 Task: Find connections with filter location Siddhapur with filter topic #Jobhunterswith filter profile language German with filter current company Aricent with filter school Savitribai Phule Pune University with filter industry Theater Companies with filter service category Life Insurance with filter keywords title Cashier
Action: Mouse moved to (593, 75)
Screenshot: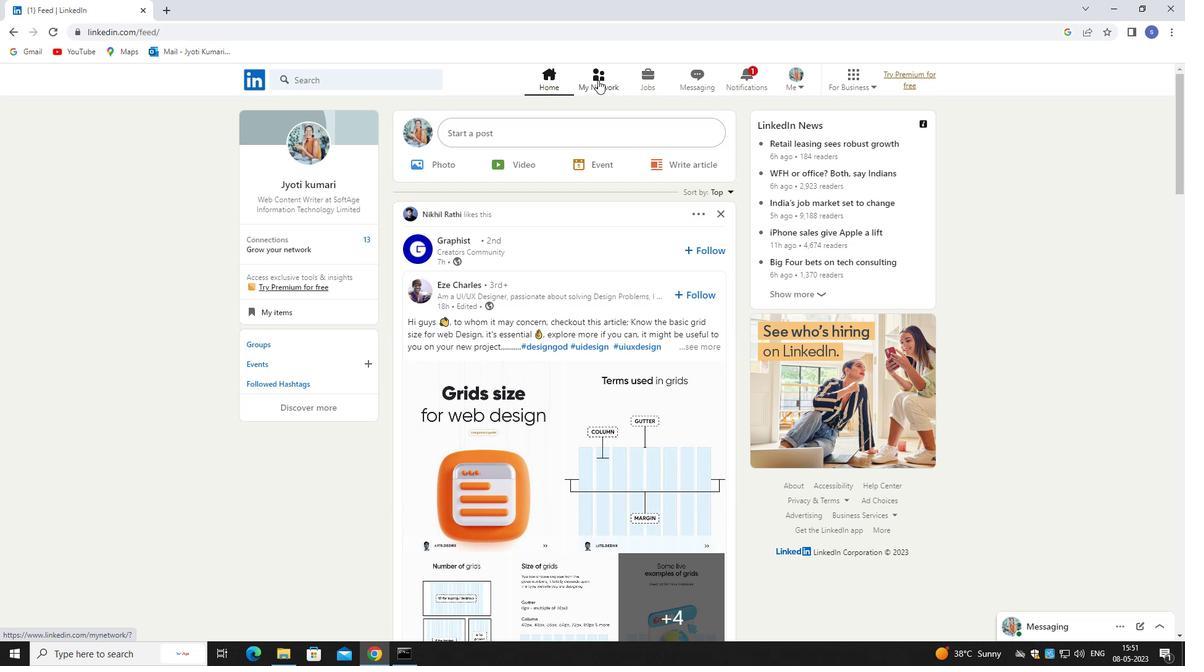 
Action: Mouse pressed left at (593, 75)
Screenshot: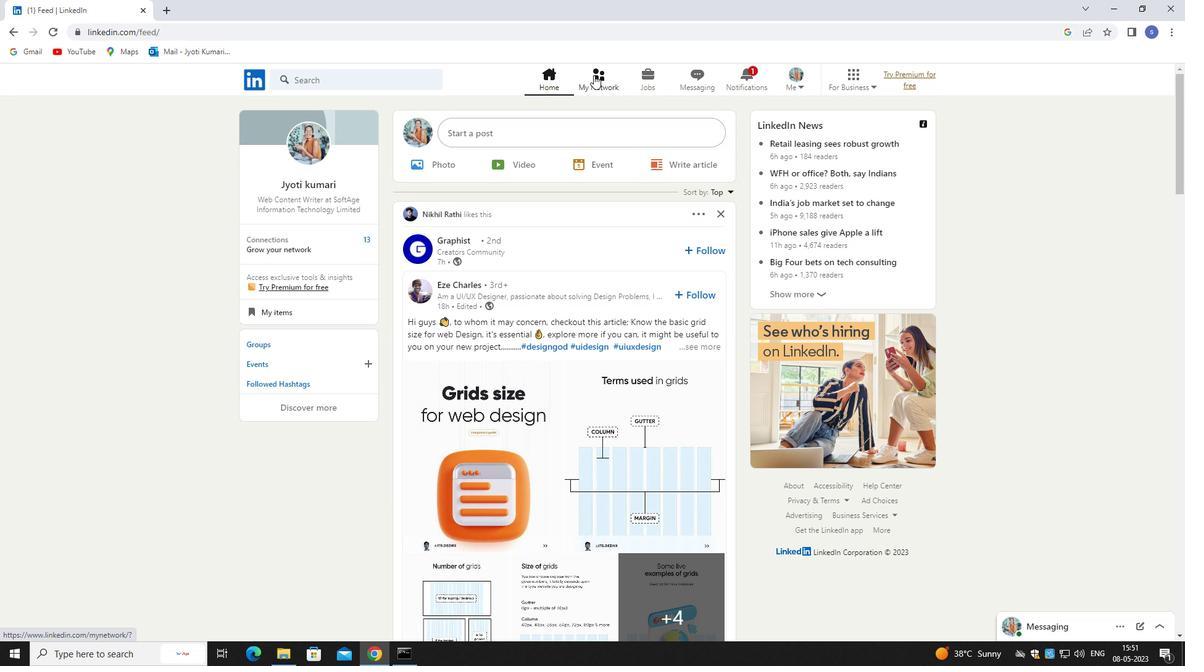 
Action: Mouse pressed left at (593, 75)
Screenshot: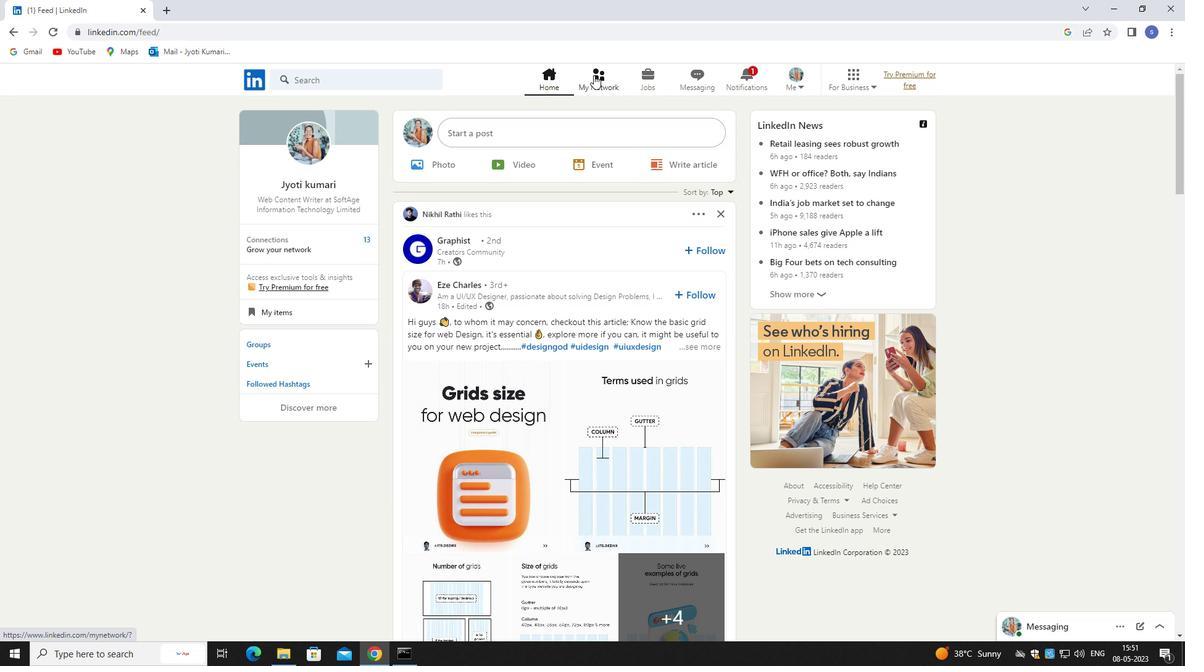 
Action: Mouse moved to (382, 145)
Screenshot: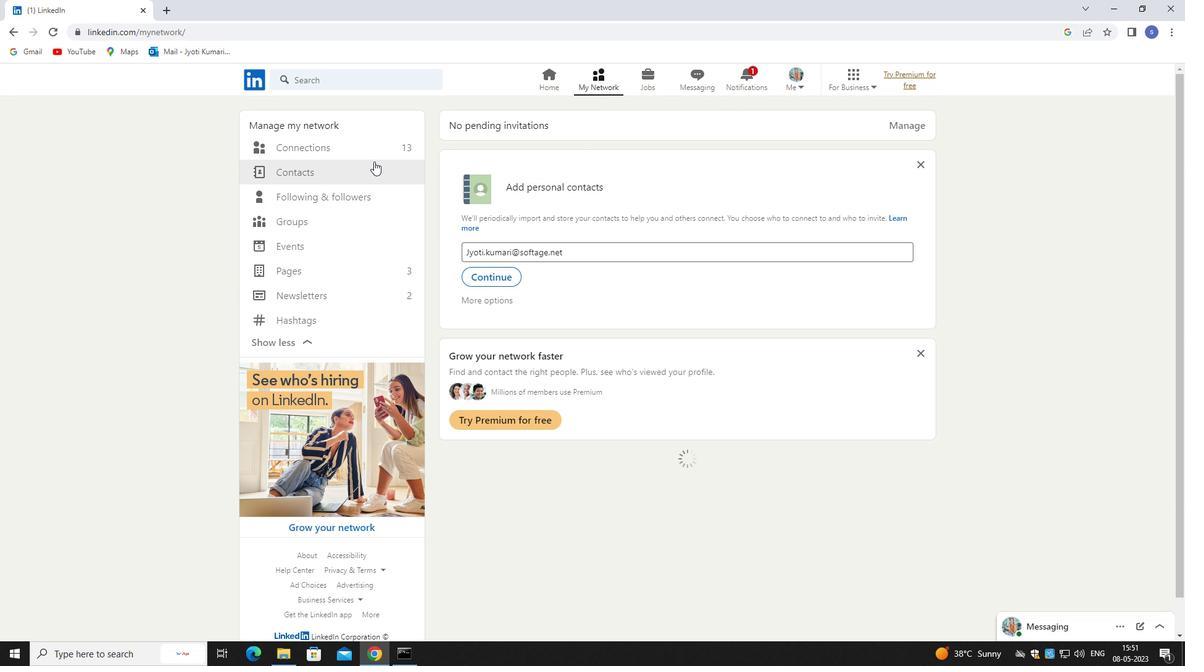 
Action: Mouse pressed left at (382, 145)
Screenshot: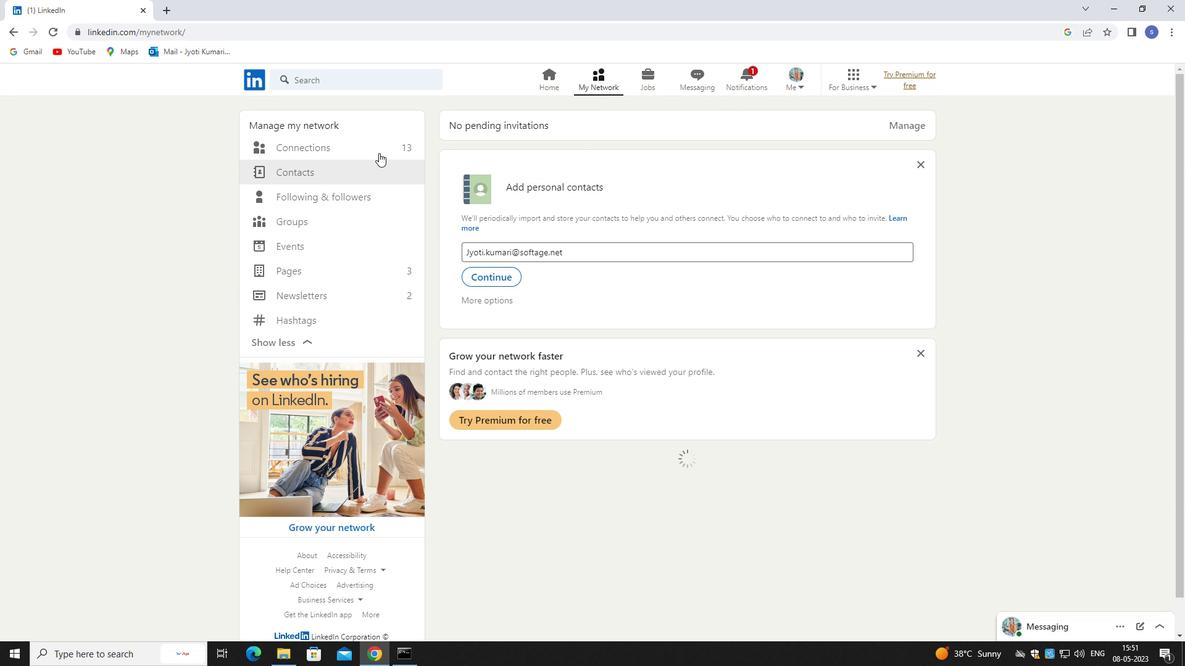 
Action: Mouse pressed left at (382, 145)
Screenshot: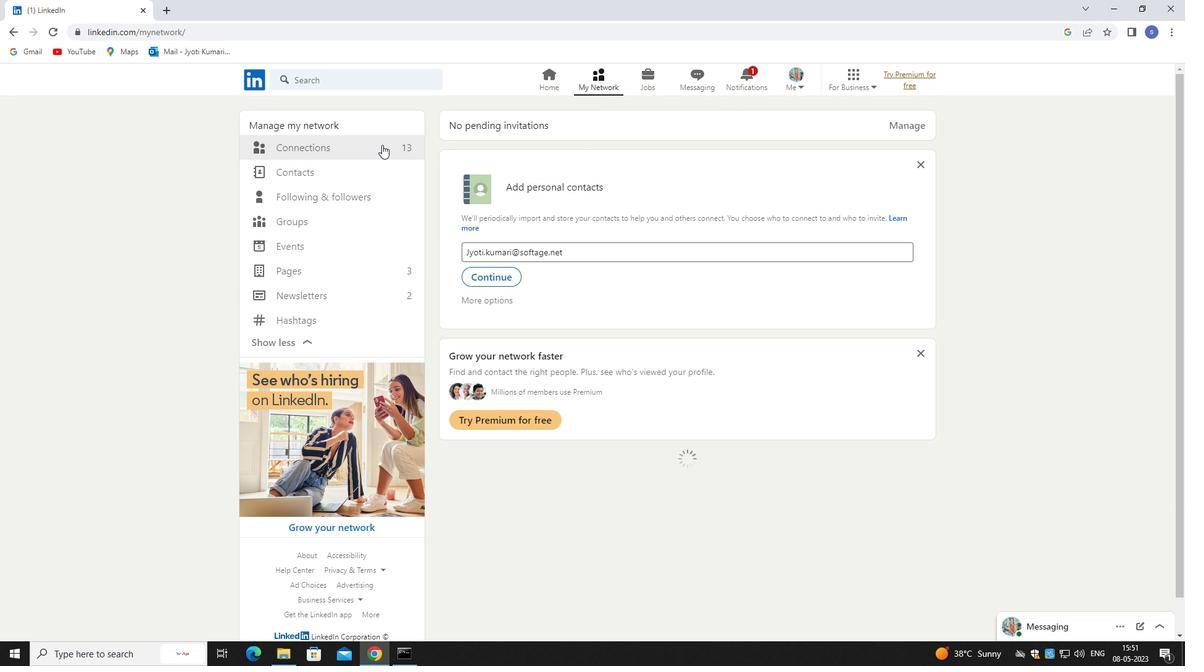 
Action: Mouse moved to (663, 147)
Screenshot: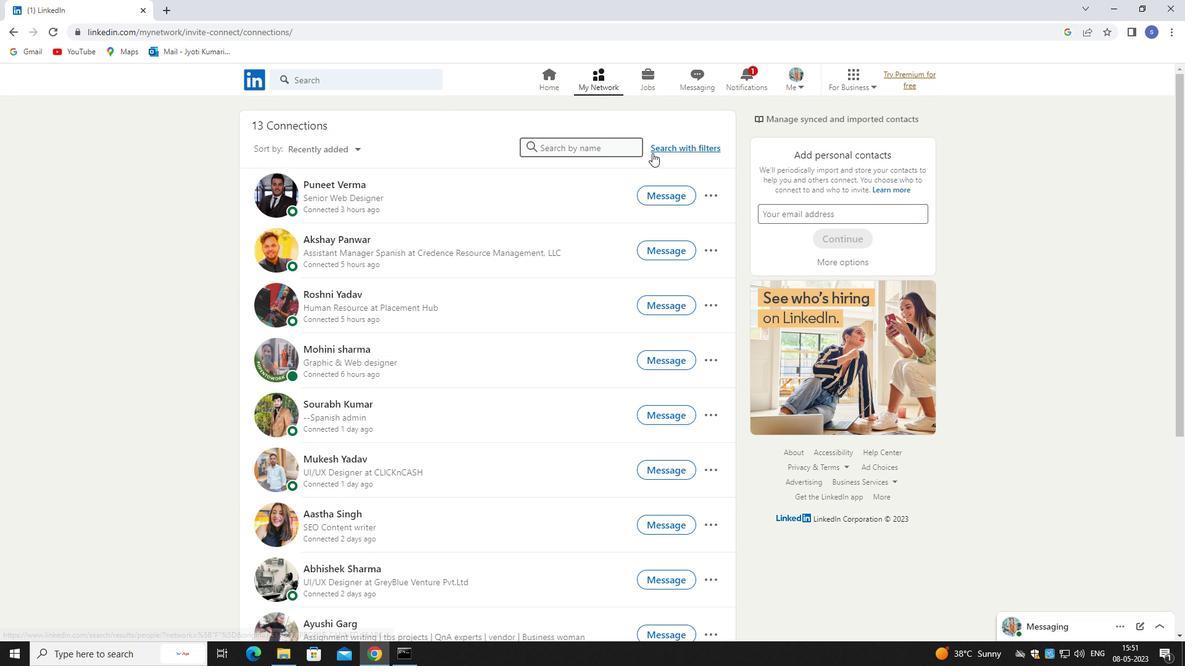 
Action: Mouse pressed left at (663, 147)
Screenshot: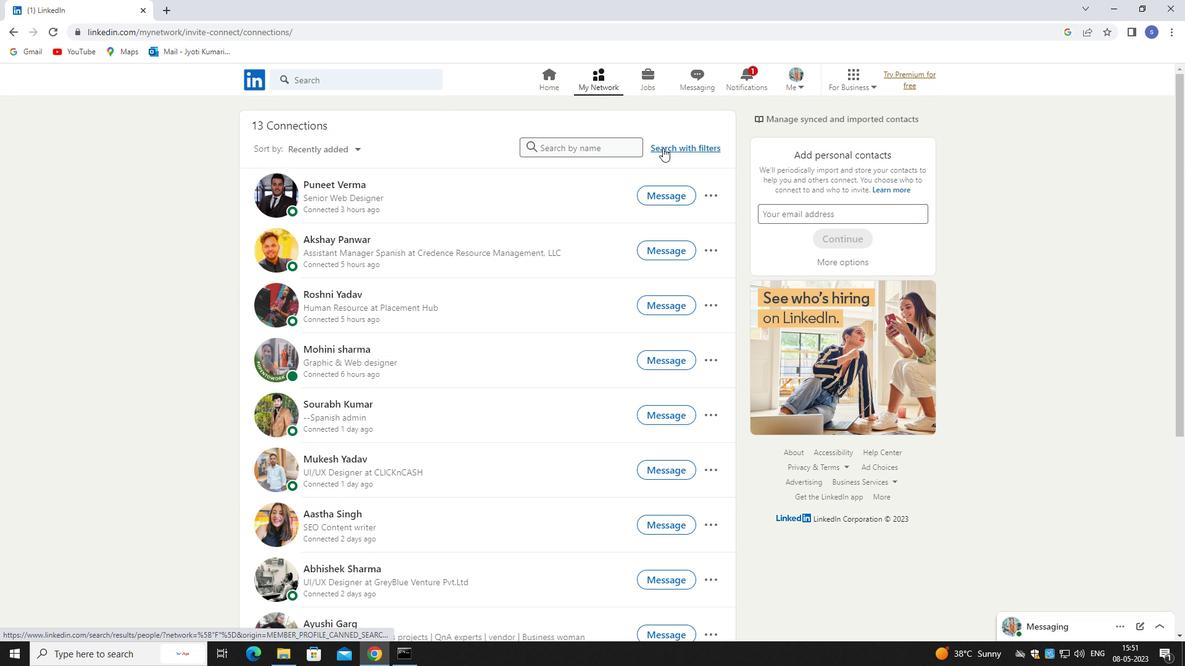
Action: Mouse moved to (664, 147)
Screenshot: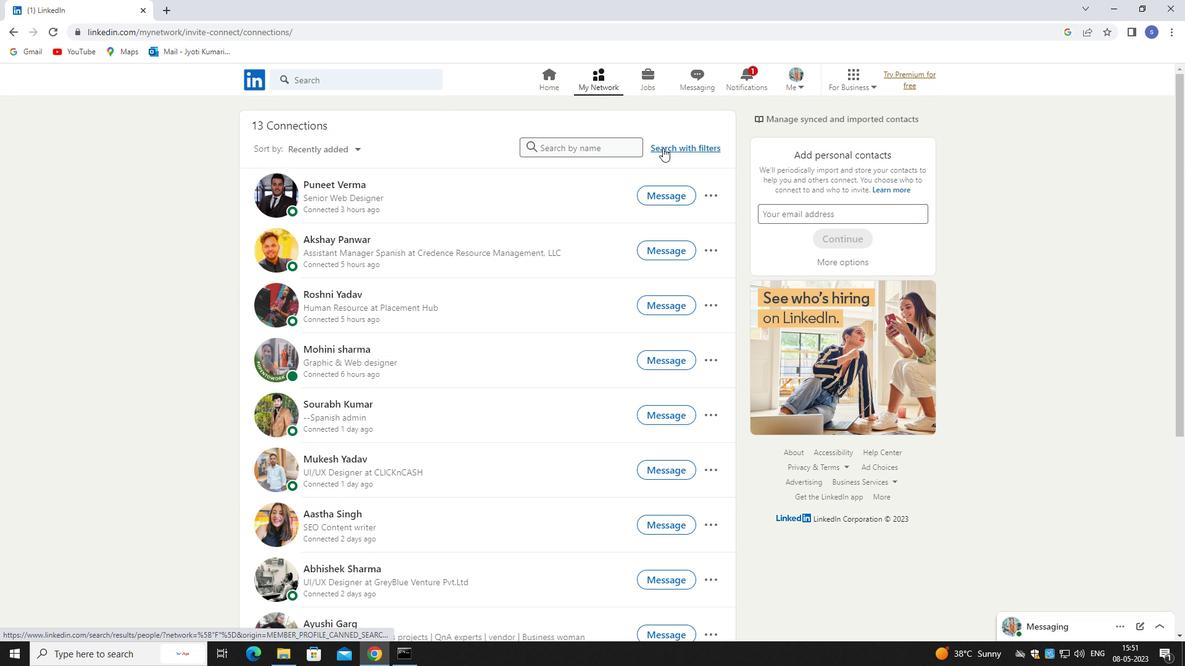
Action: Mouse pressed left at (664, 147)
Screenshot: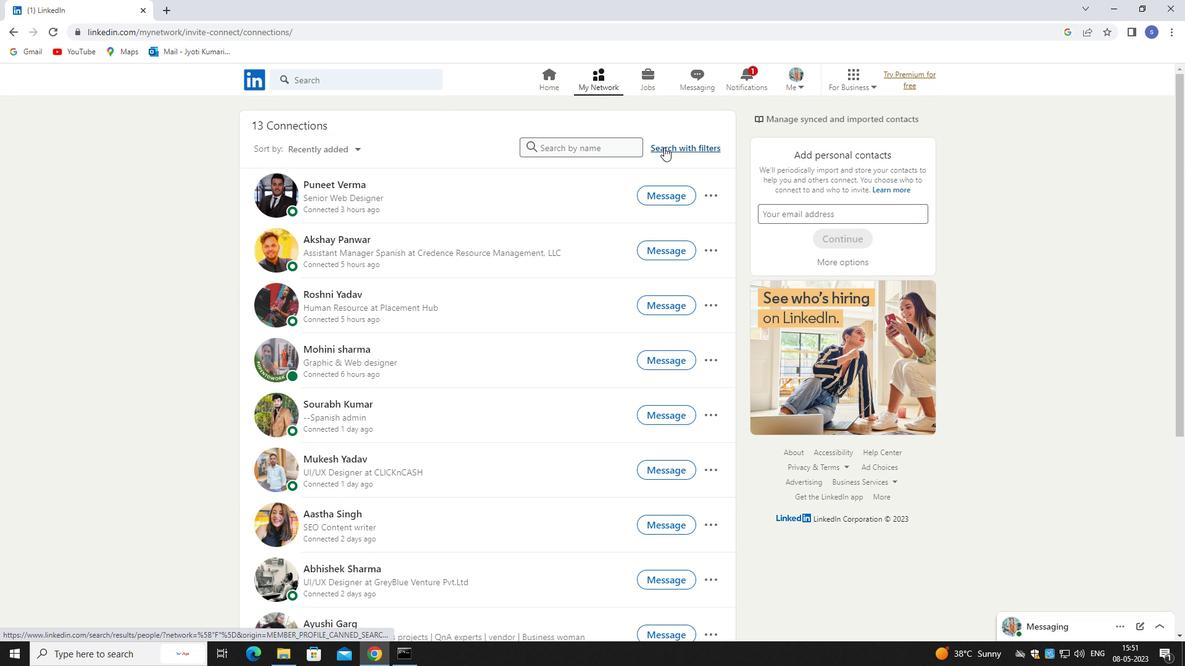 
Action: Mouse moved to (637, 121)
Screenshot: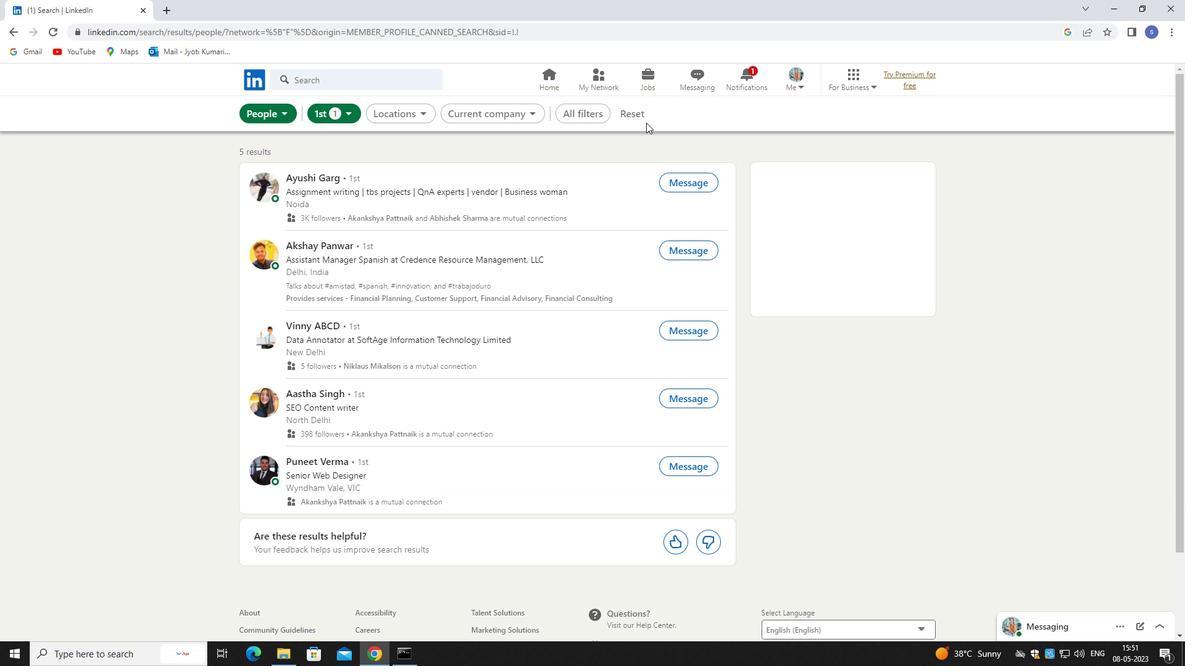 
Action: Mouse pressed left at (637, 121)
Screenshot: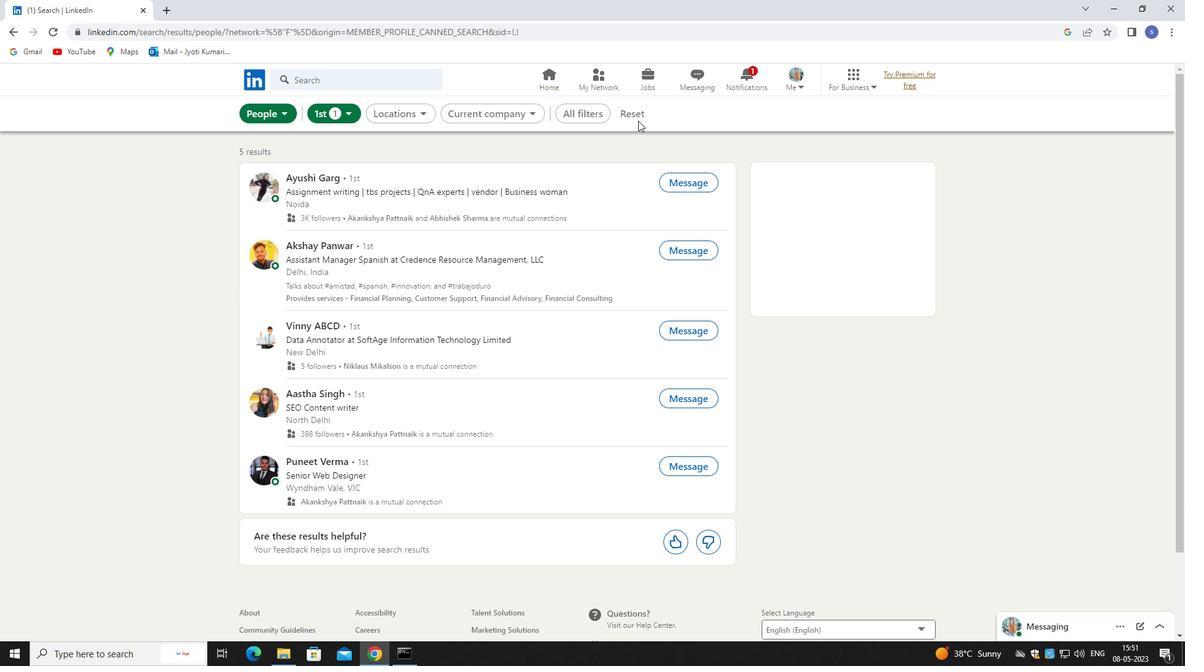 
Action: Mouse moved to (632, 114)
Screenshot: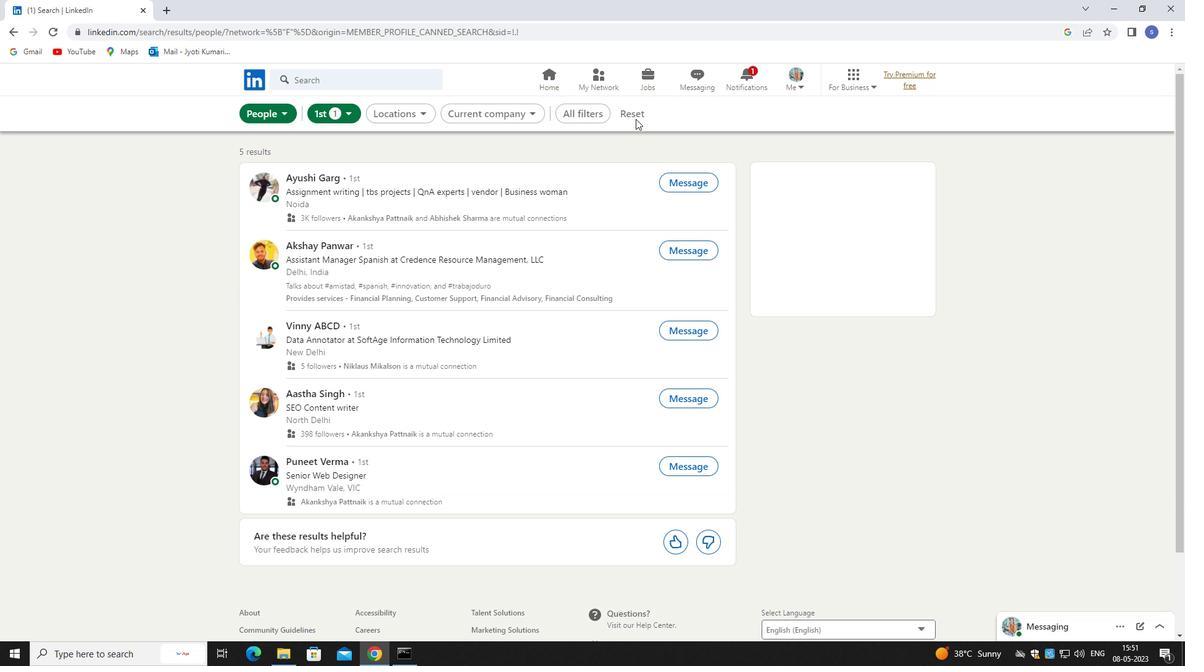 
Action: Mouse pressed left at (632, 114)
Screenshot: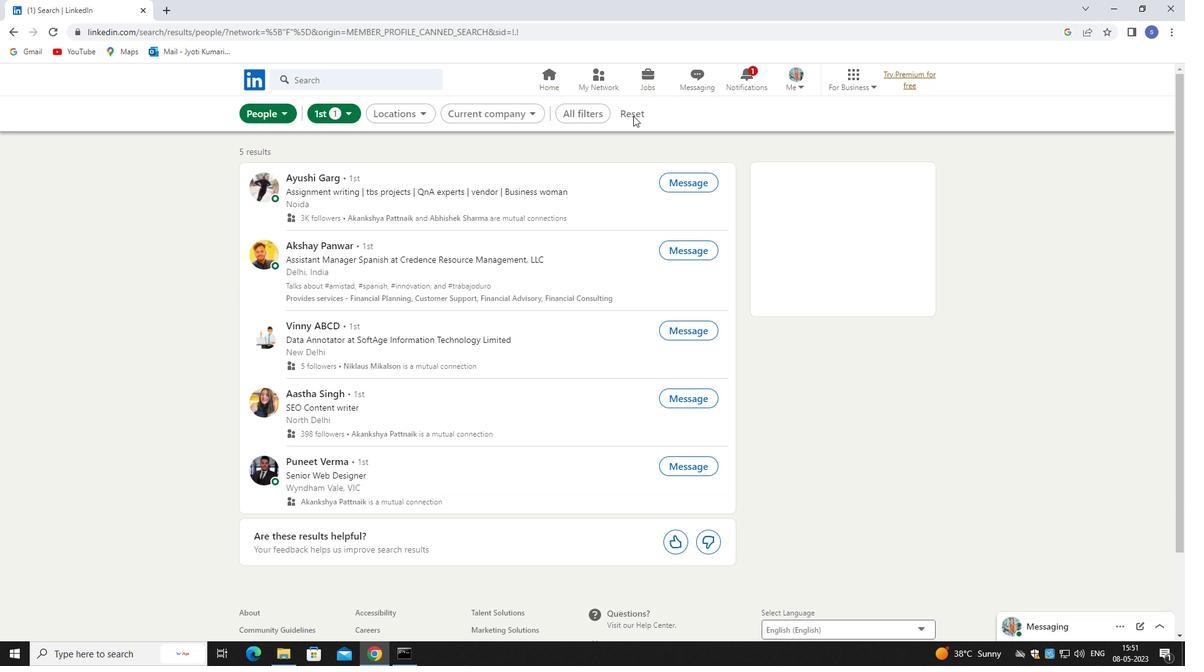 
Action: Mouse moved to (625, 109)
Screenshot: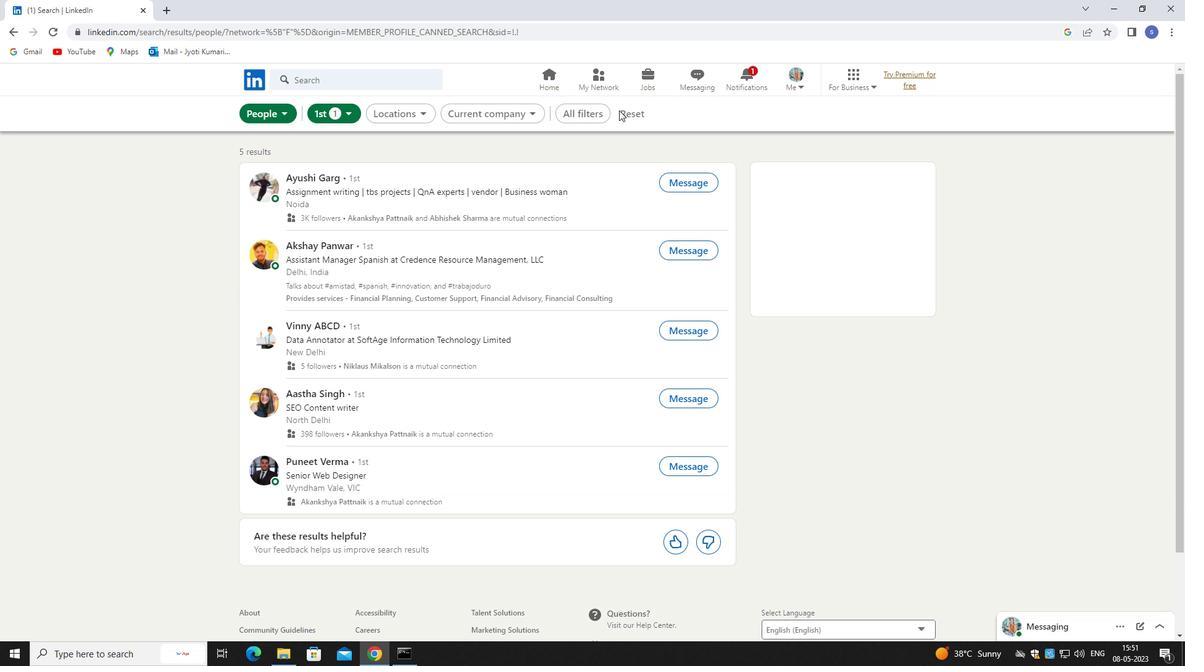 
Action: Mouse pressed left at (625, 109)
Screenshot: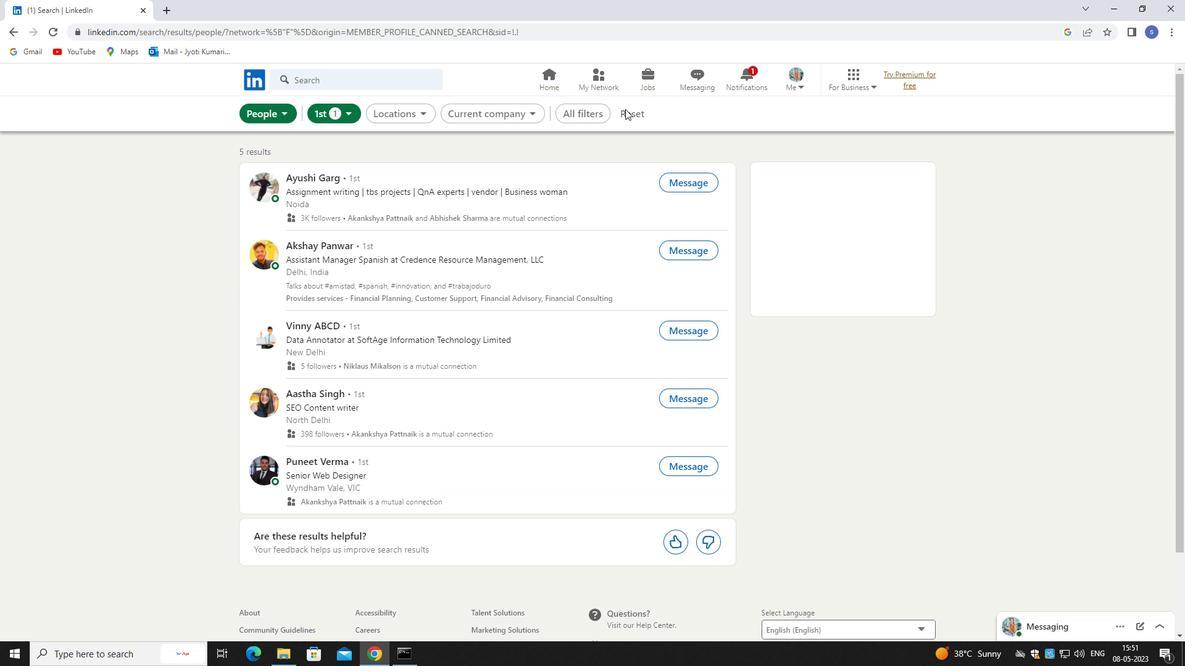 
Action: Mouse pressed left at (625, 109)
Screenshot: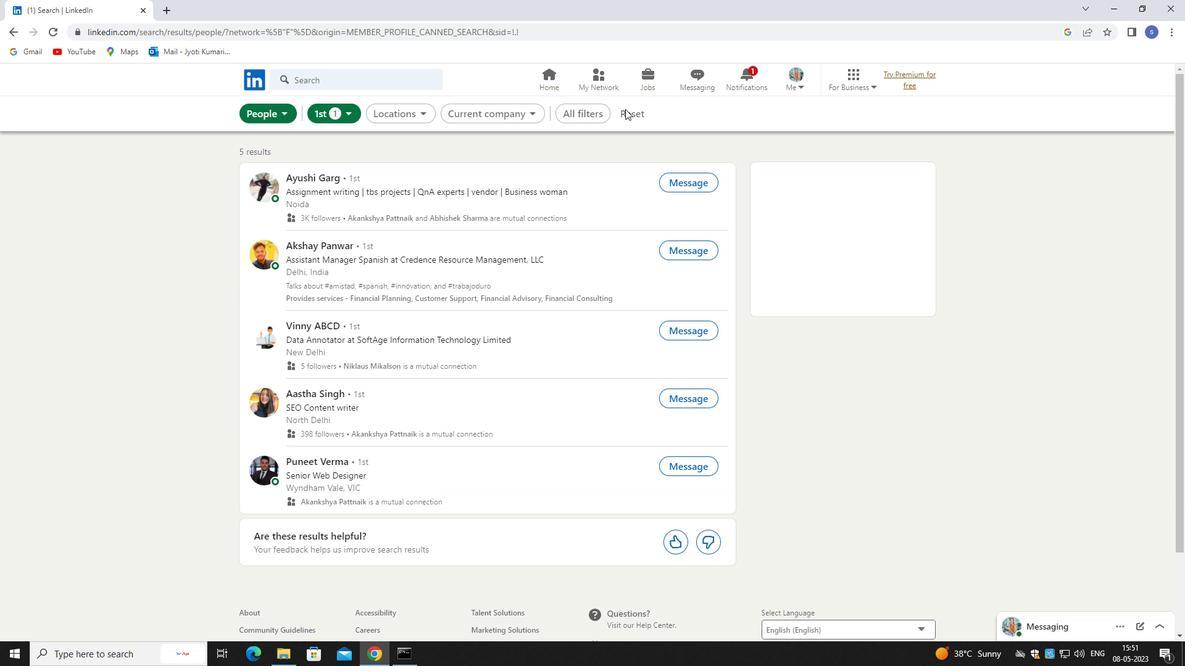 
Action: Mouse pressed left at (625, 109)
Screenshot: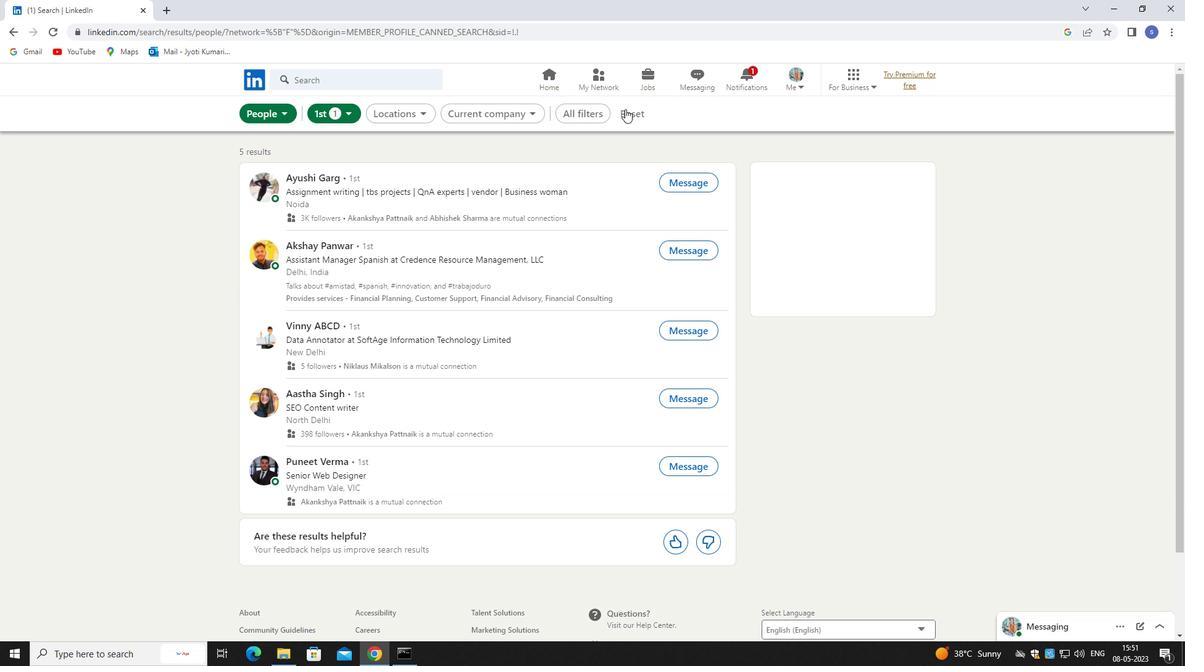 
Action: Mouse pressed left at (625, 109)
Screenshot: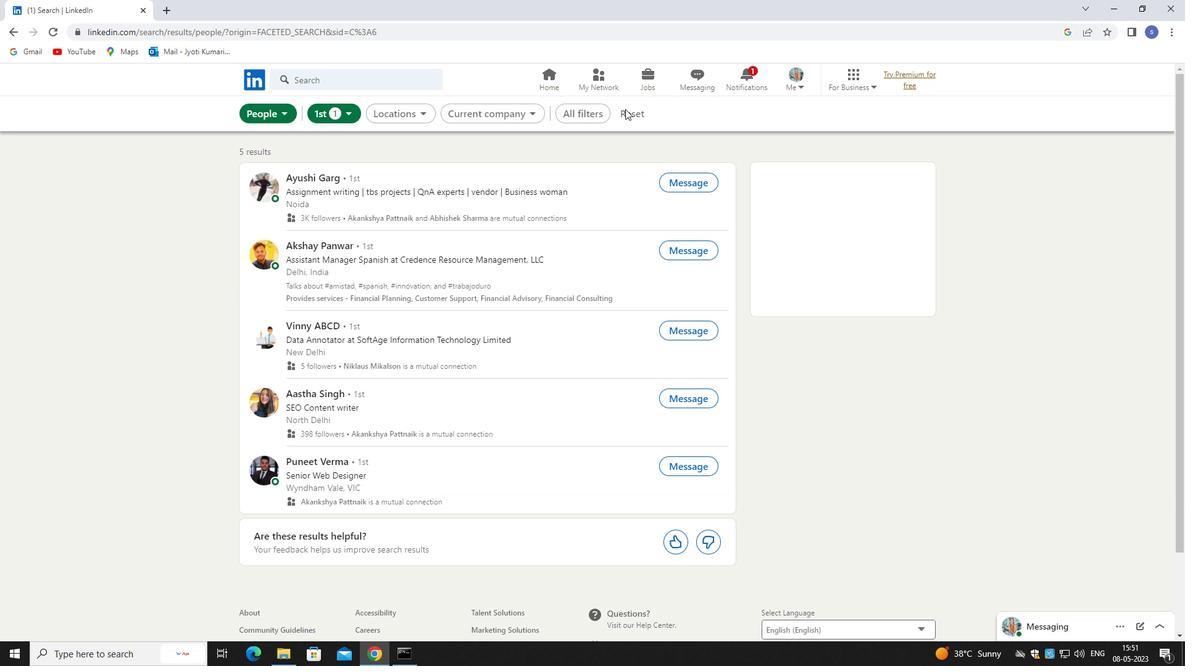 
Action: Mouse moved to (669, 108)
Screenshot: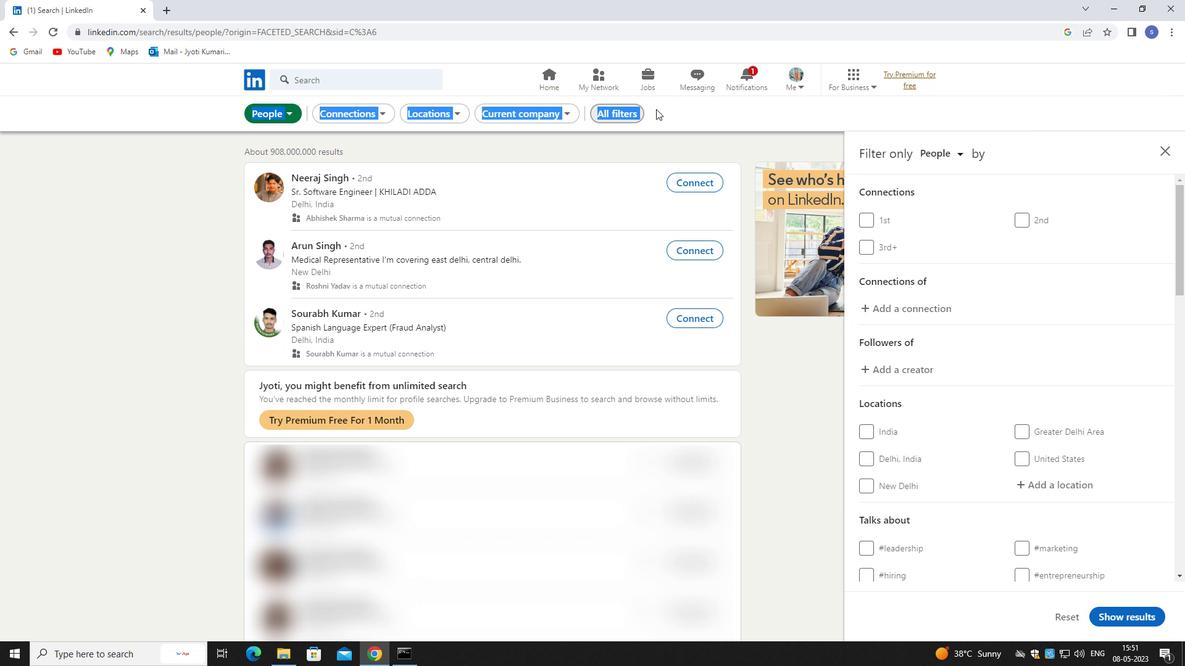 
Action: Mouse pressed left at (669, 108)
Screenshot: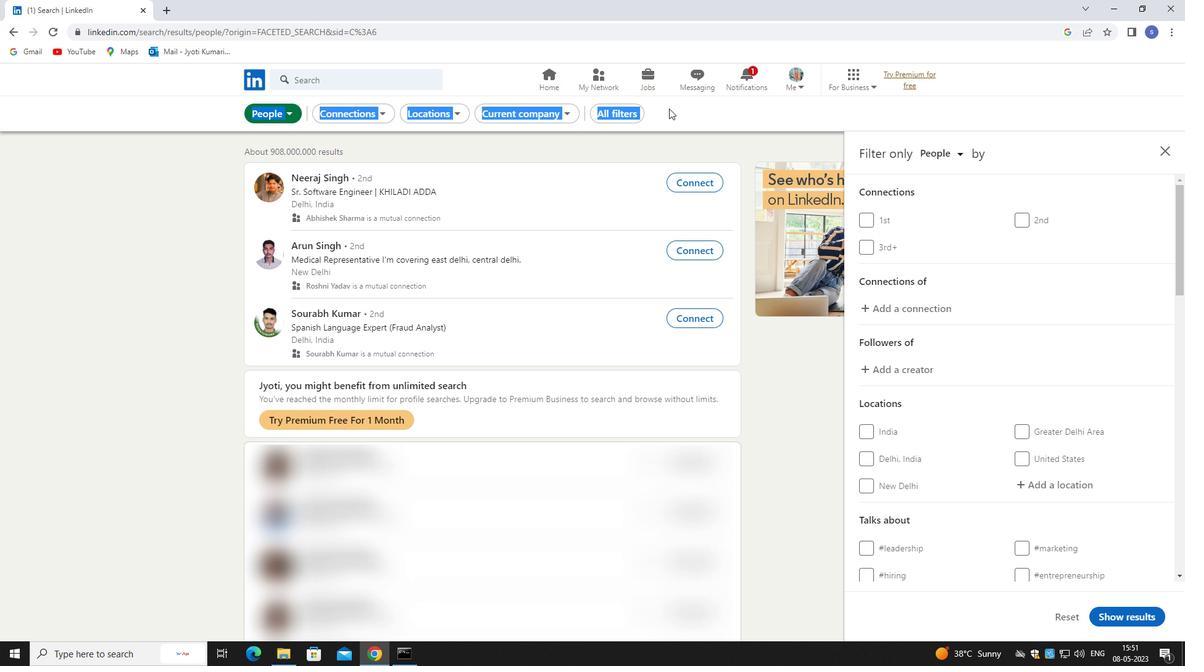 
Action: Mouse moved to (635, 109)
Screenshot: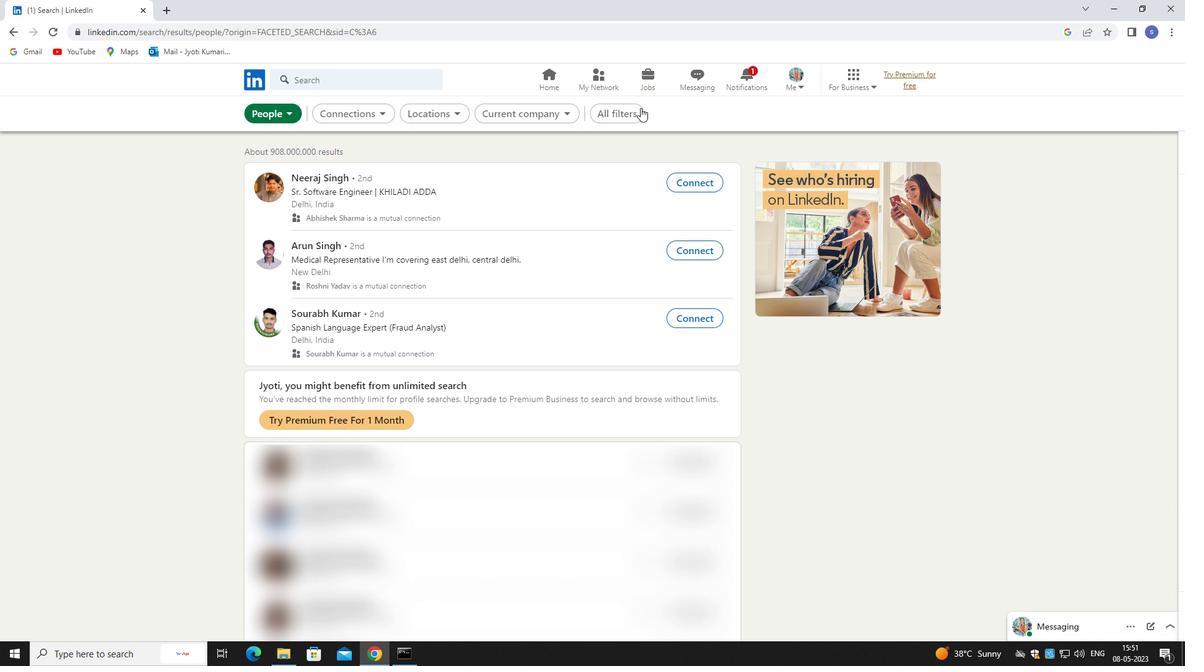 
Action: Mouse pressed left at (635, 109)
Screenshot: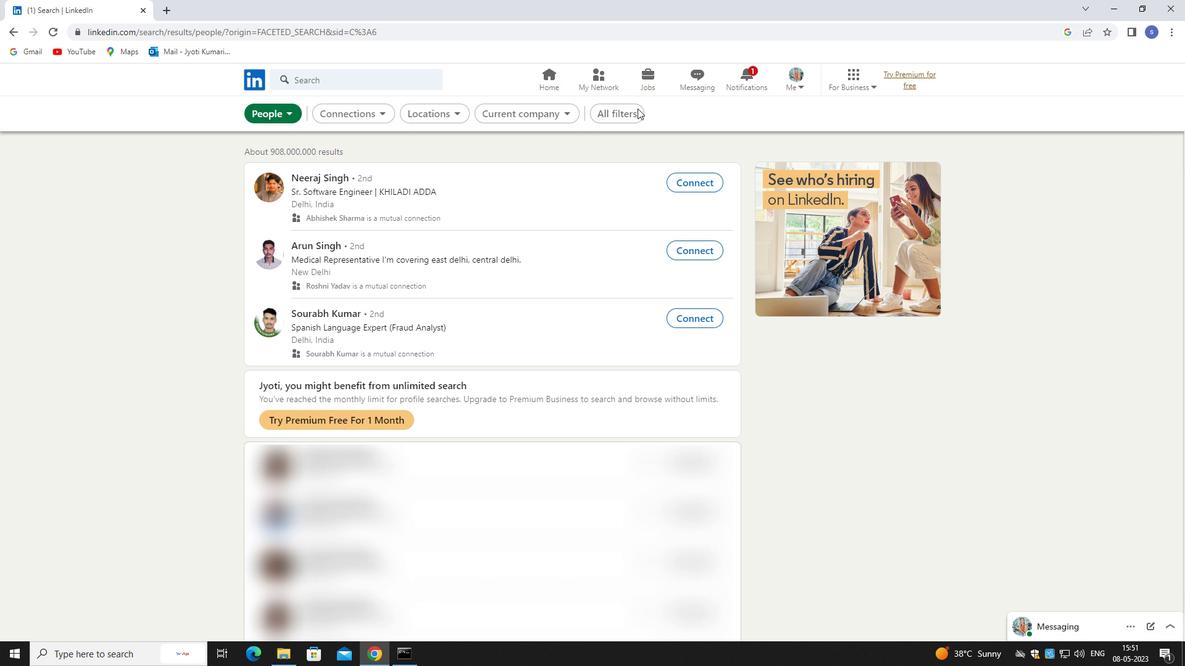
Action: Mouse moved to (1071, 489)
Screenshot: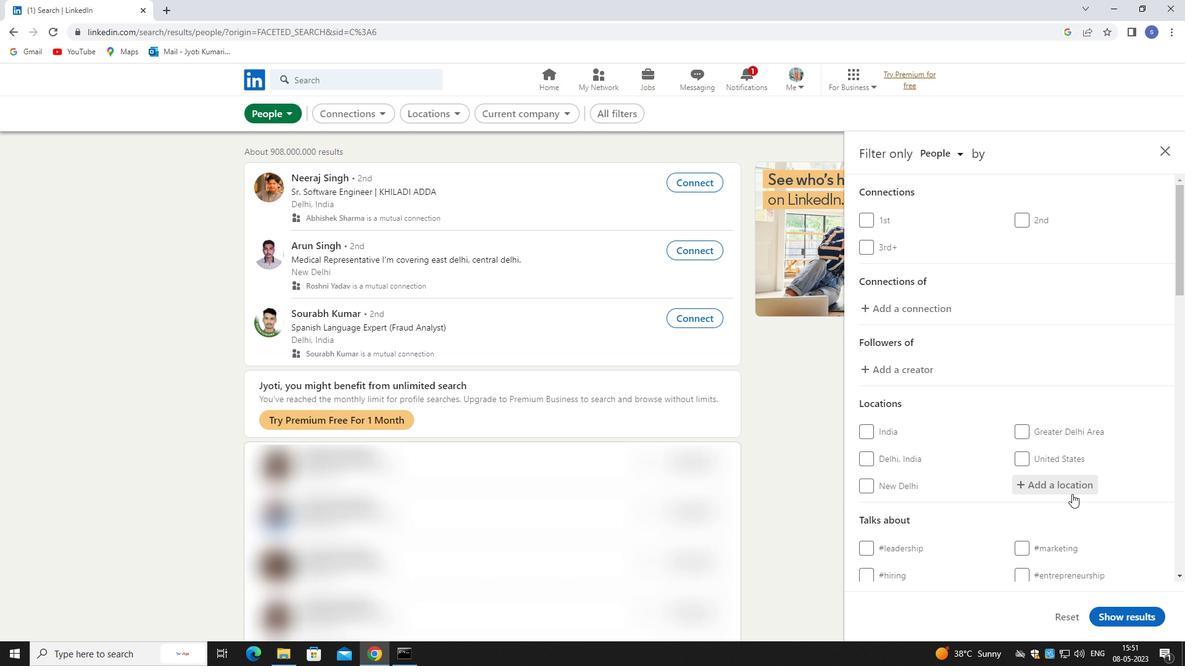 
Action: Mouse pressed left at (1071, 489)
Screenshot: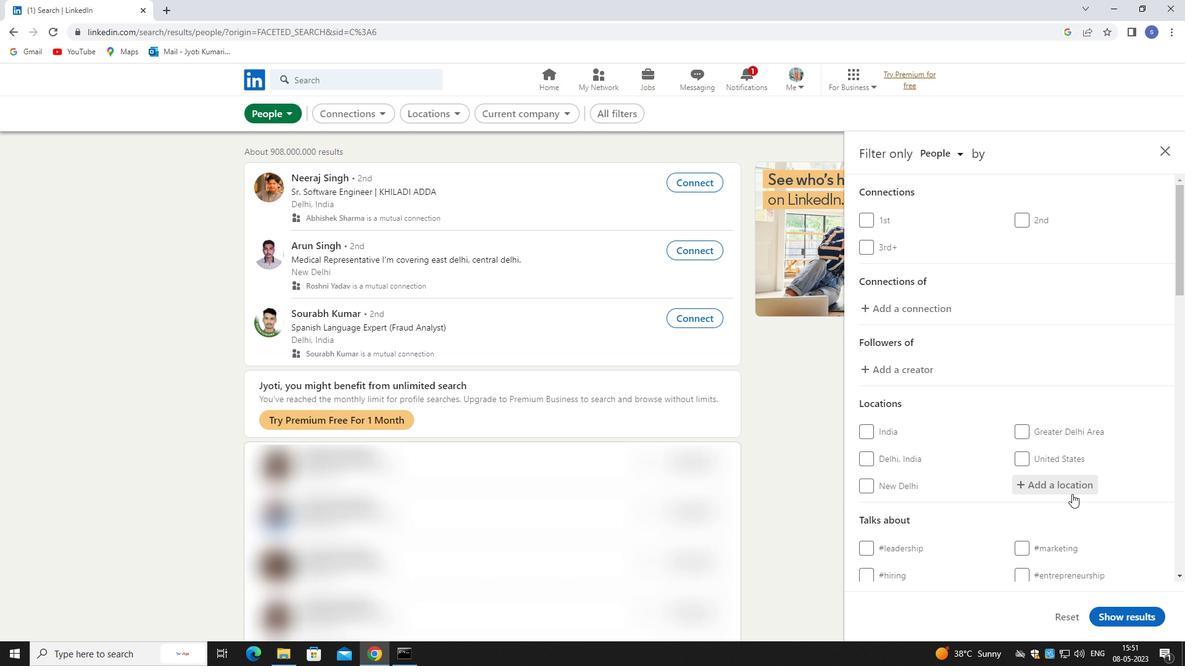 
Action: Mouse moved to (1071, 489)
Screenshot: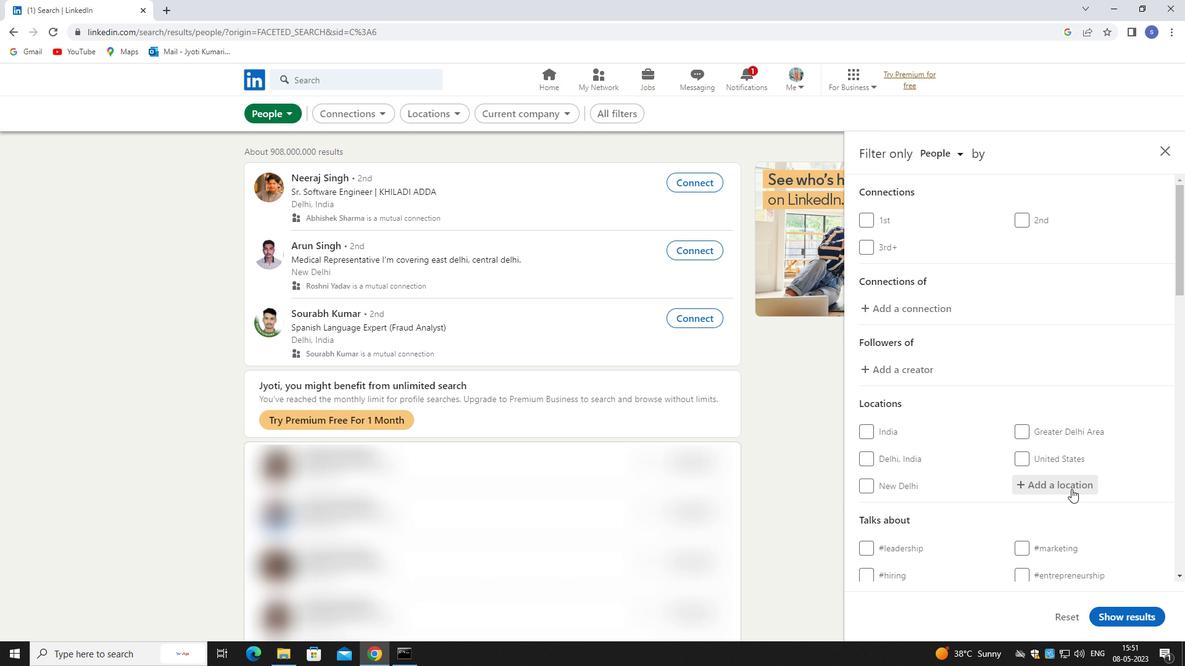 
Action: Key pressed siddhapu
Screenshot: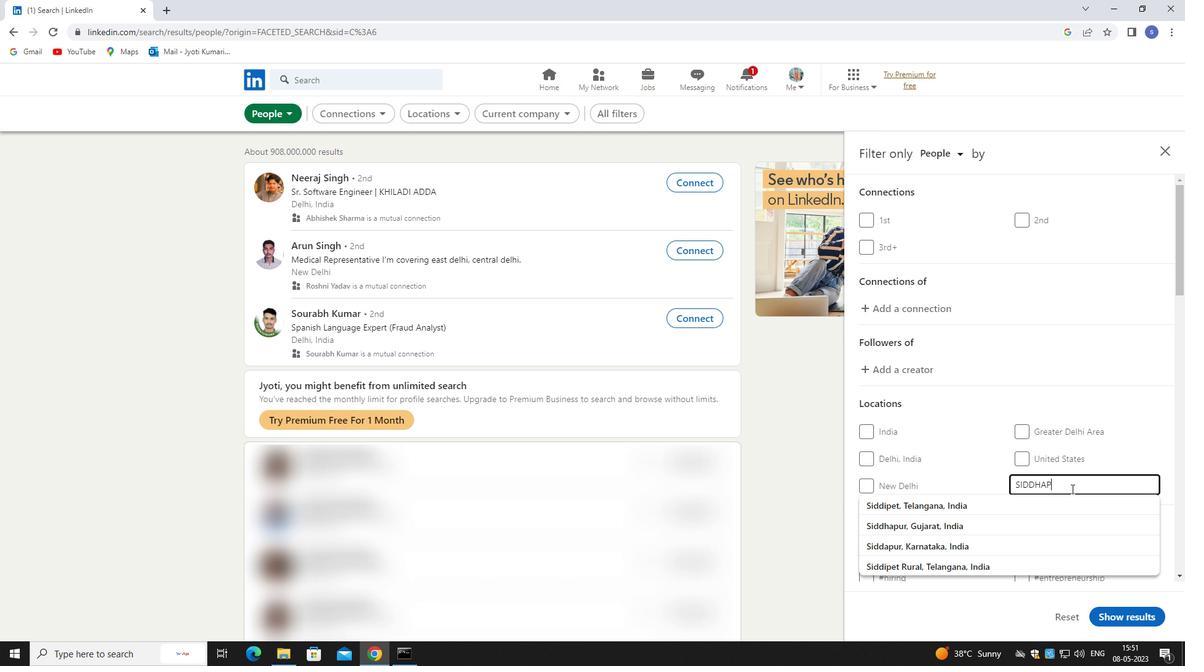 
Action: Mouse moved to (1071, 499)
Screenshot: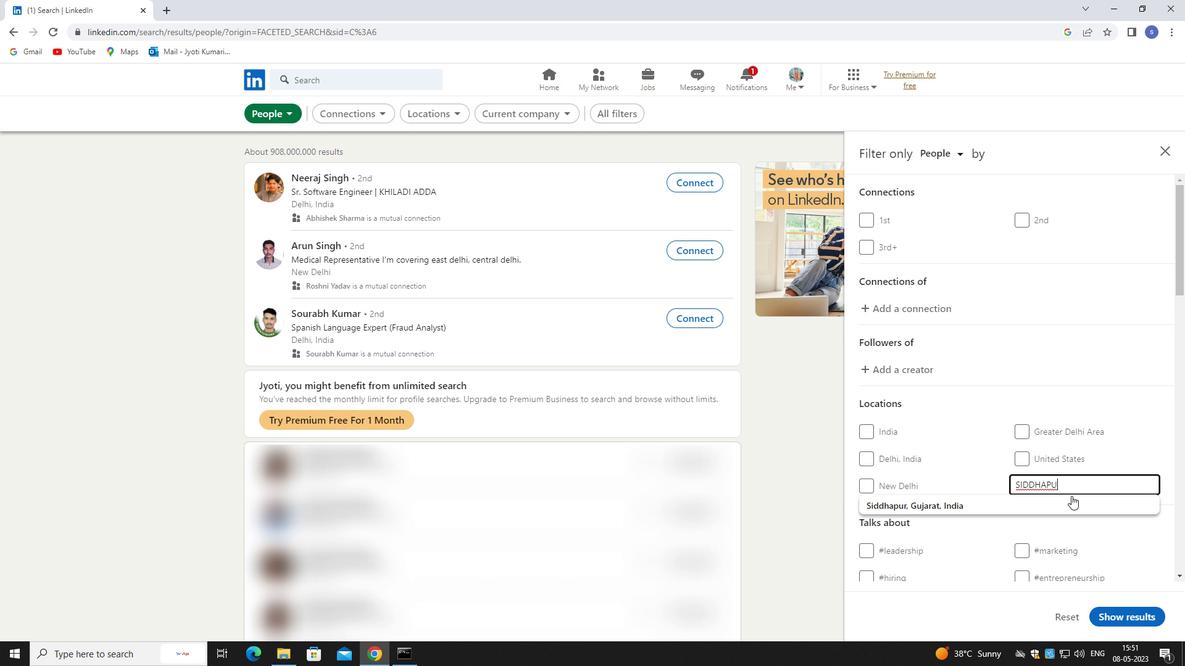 
Action: Mouse pressed left at (1071, 499)
Screenshot: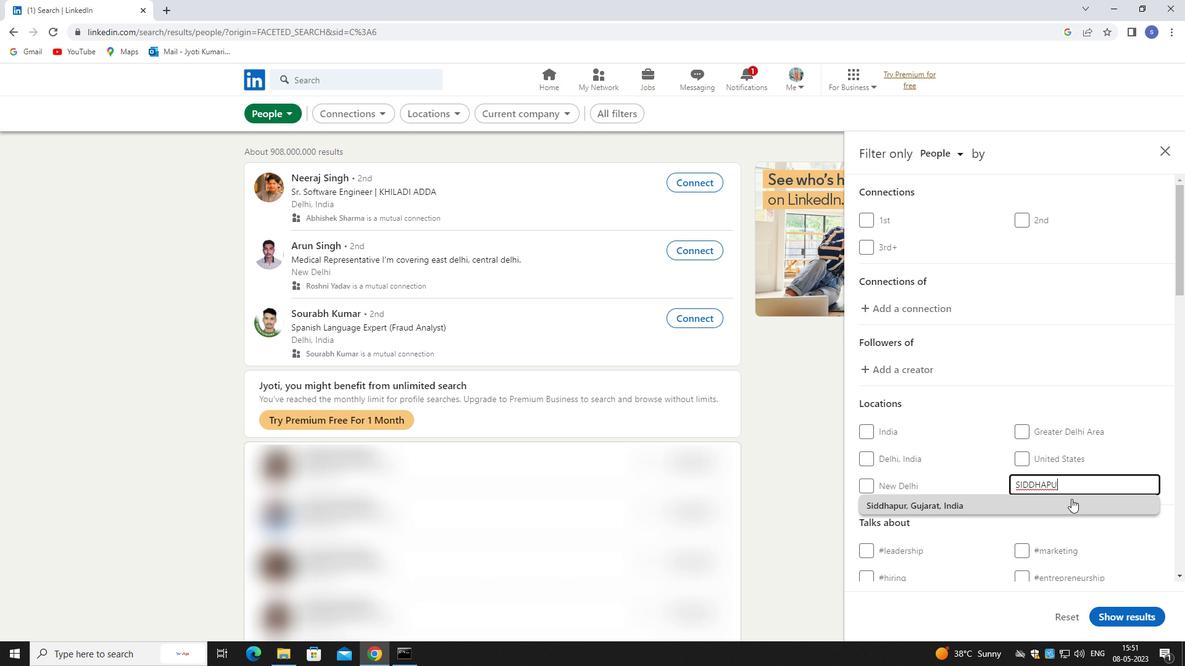 
Action: Mouse moved to (1071, 519)
Screenshot: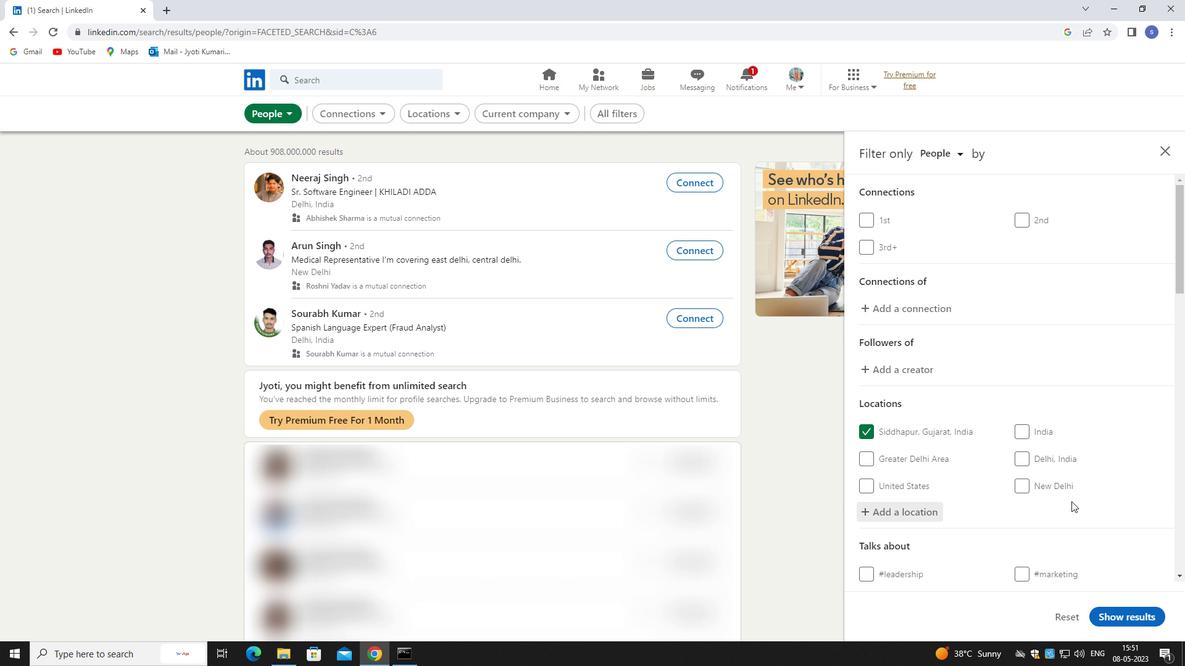 
Action: Mouse scrolled (1071, 518) with delta (0, 0)
Screenshot: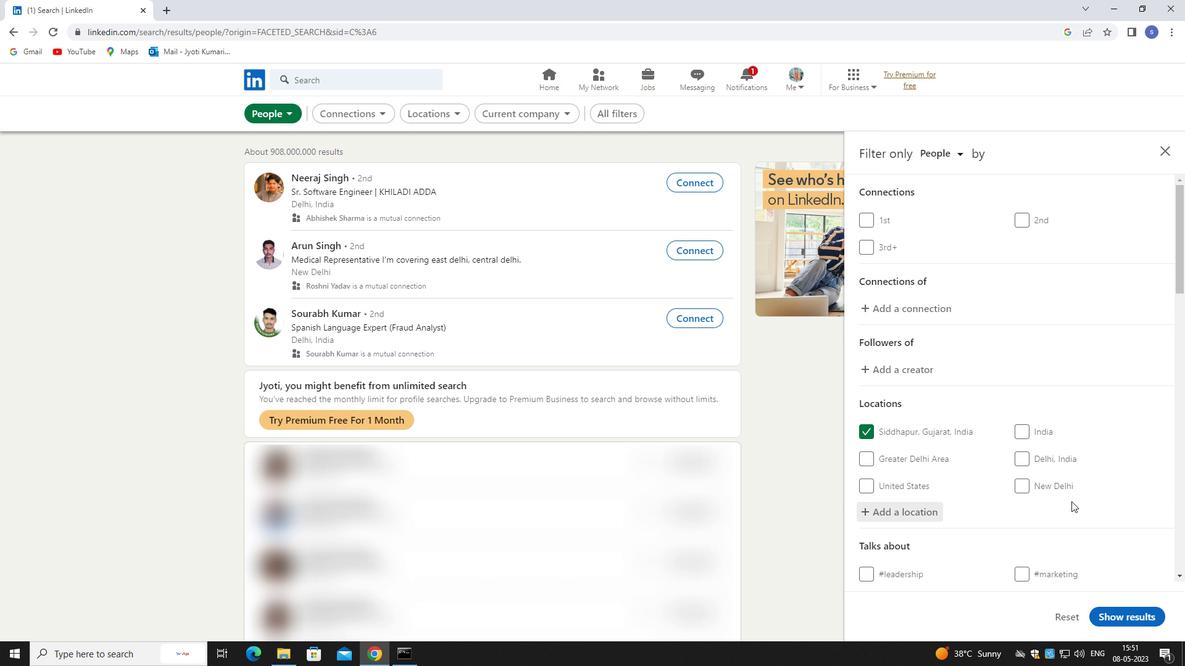 
Action: Mouse moved to (1071, 520)
Screenshot: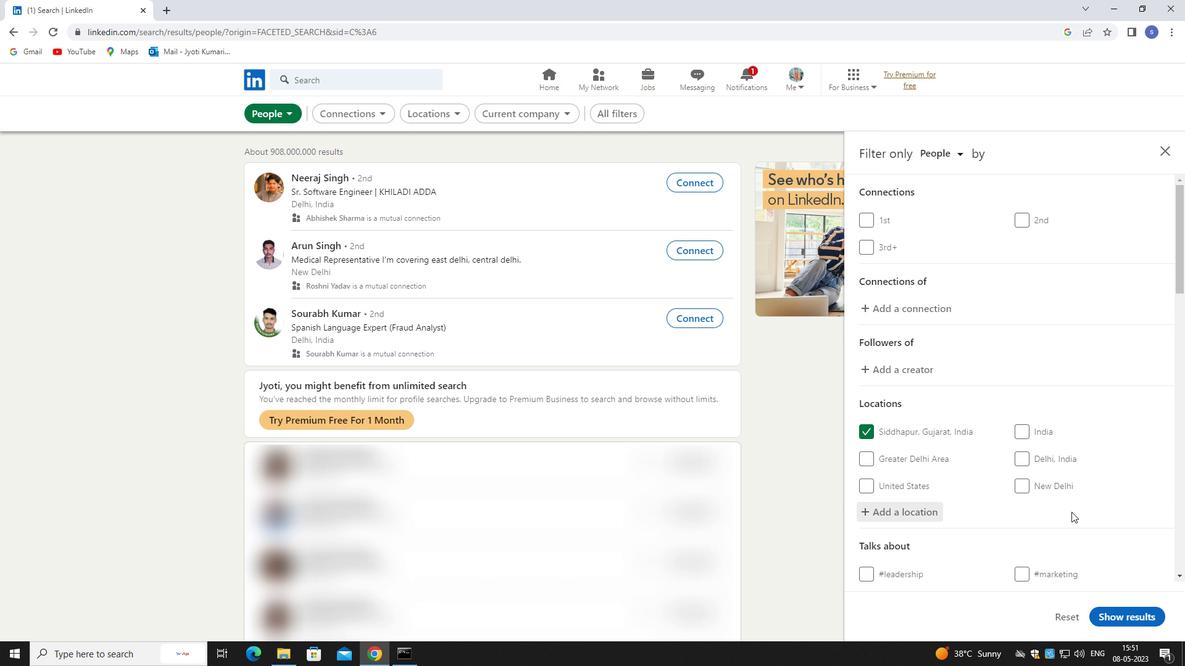 
Action: Key pressed <Key.caps_lock>
Screenshot: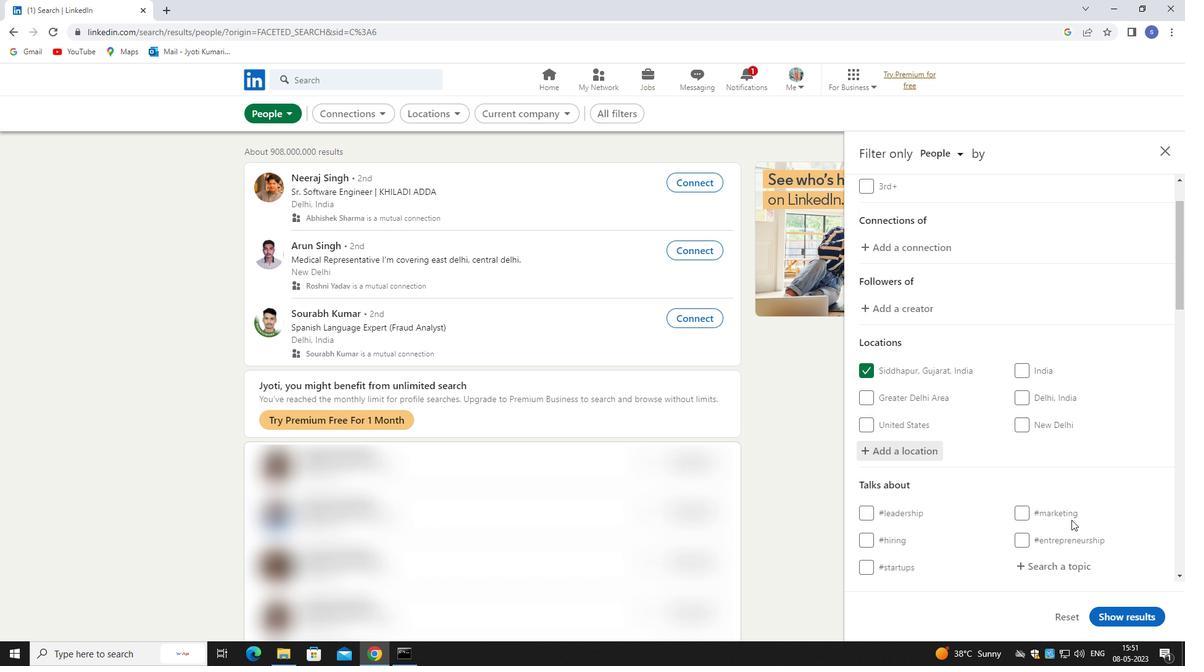 
Action: Mouse moved to (1071, 522)
Screenshot: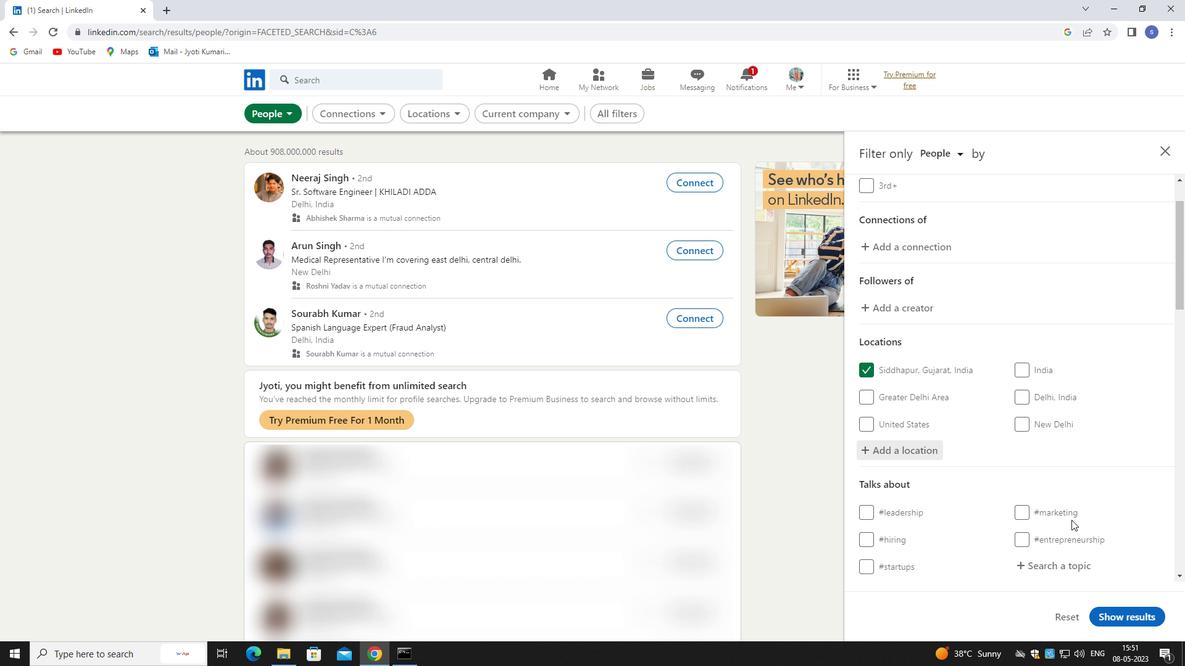 
Action: Mouse scrolled (1071, 522) with delta (0, 0)
Screenshot: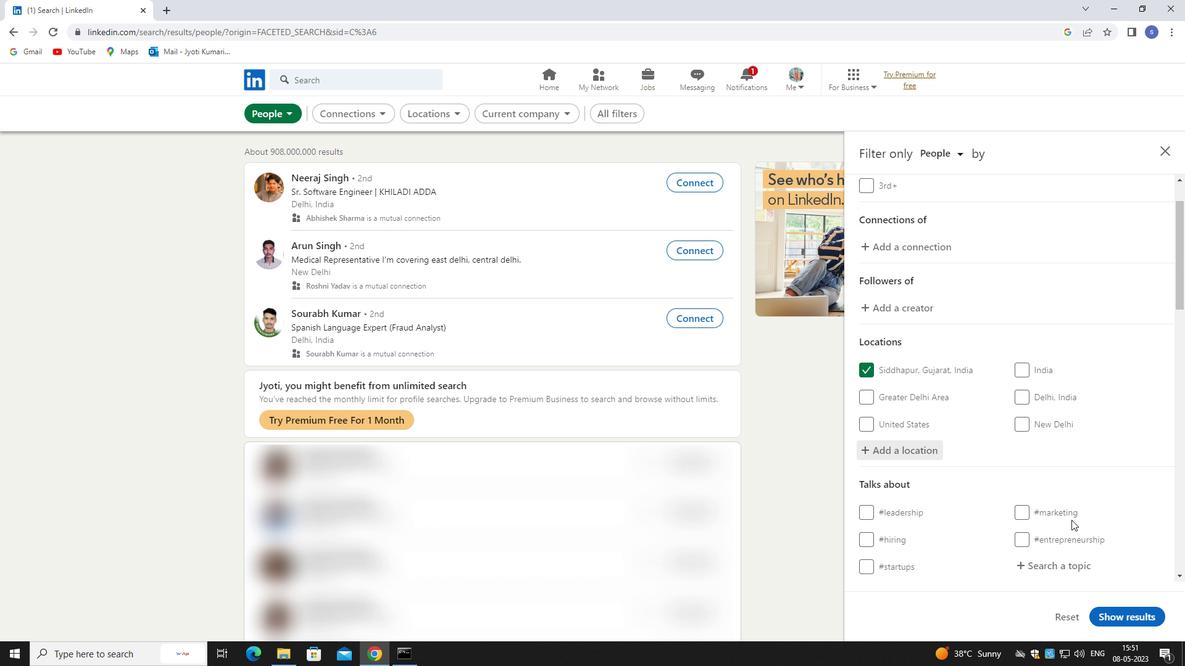 
Action: Mouse scrolled (1071, 522) with delta (0, 0)
Screenshot: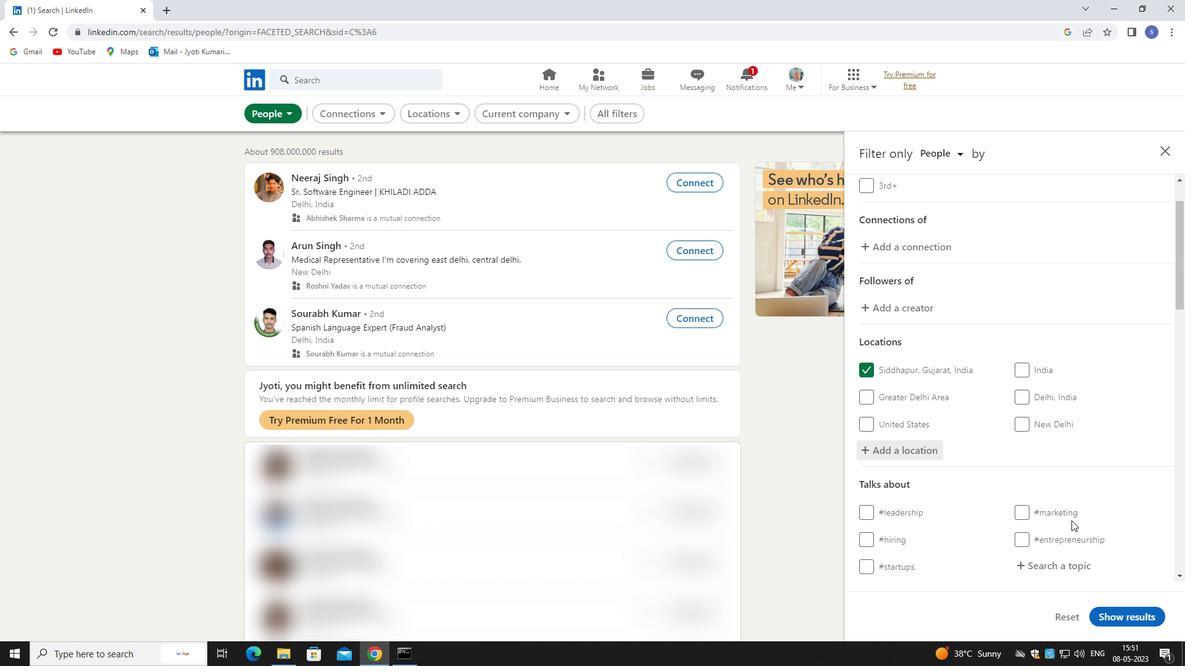 
Action: Mouse moved to (1053, 442)
Screenshot: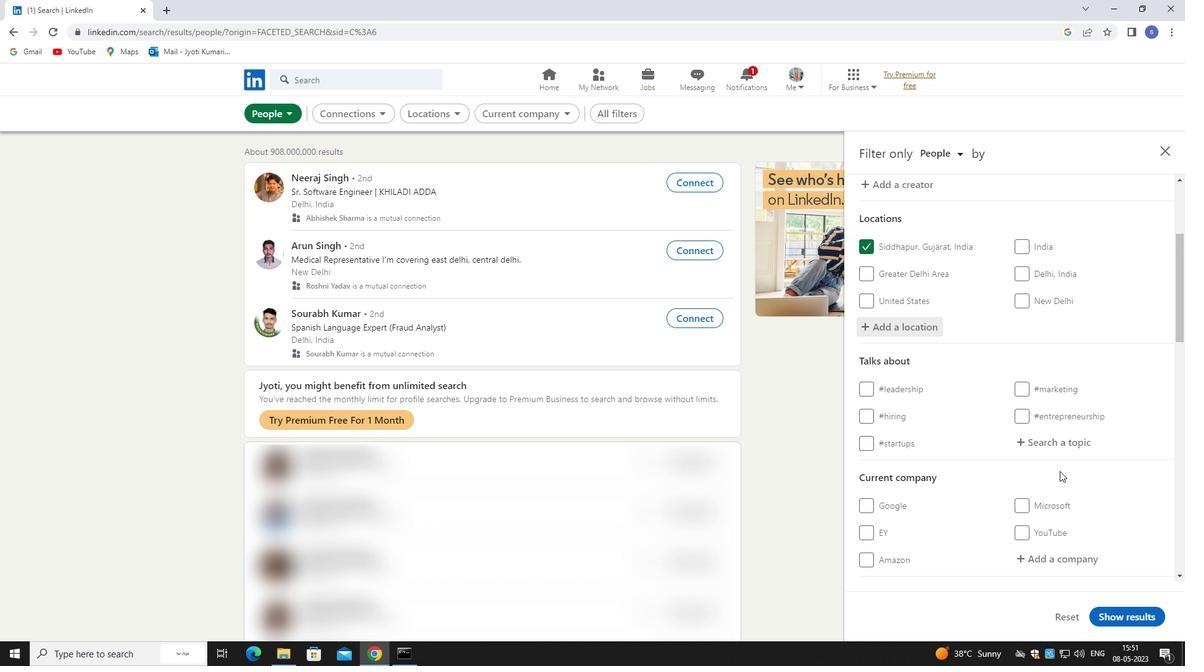 
Action: Mouse pressed left at (1053, 442)
Screenshot: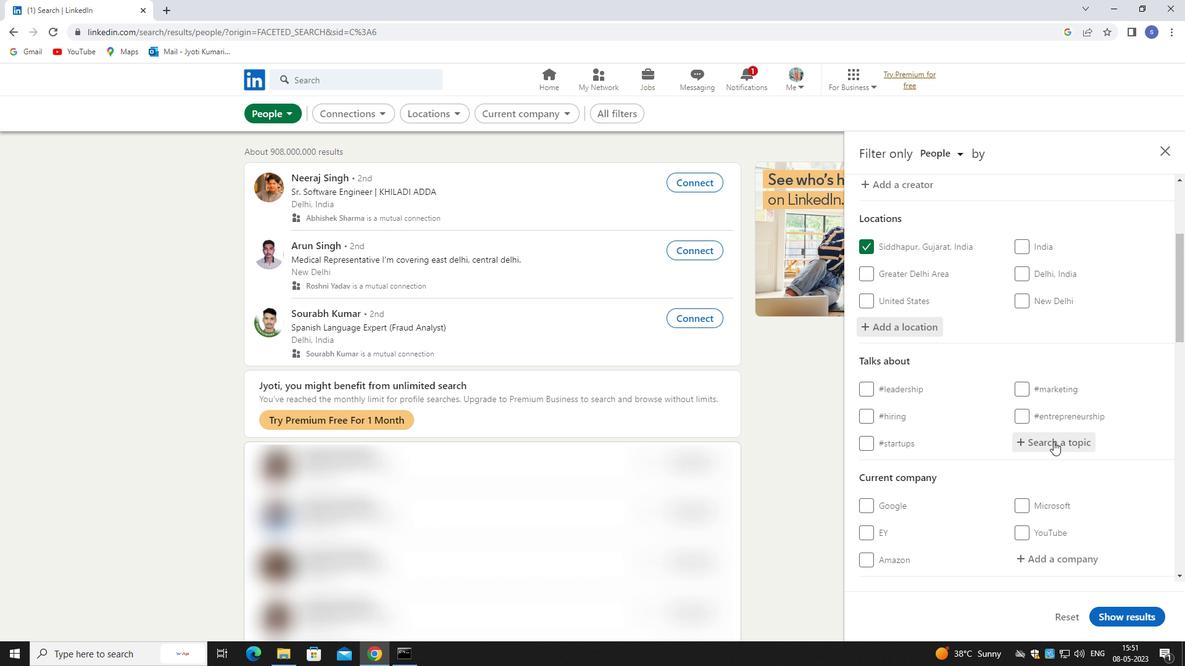 
Action: Mouse moved to (1050, 437)
Screenshot: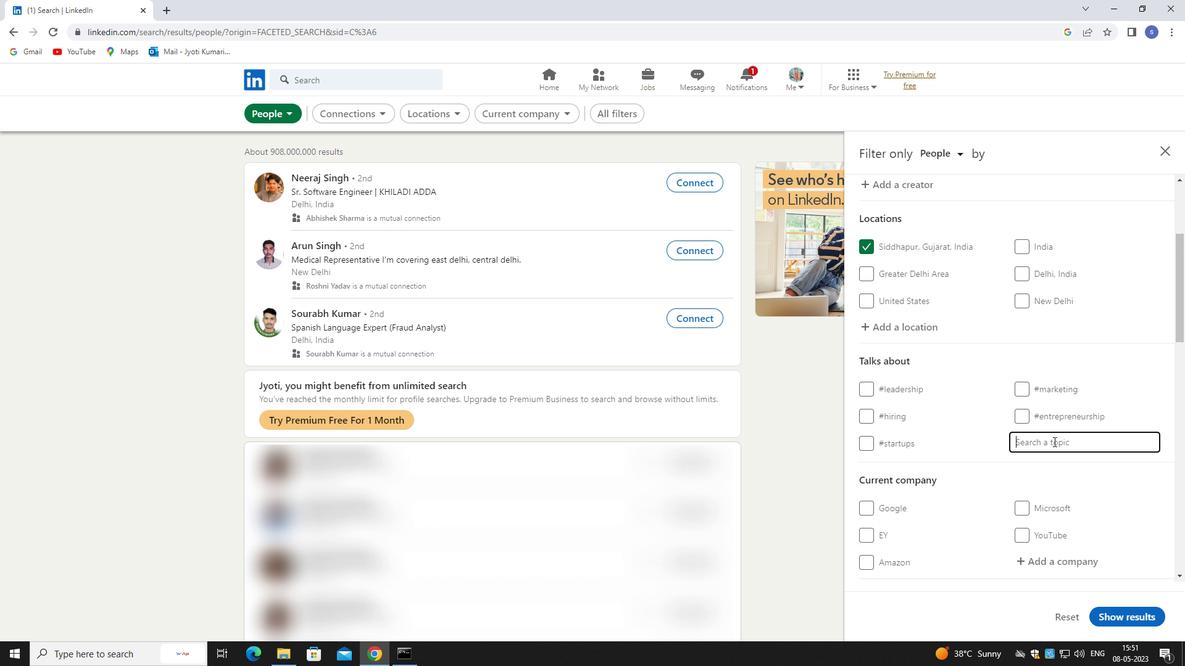 
Action: Key pressed jobhun
Screenshot: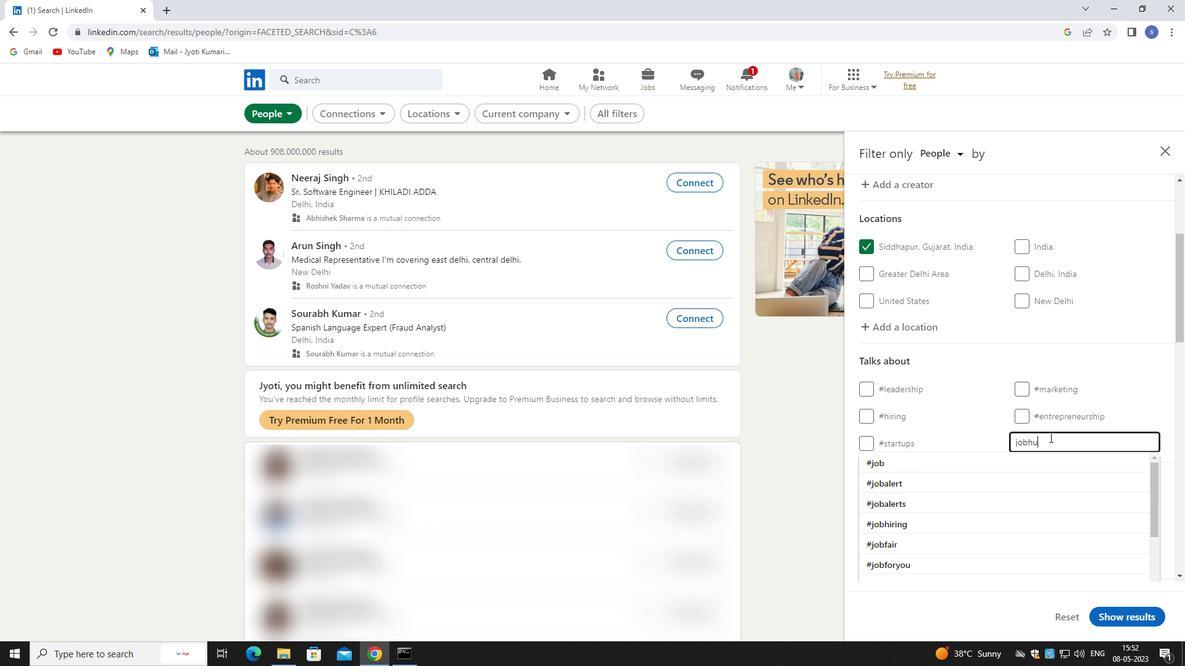 
Action: Mouse moved to (1029, 496)
Screenshot: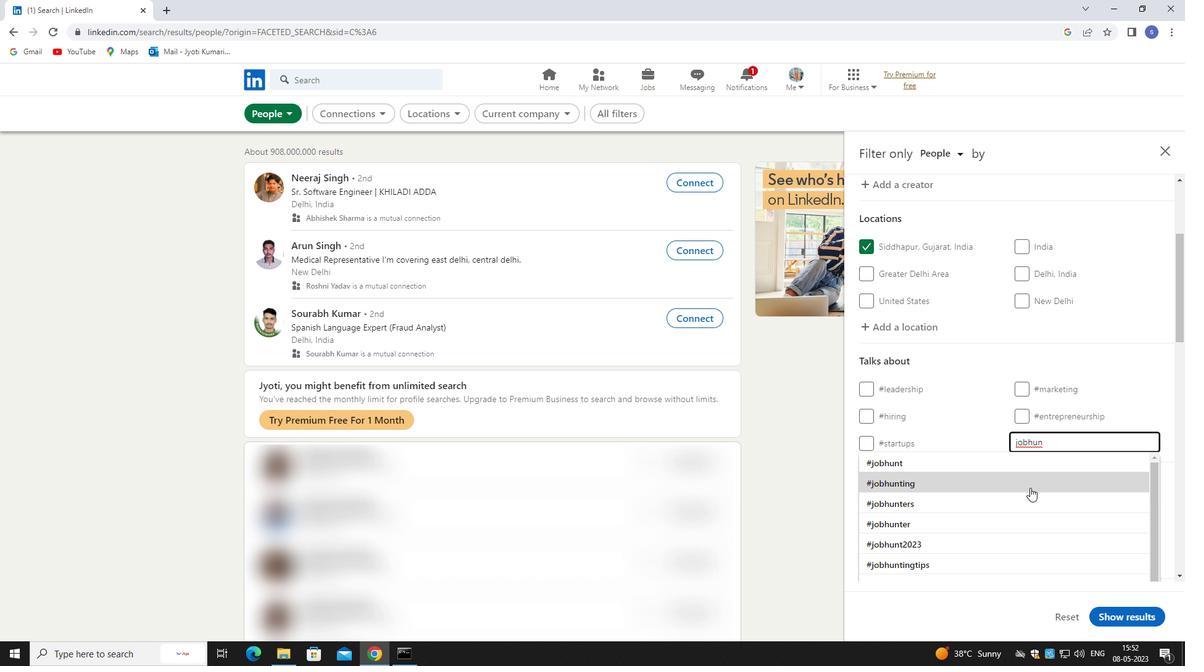 
Action: Mouse pressed left at (1029, 496)
Screenshot: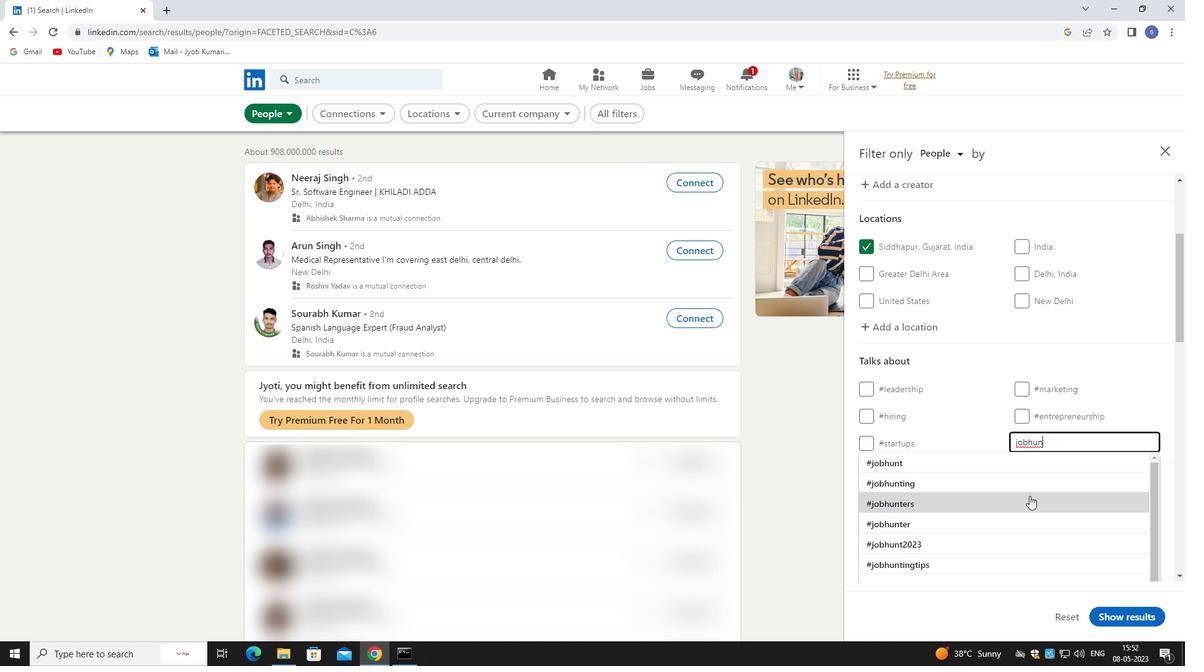 
Action: Mouse moved to (1024, 498)
Screenshot: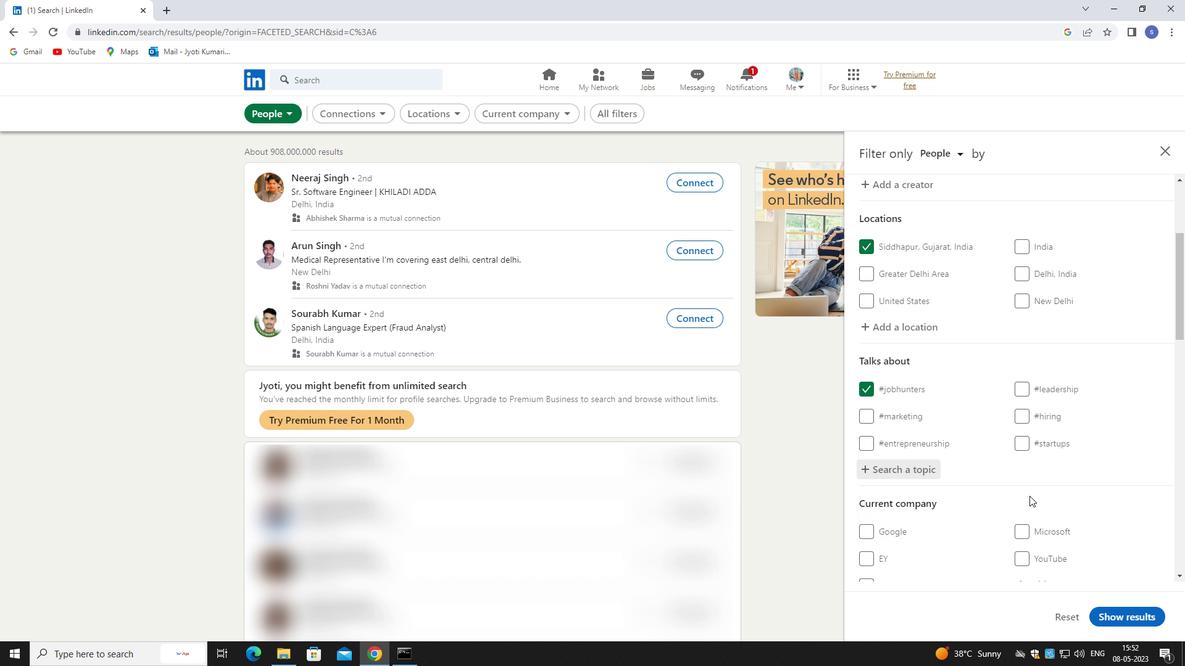 
Action: Mouse scrolled (1024, 498) with delta (0, 0)
Screenshot: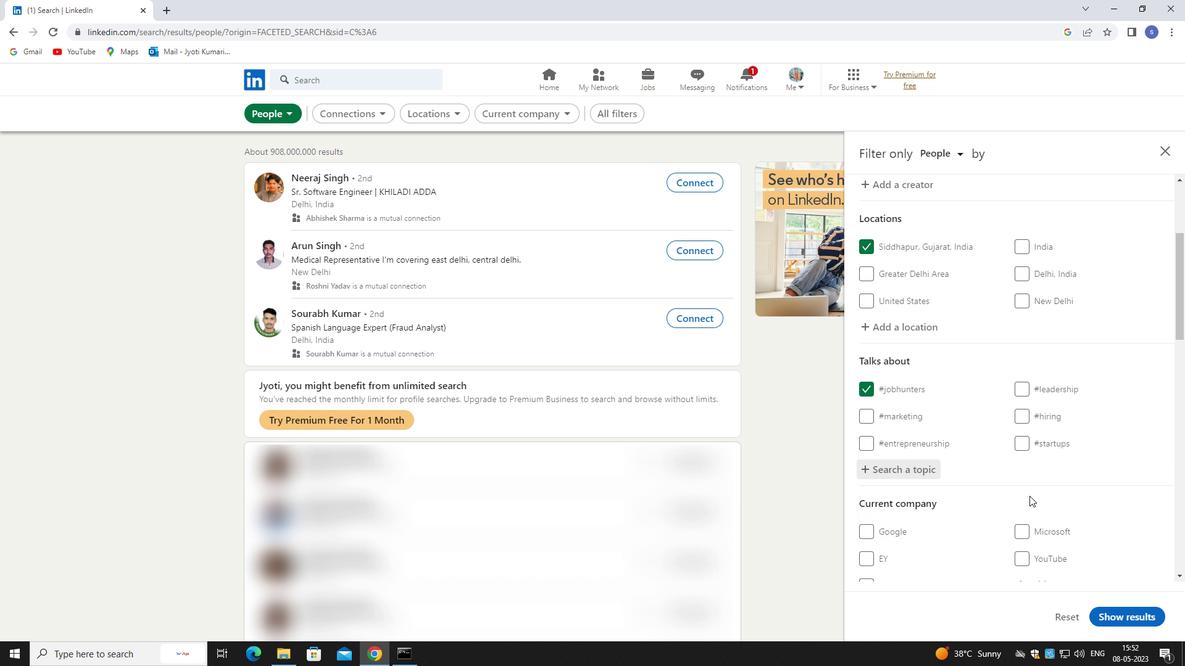 
Action: Mouse moved to (1023, 503)
Screenshot: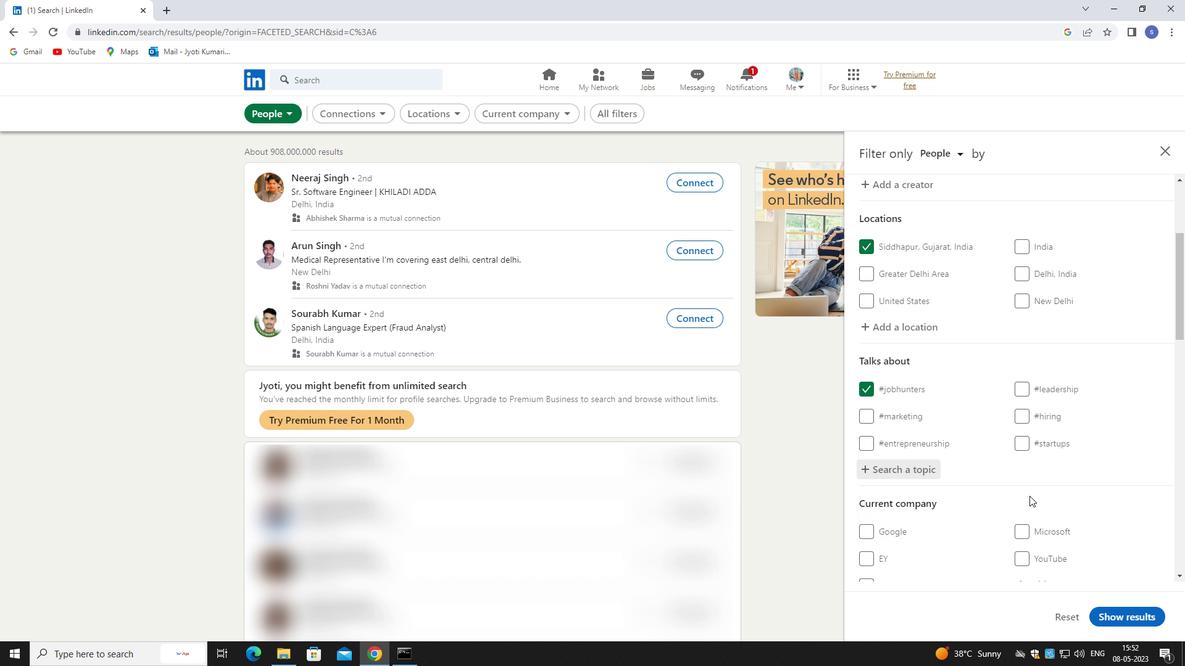
Action: Mouse scrolled (1023, 502) with delta (0, 0)
Screenshot: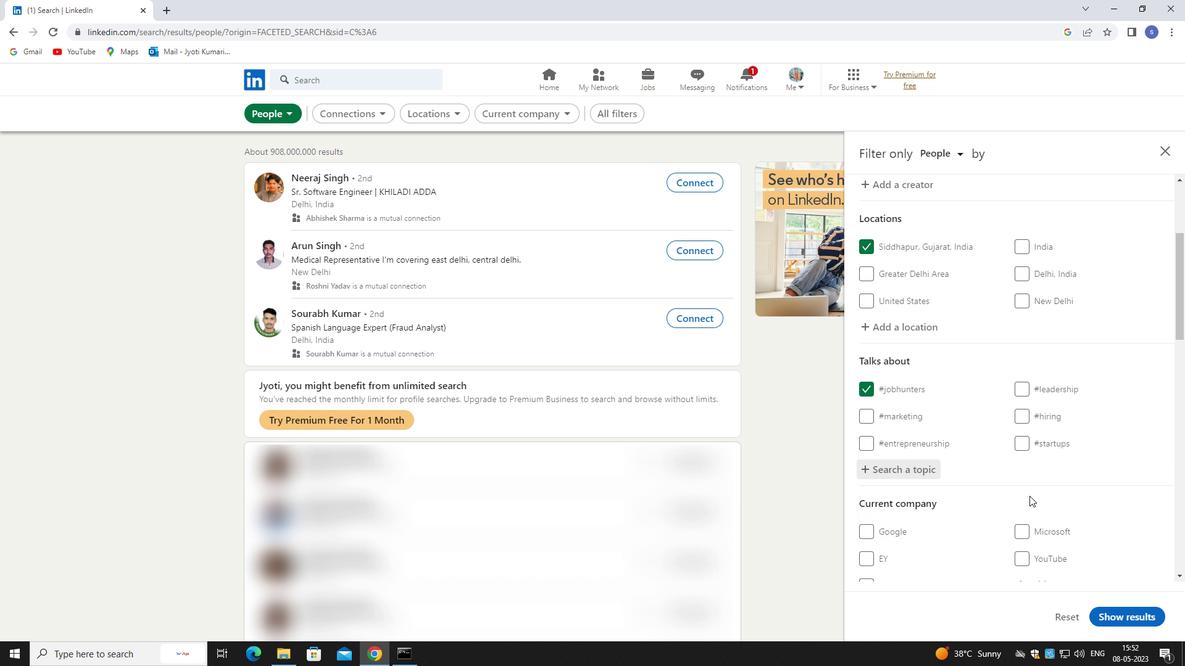 
Action: Mouse moved to (1022, 505)
Screenshot: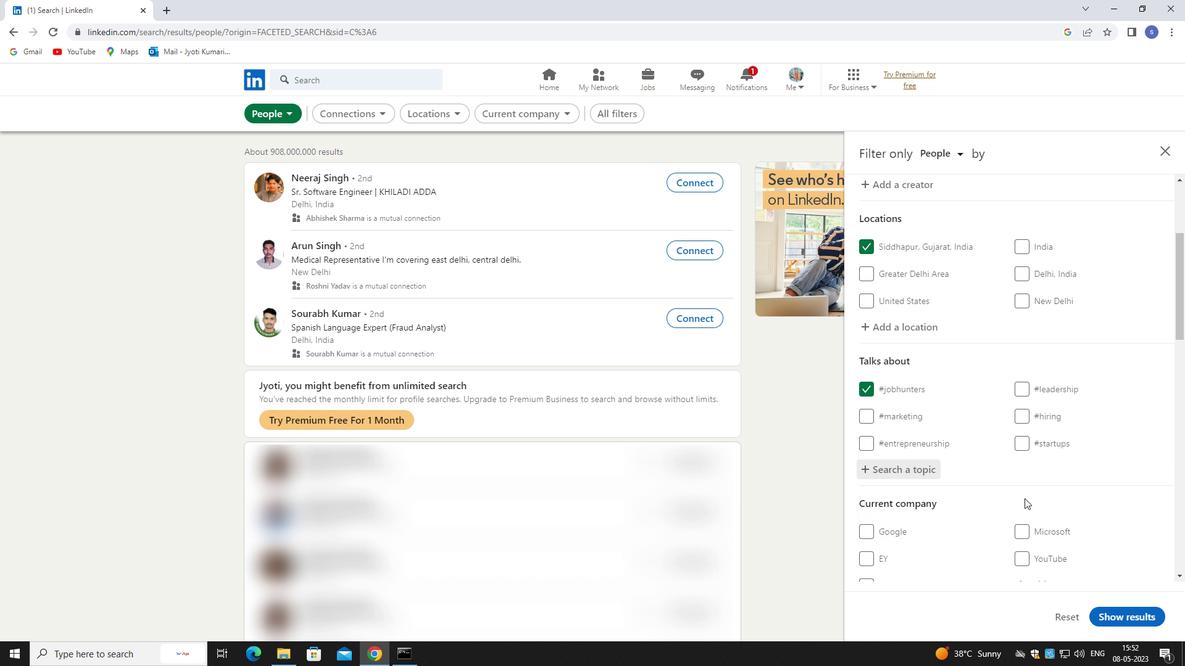 
Action: Mouse scrolled (1022, 505) with delta (0, 0)
Screenshot: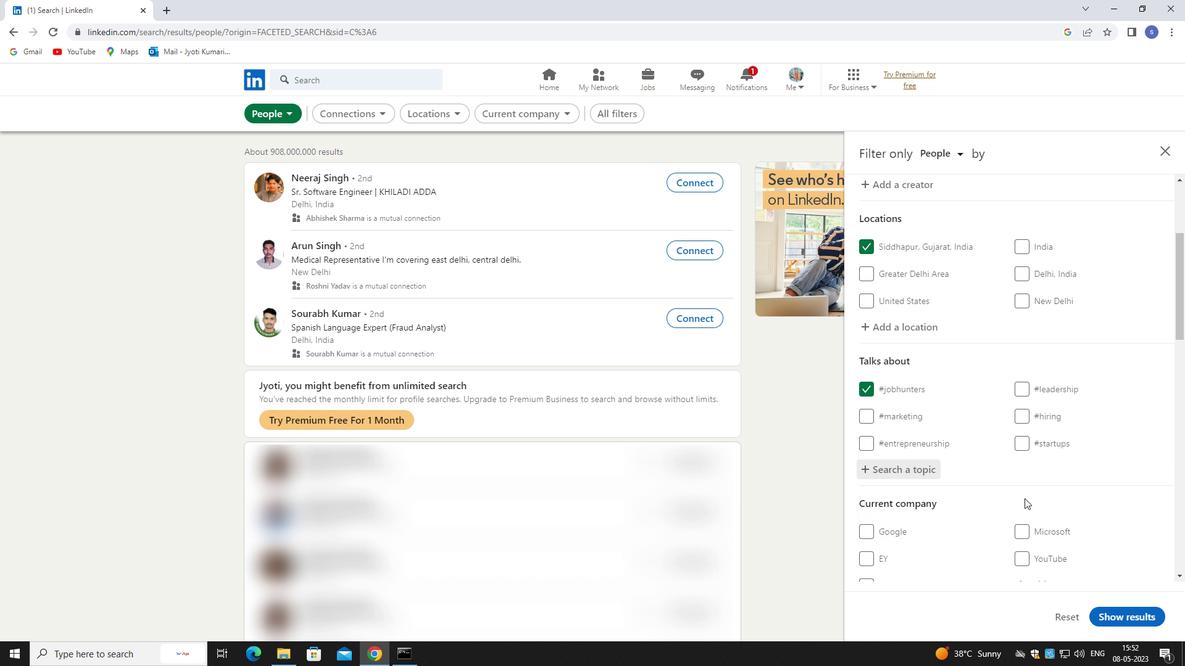 
Action: Mouse moved to (1068, 400)
Screenshot: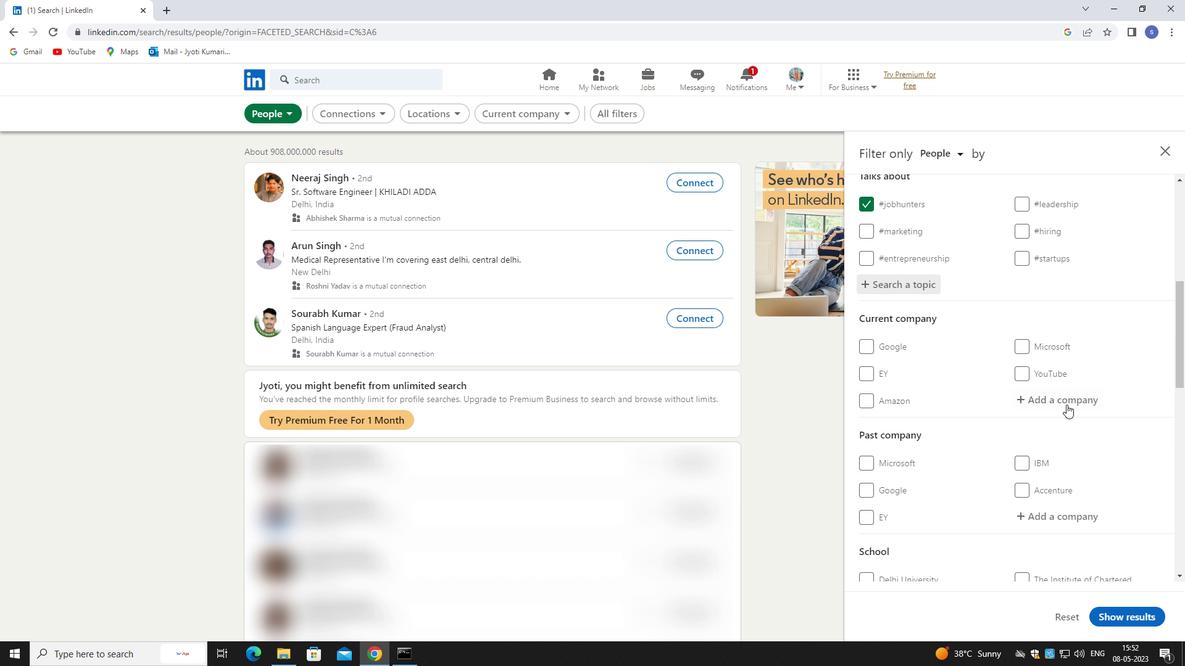 
Action: Mouse pressed left at (1068, 400)
Screenshot: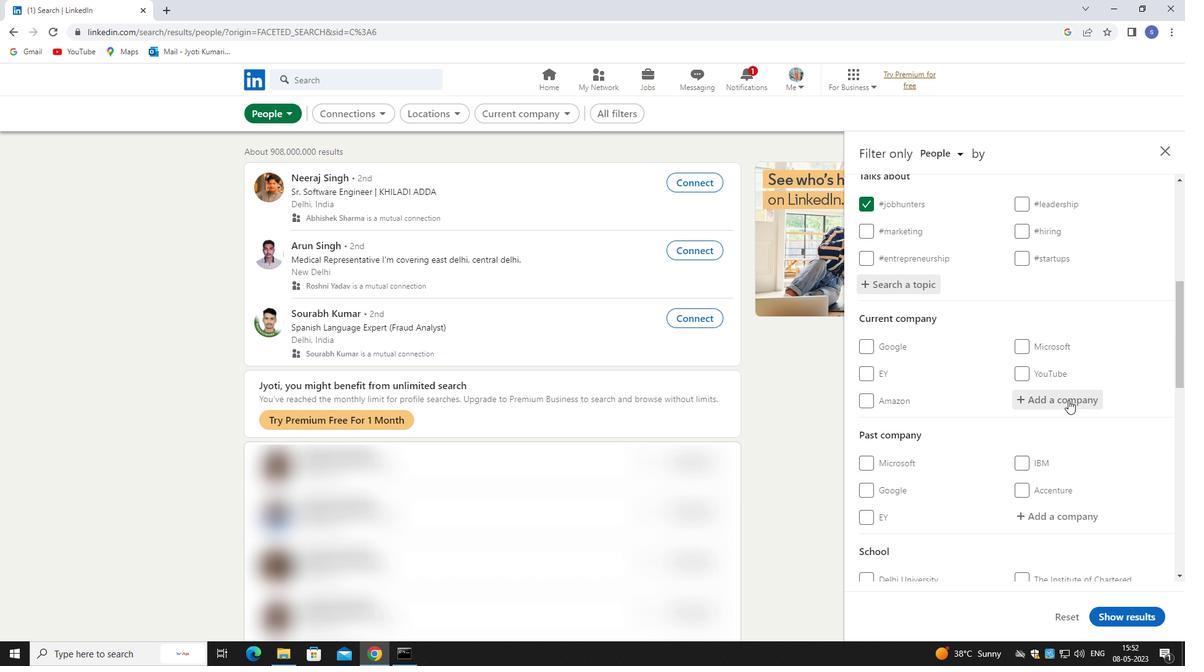
Action: Mouse moved to (1068, 400)
Screenshot: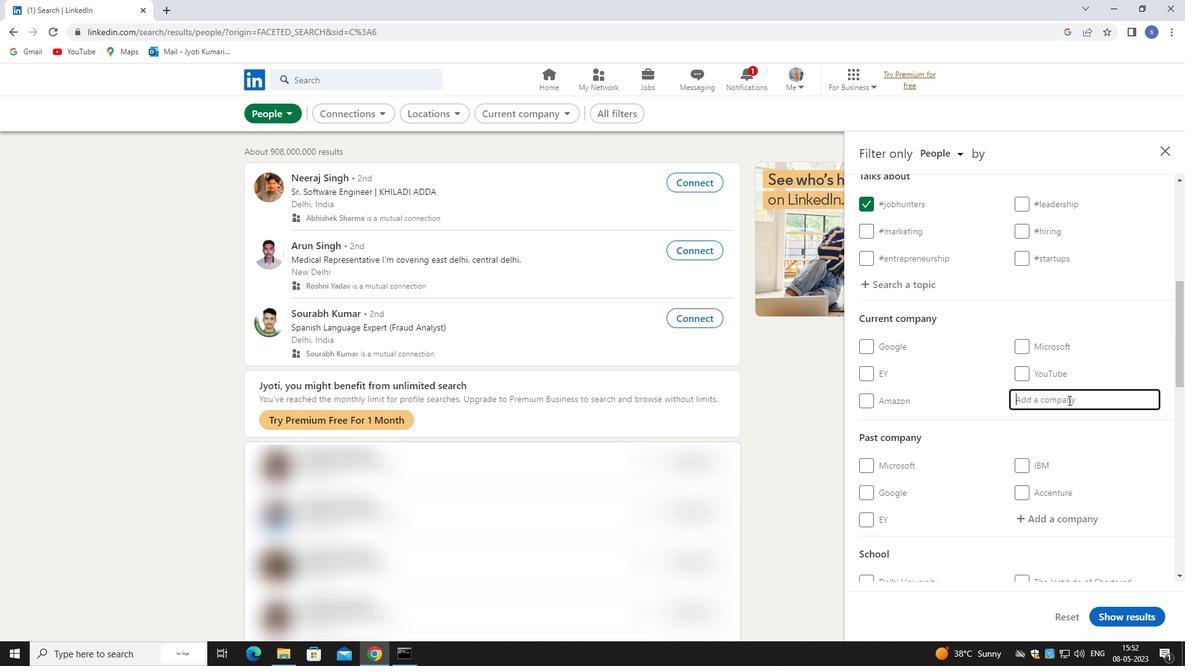 
Action: Key pressed <Key.shift><Key.shift>ARICENT
Screenshot: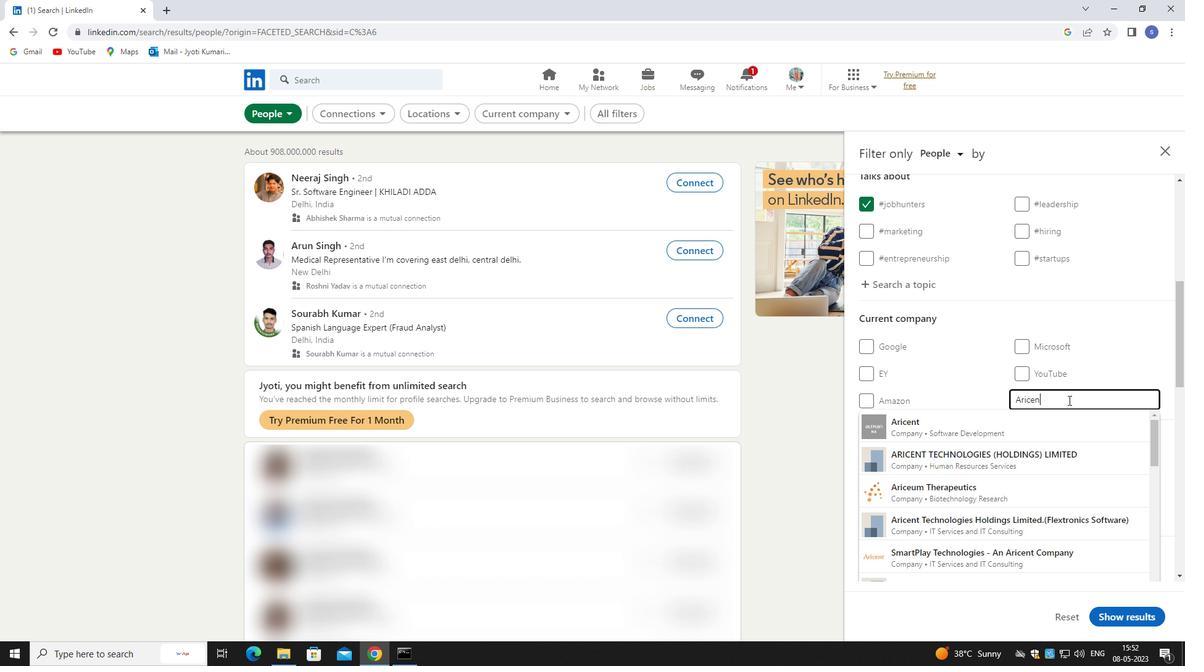 
Action: Mouse moved to (1068, 435)
Screenshot: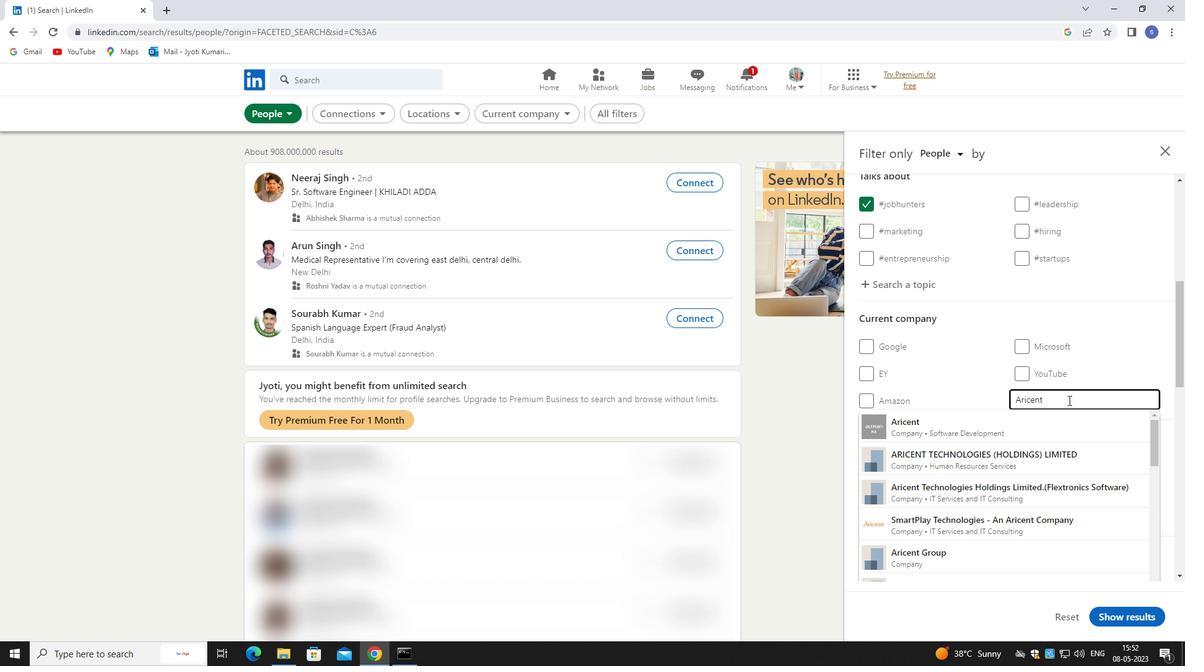 
Action: Mouse pressed left at (1068, 435)
Screenshot: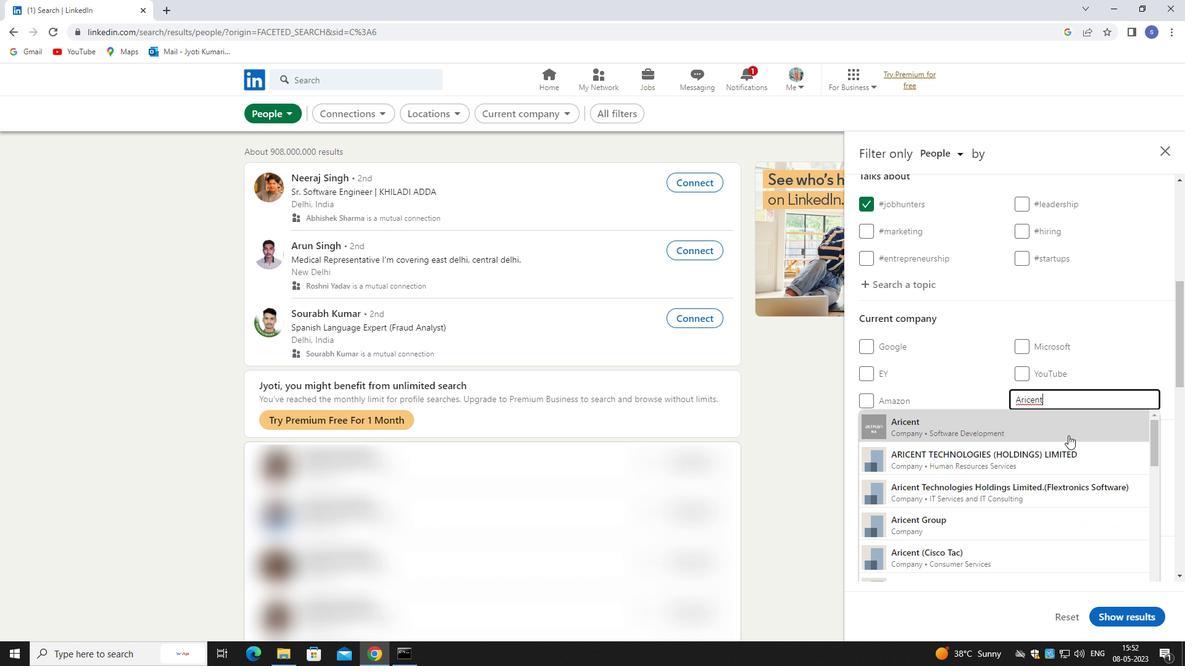 
Action: Mouse scrolled (1068, 435) with delta (0, 0)
Screenshot: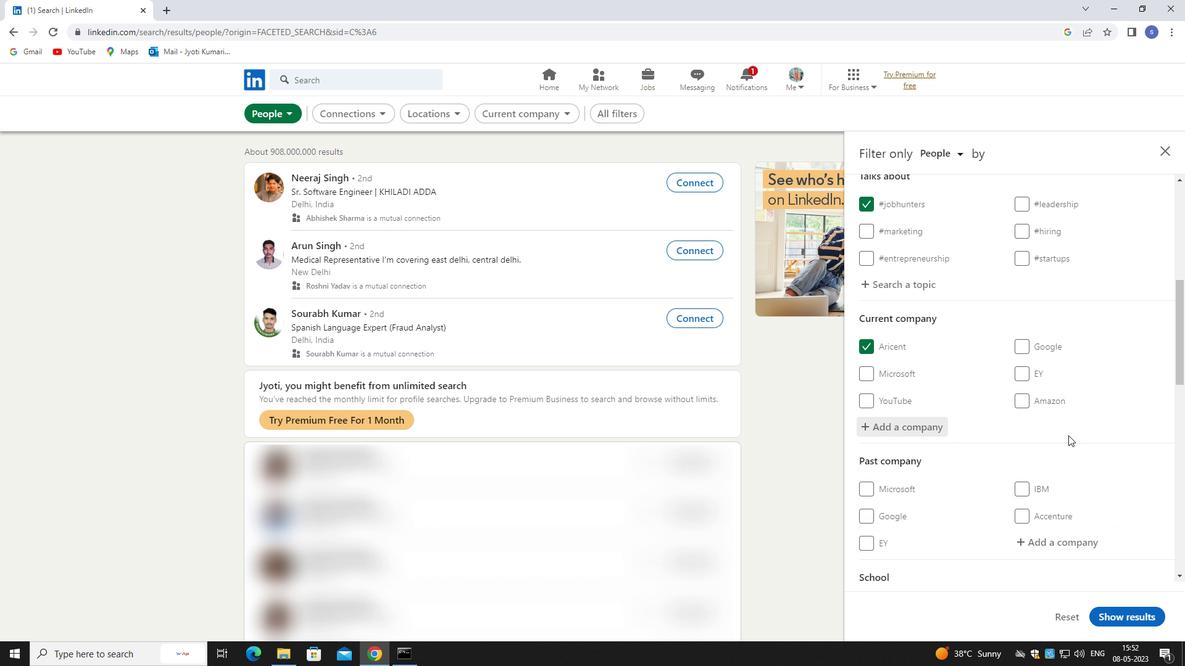 
Action: Mouse scrolled (1068, 435) with delta (0, 0)
Screenshot: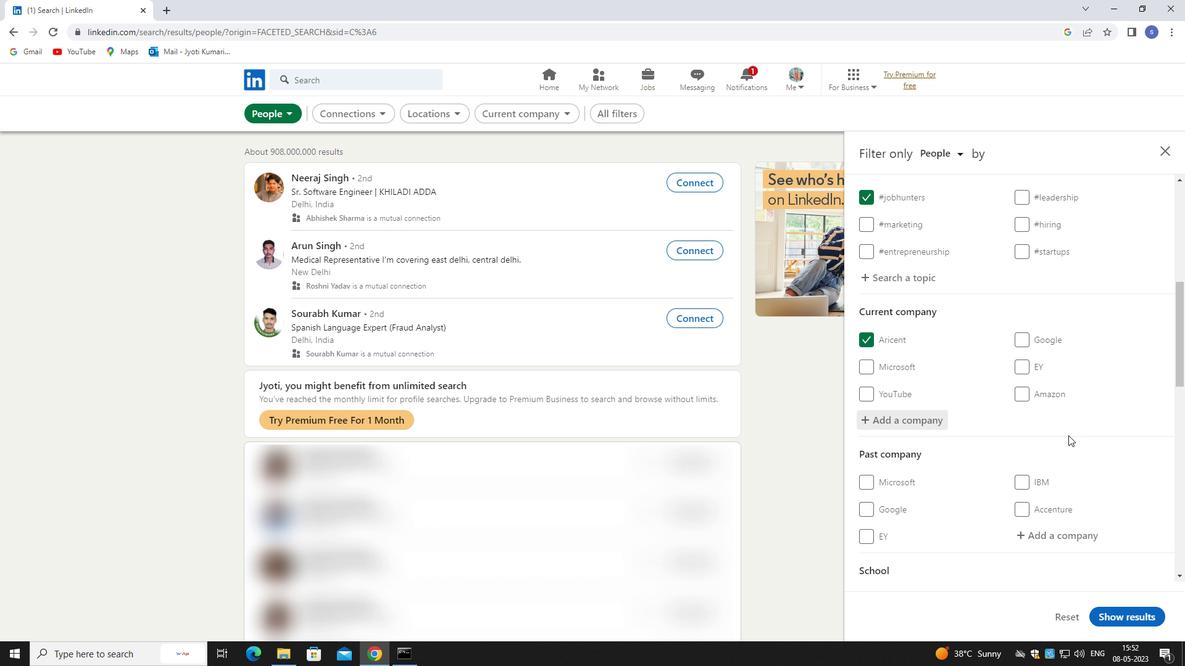 
Action: Mouse scrolled (1068, 435) with delta (0, 0)
Screenshot: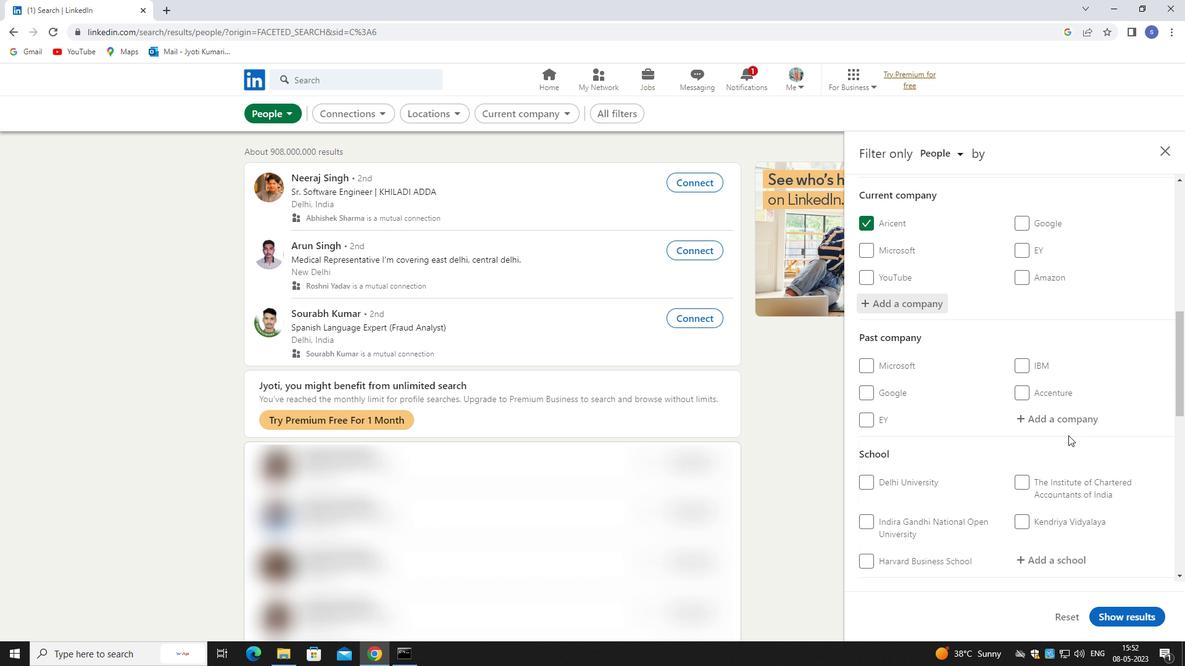 
Action: Mouse moved to (1070, 494)
Screenshot: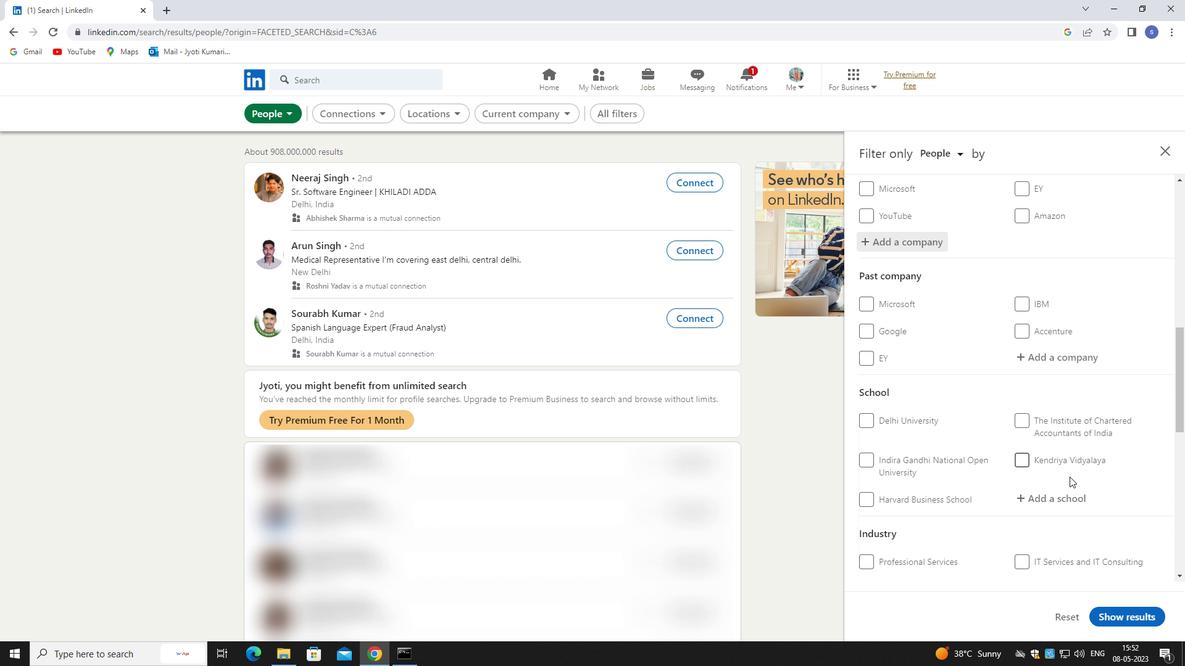 
Action: Mouse pressed left at (1070, 494)
Screenshot: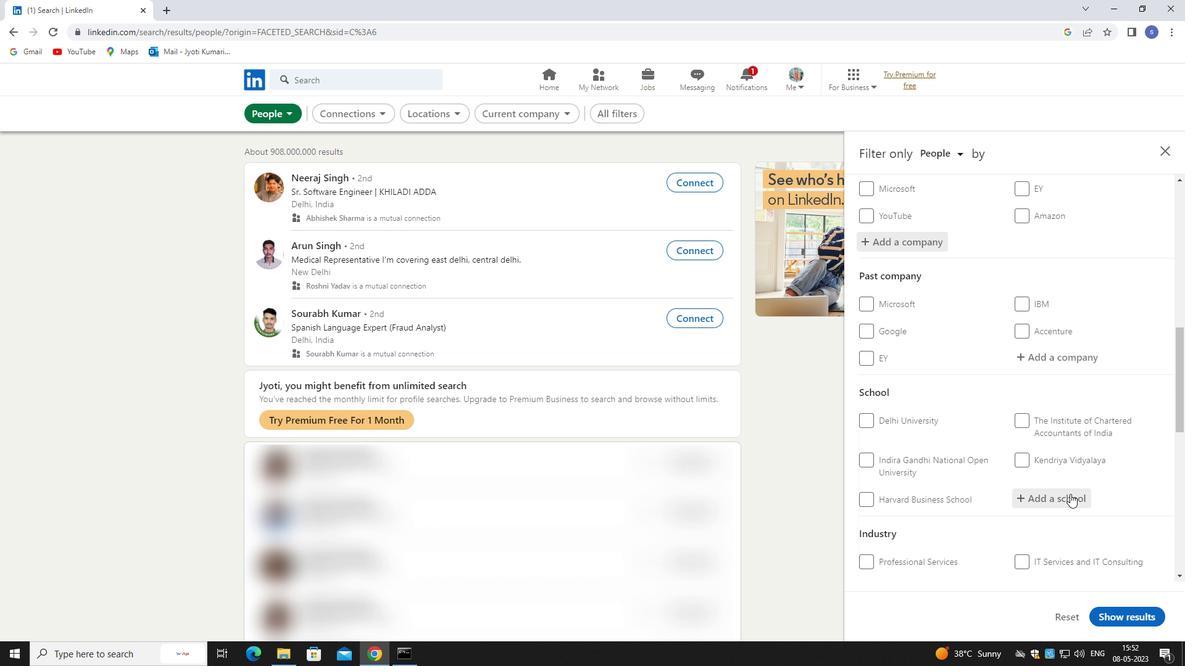 
Action: Key pressed SAVITRI
Screenshot: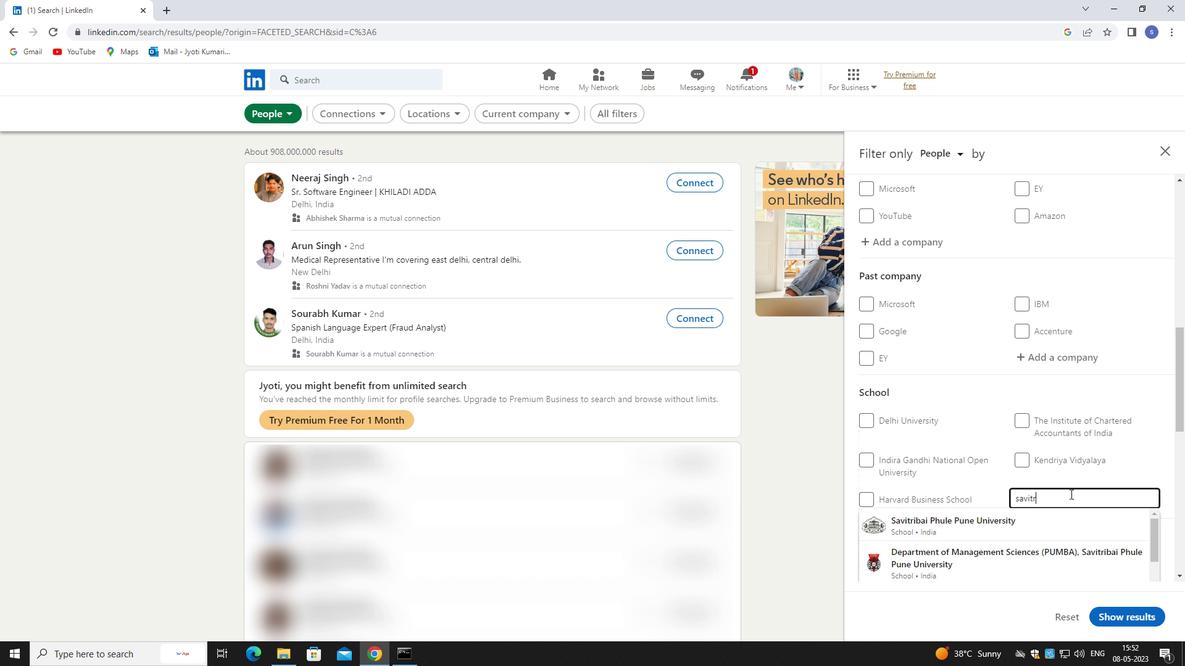 
Action: Mouse moved to (1067, 524)
Screenshot: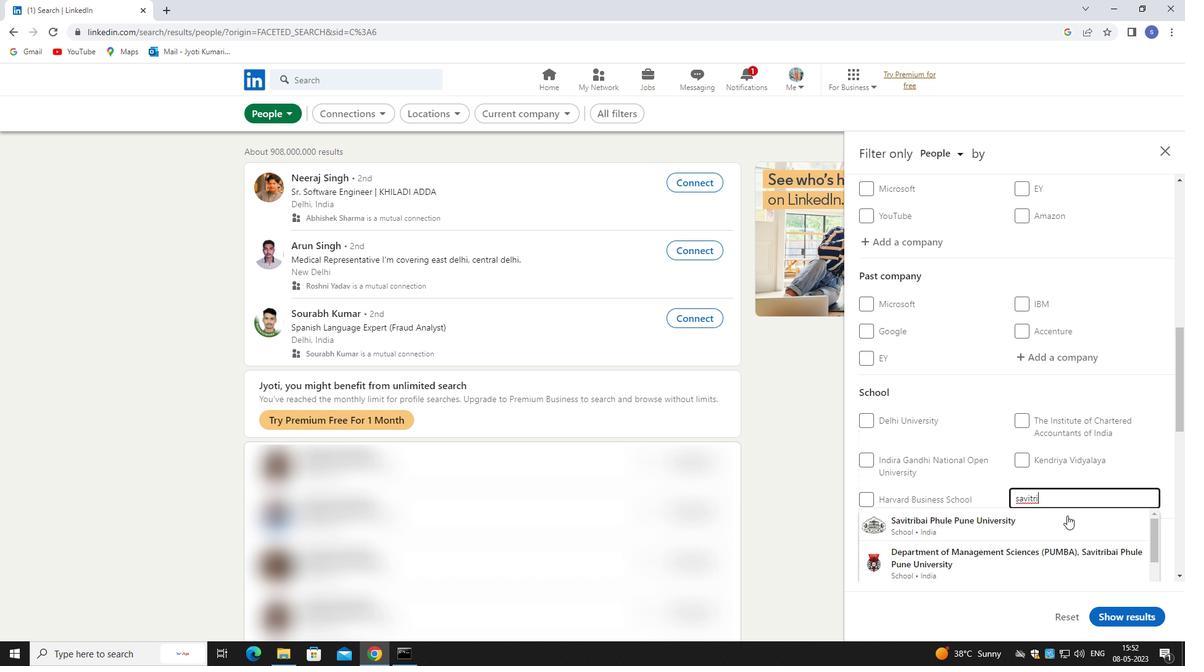 
Action: Mouse pressed left at (1067, 524)
Screenshot: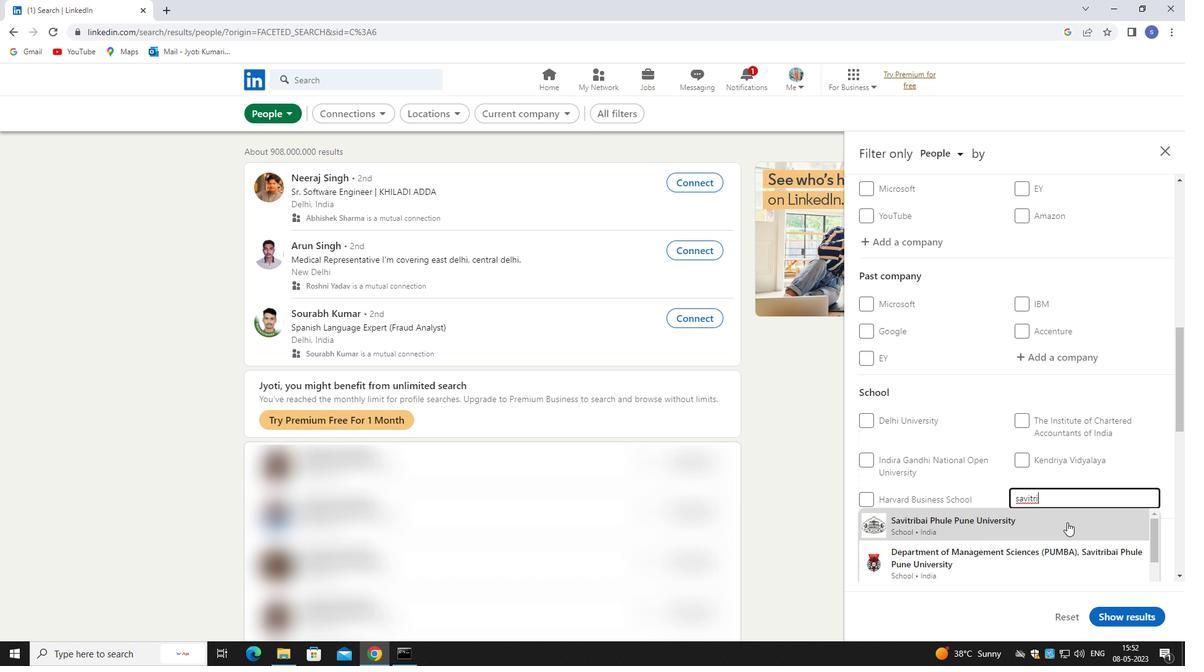 
Action: Mouse moved to (1067, 524)
Screenshot: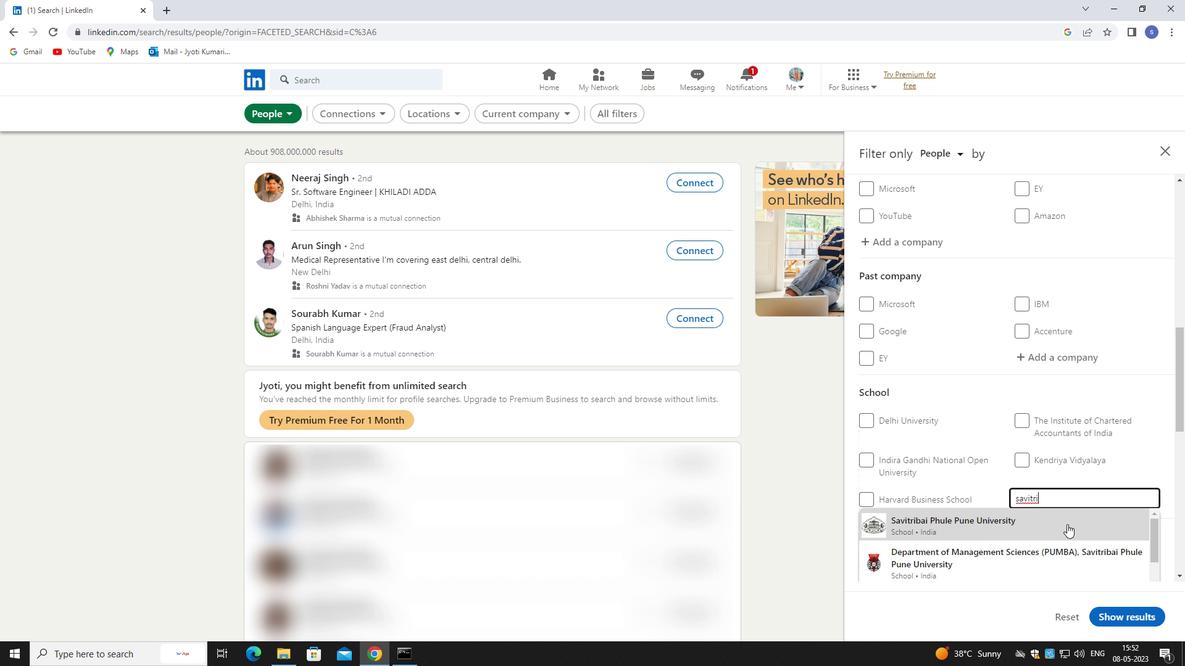 
Action: Mouse scrolled (1067, 524) with delta (0, 0)
Screenshot: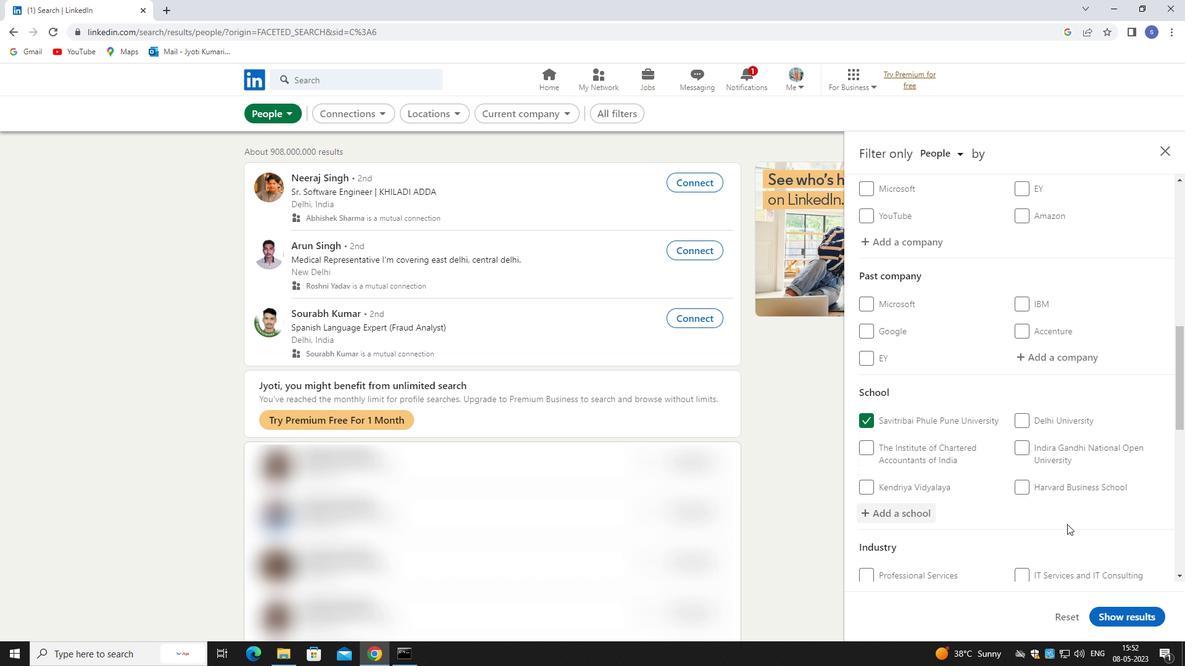 
Action: Mouse scrolled (1067, 524) with delta (0, 0)
Screenshot: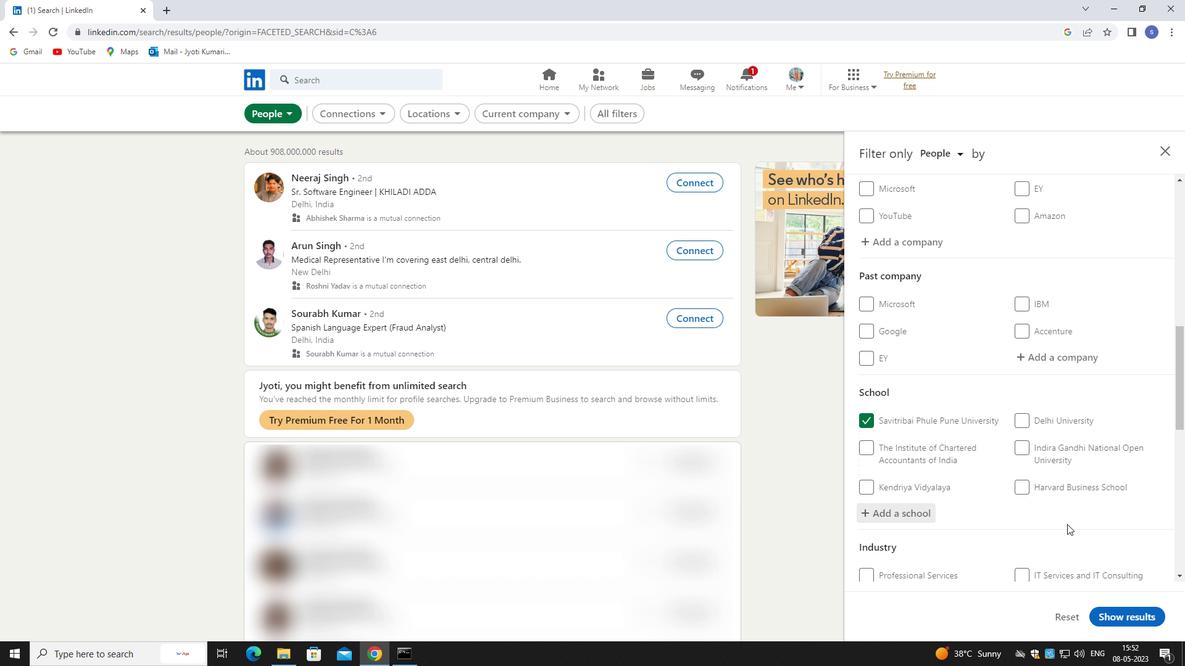 
Action: Mouse scrolled (1067, 524) with delta (0, 0)
Screenshot: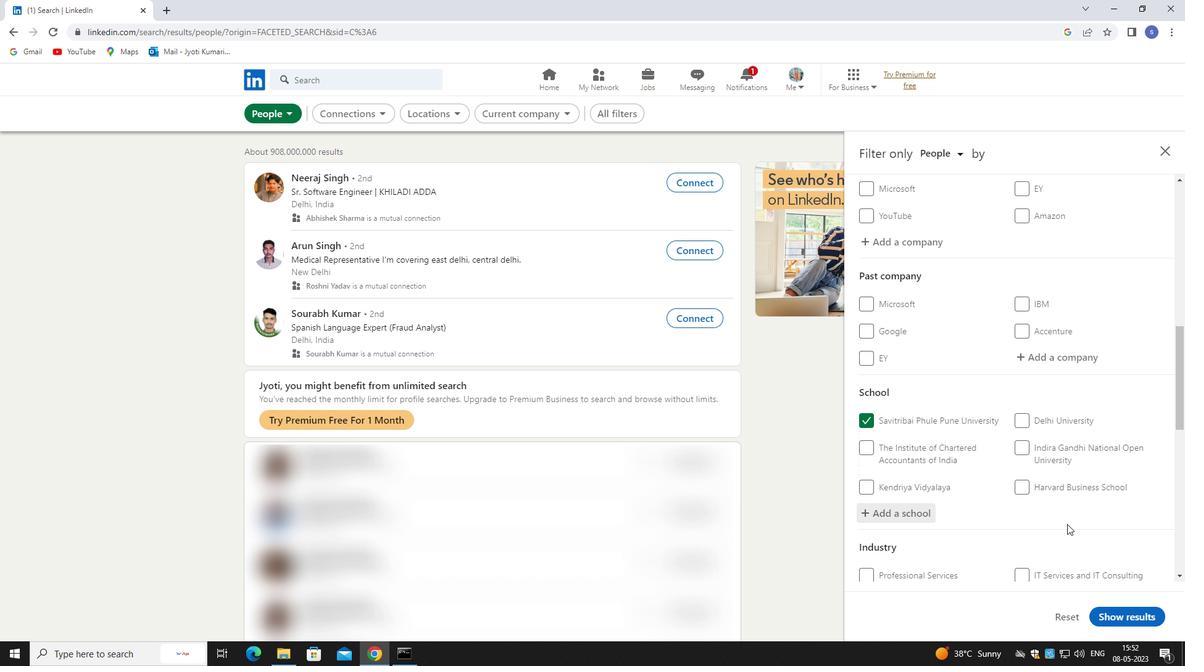 
Action: Mouse moved to (1095, 461)
Screenshot: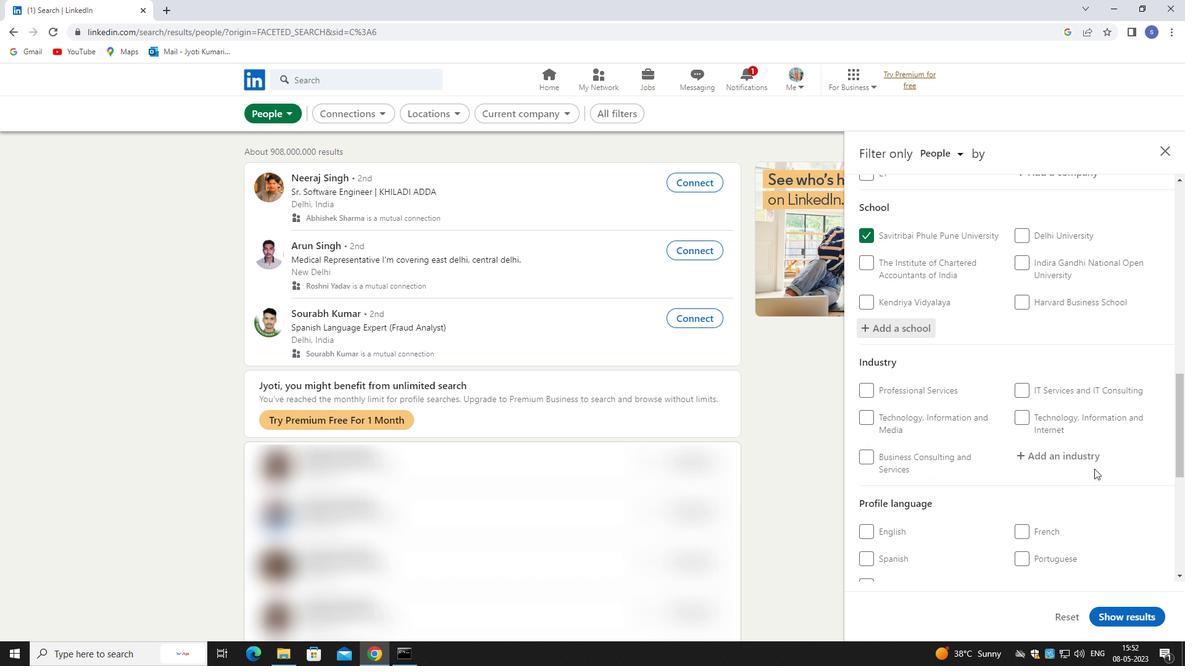 
Action: Mouse pressed left at (1095, 461)
Screenshot: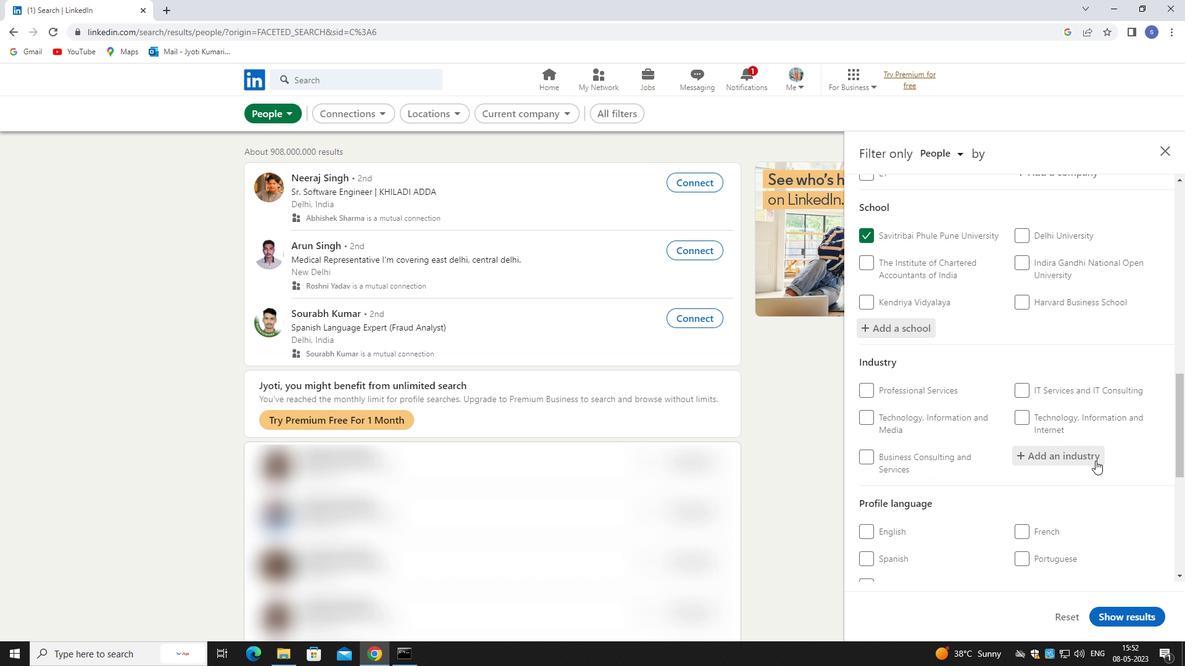 
Action: Key pressed THEATE
Screenshot: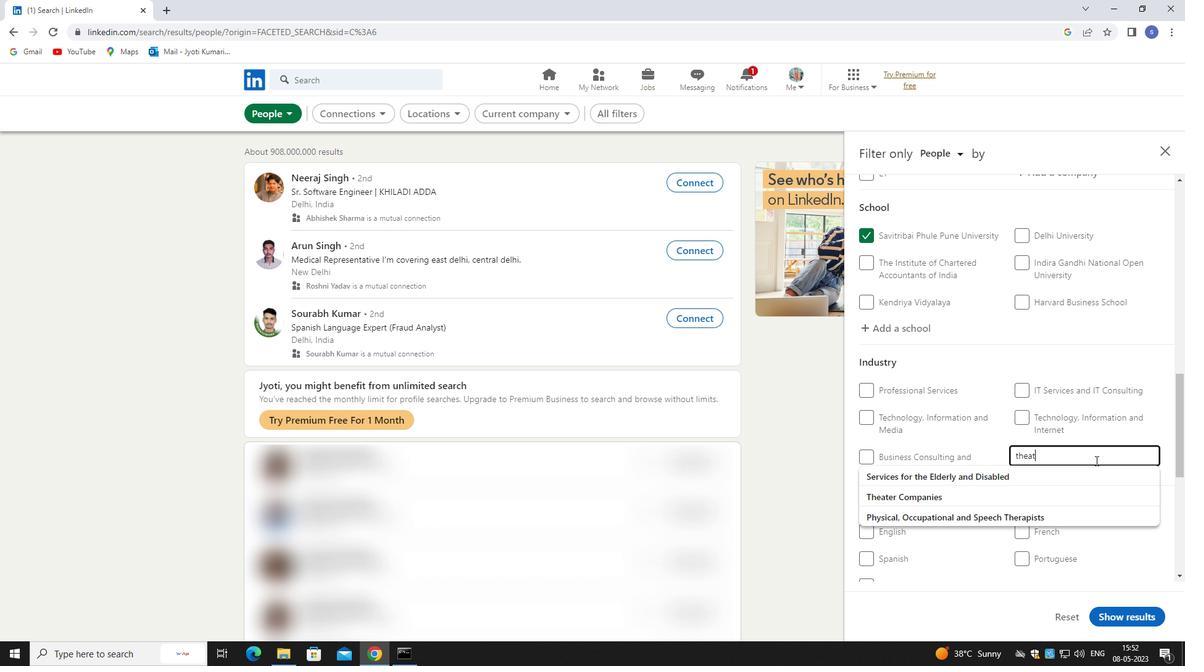 
Action: Mouse moved to (1095, 481)
Screenshot: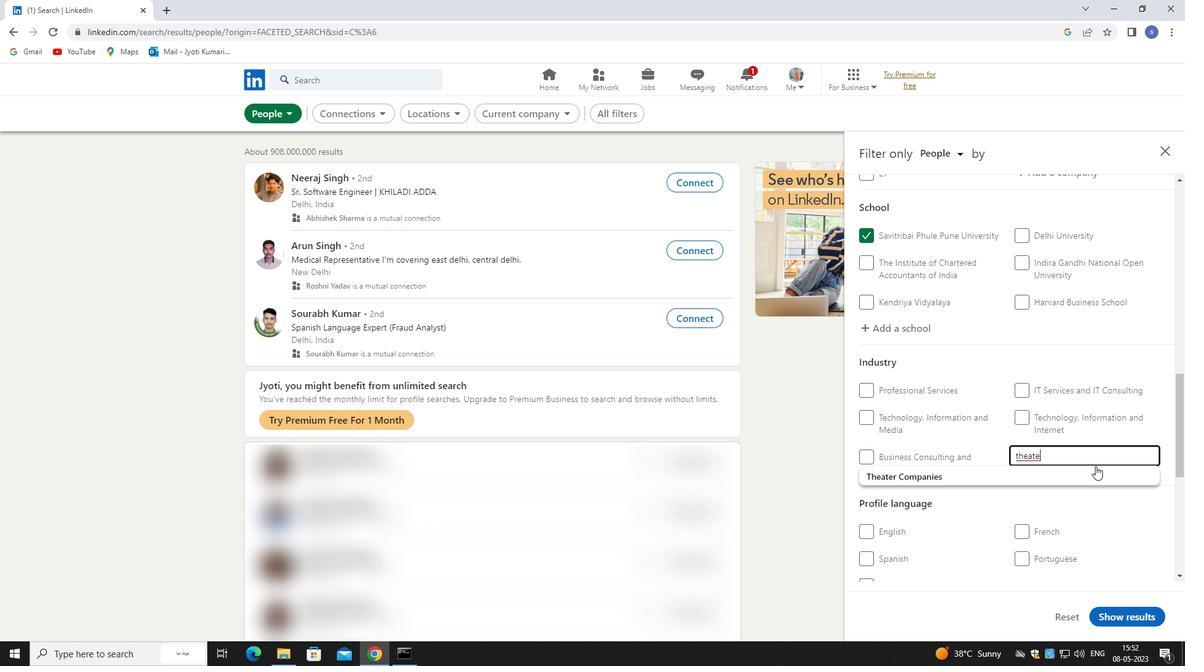 
Action: Mouse pressed left at (1095, 481)
Screenshot: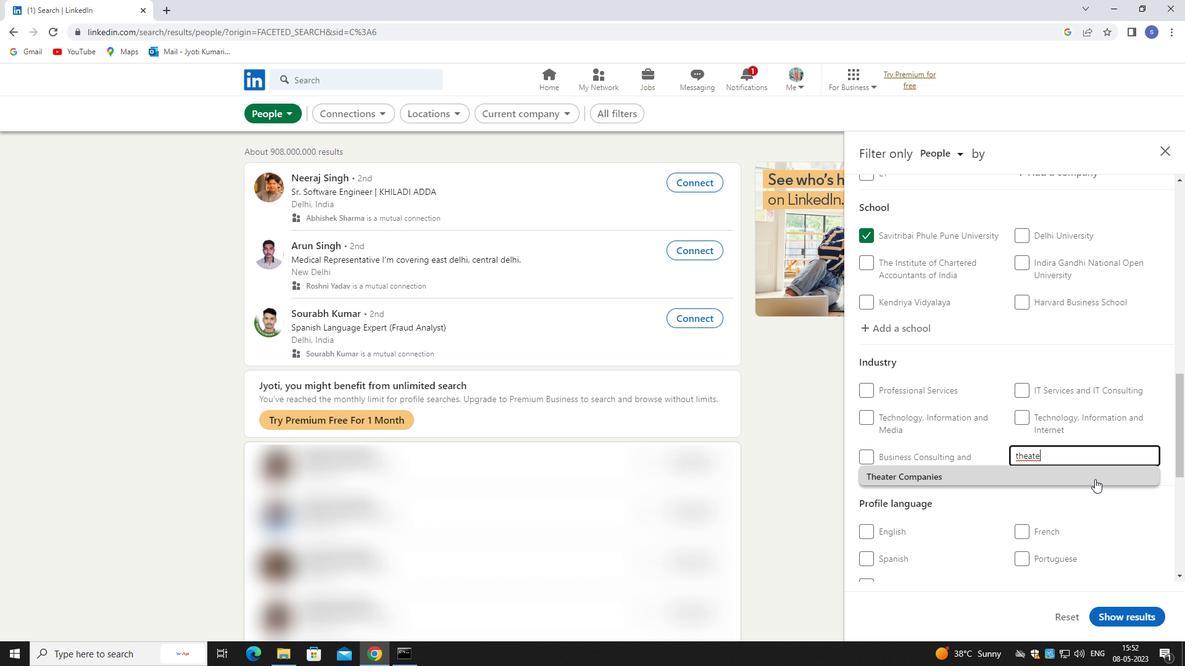 
Action: Mouse moved to (1092, 484)
Screenshot: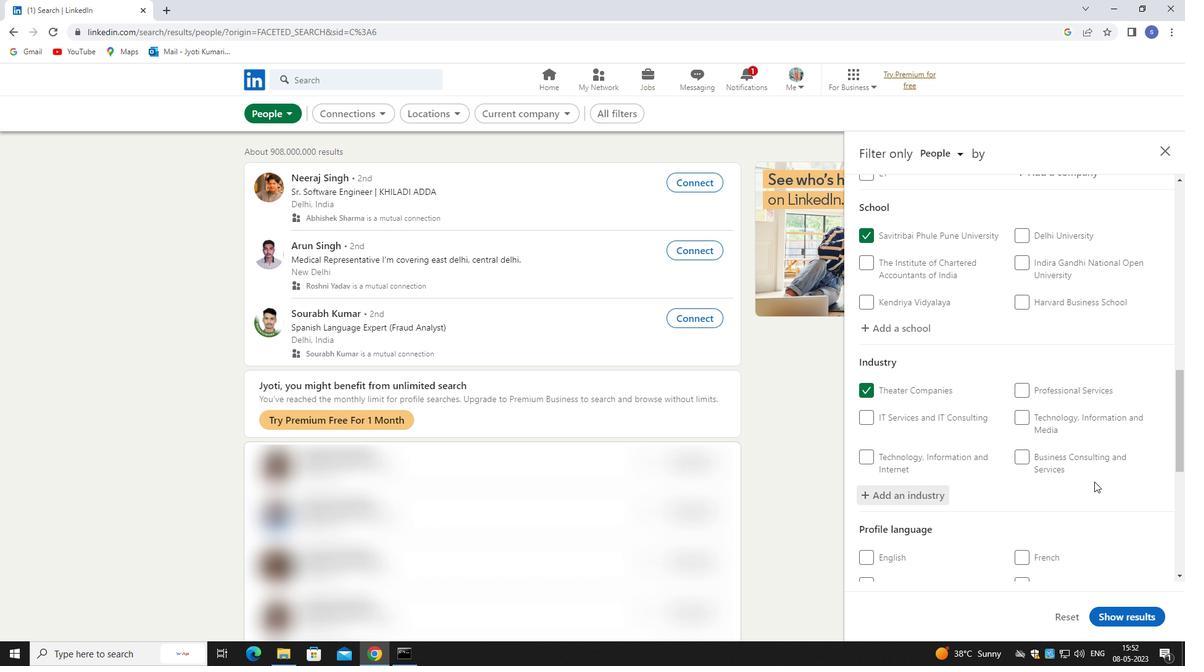 
Action: Mouse scrolled (1092, 484) with delta (0, 0)
Screenshot: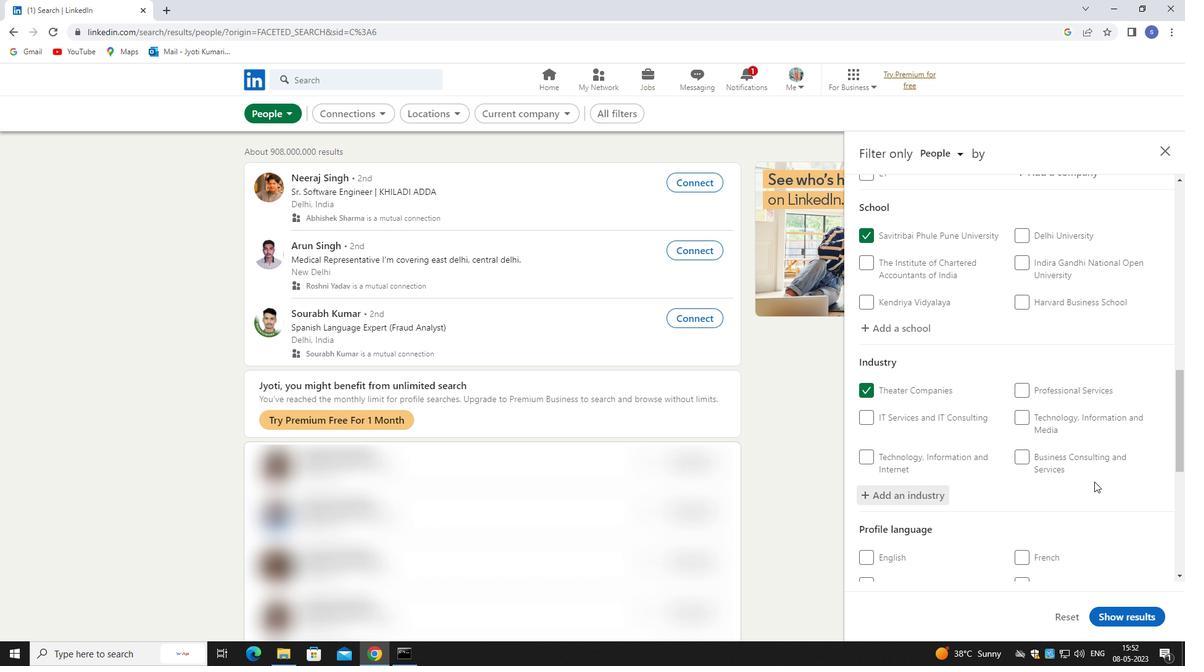 
Action: Mouse moved to (1089, 491)
Screenshot: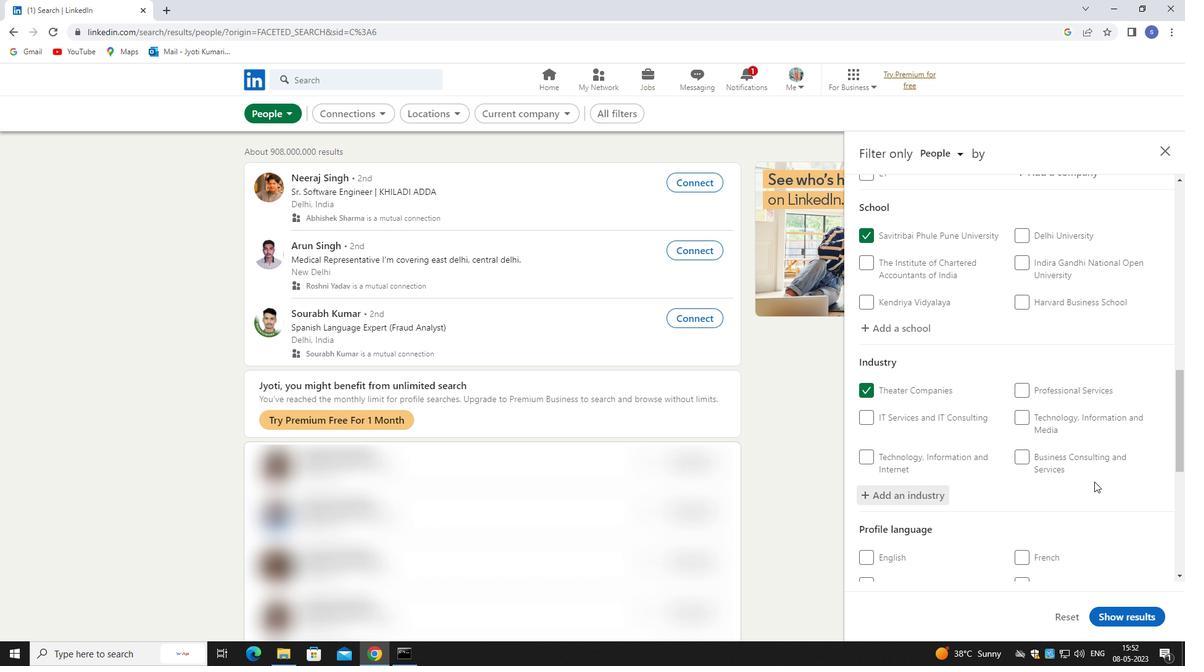 
Action: Mouse scrolled (1089, 490) with delta (0, 0)
Screenshot: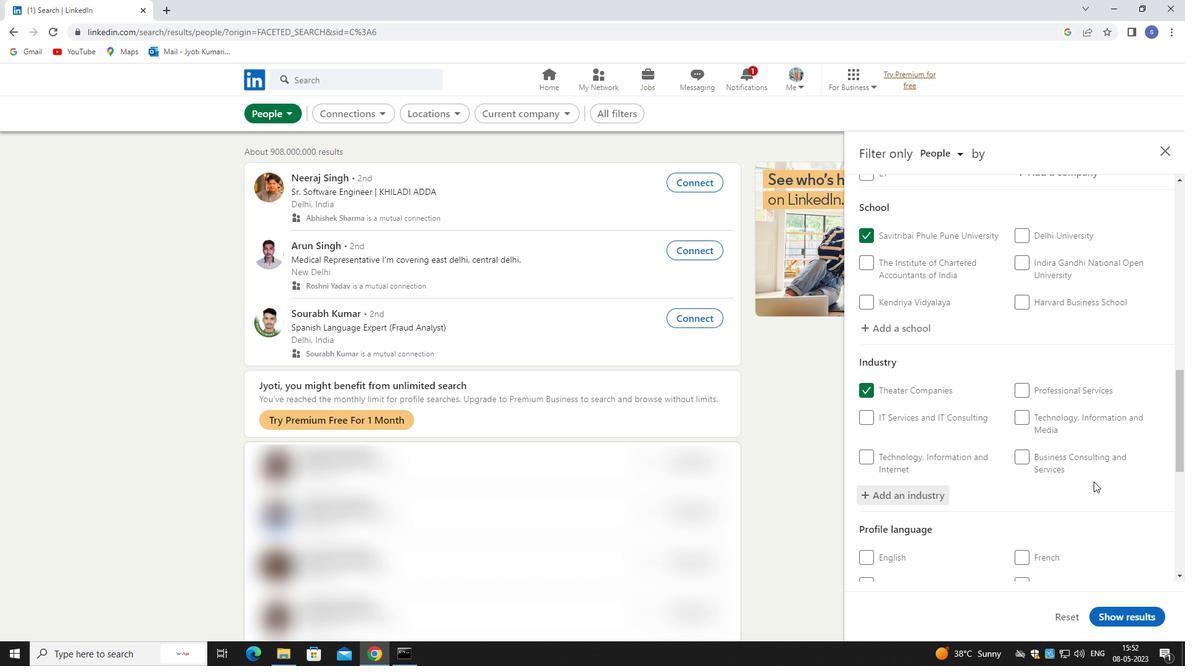 
Action: Mouse moved to (1086, 496)
Screenshot: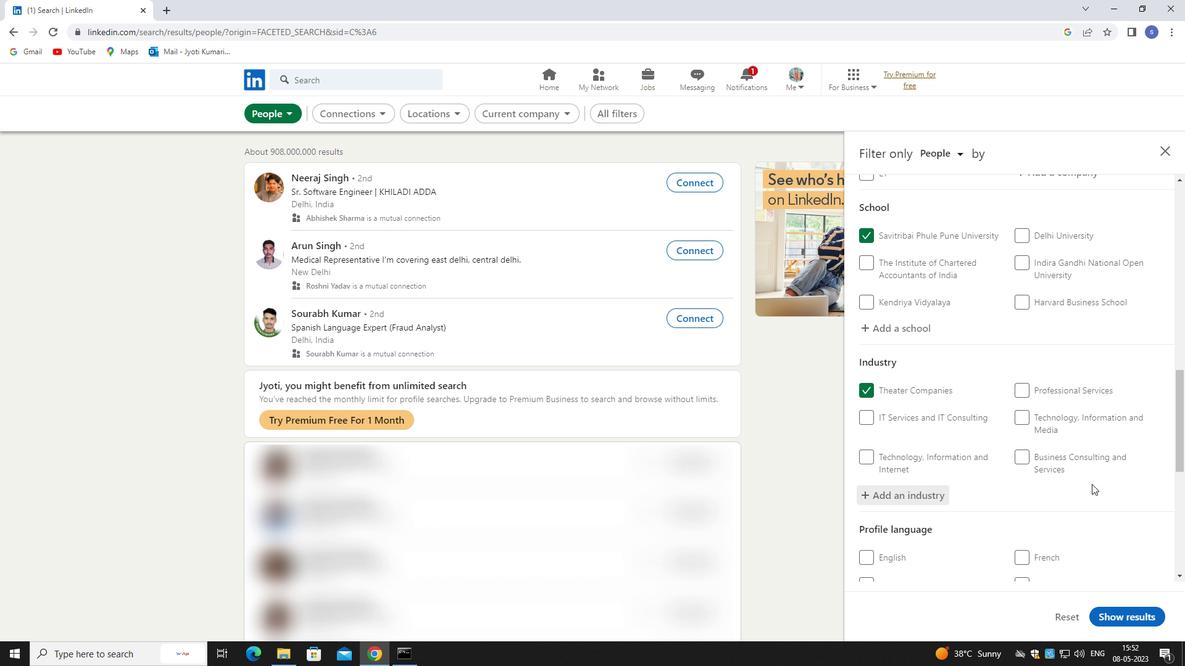 
Action: Mouse scrolled (1086, 495) with delta (0, 0)
Screenshot: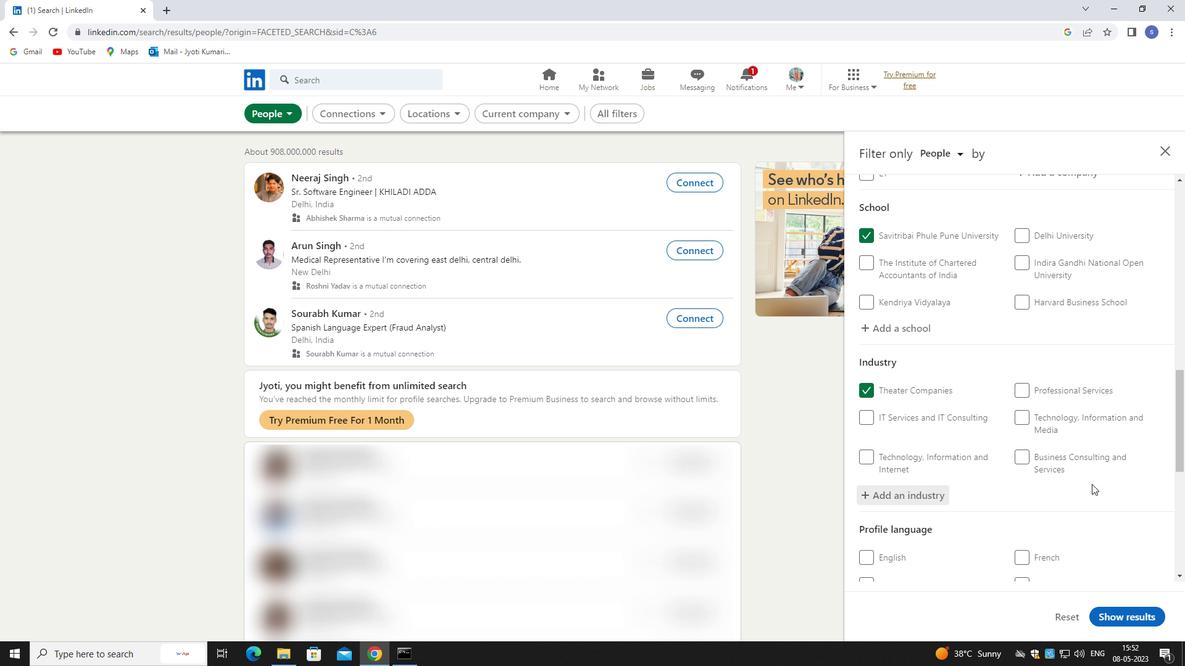 
Action: Mouse moved to (900, 422)
Screenshot: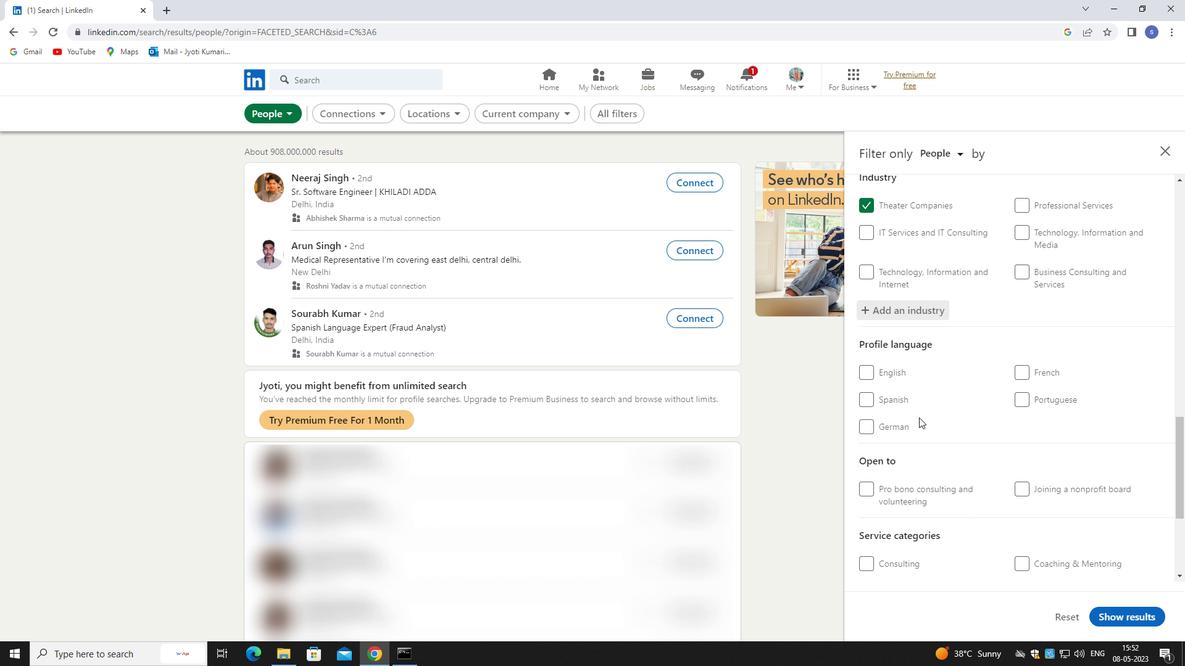 
Action: Mouse pressed left at (900, 422)
Screenshot: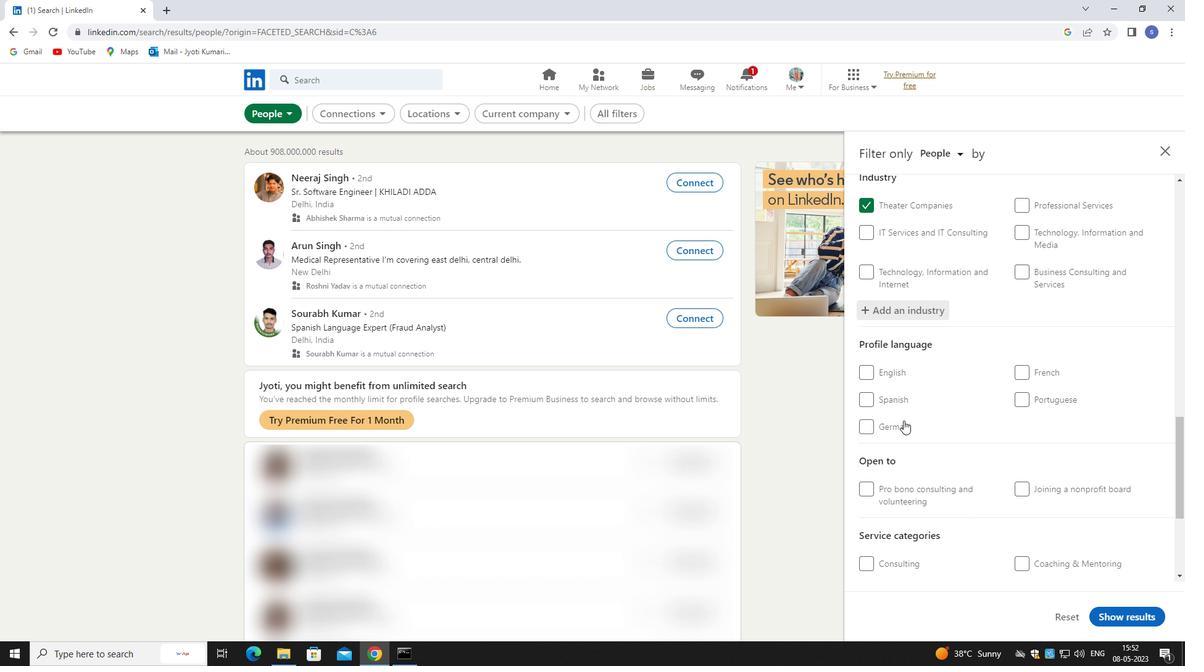 
Action: Mouse moved to (1011, 426)
Screenshot: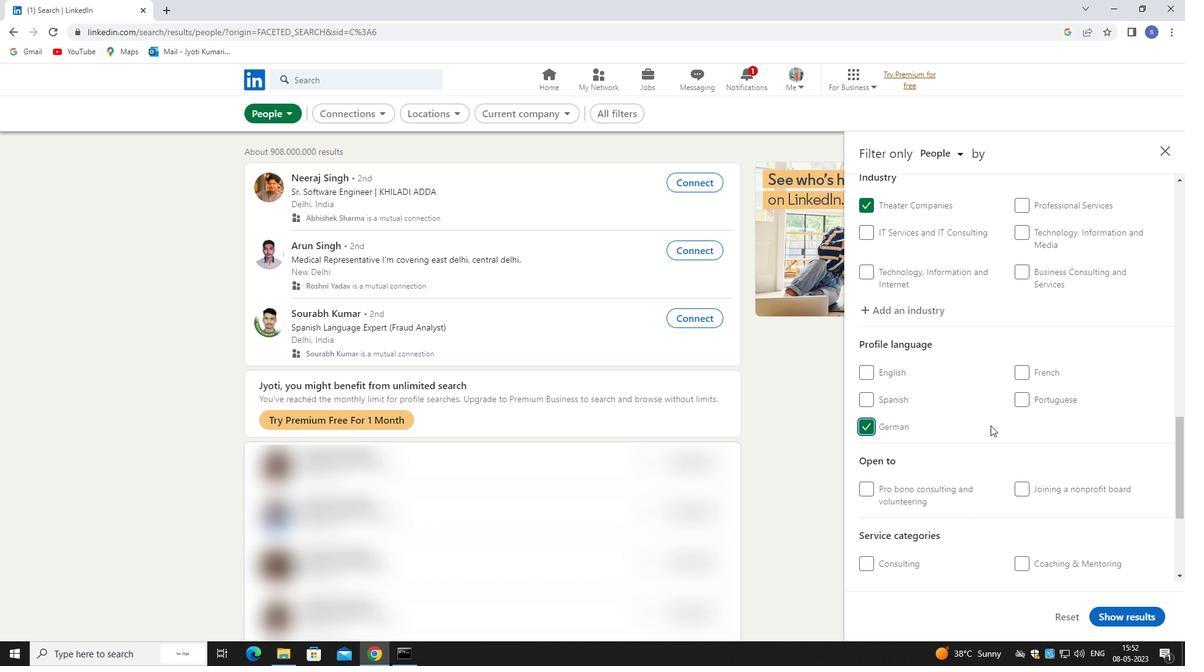 
Action: Mouse scrolled (1011, 426) with delta (0, 0)
Screenshot: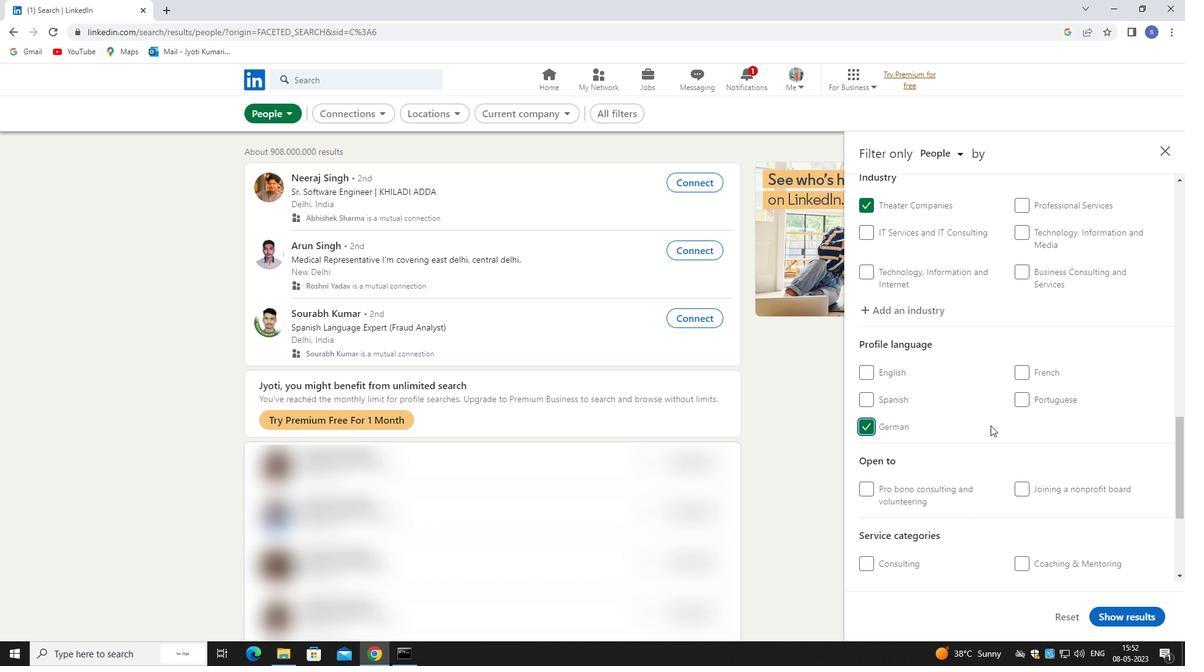 
Action: Mouse moved to (1013, 427)
Screenshot: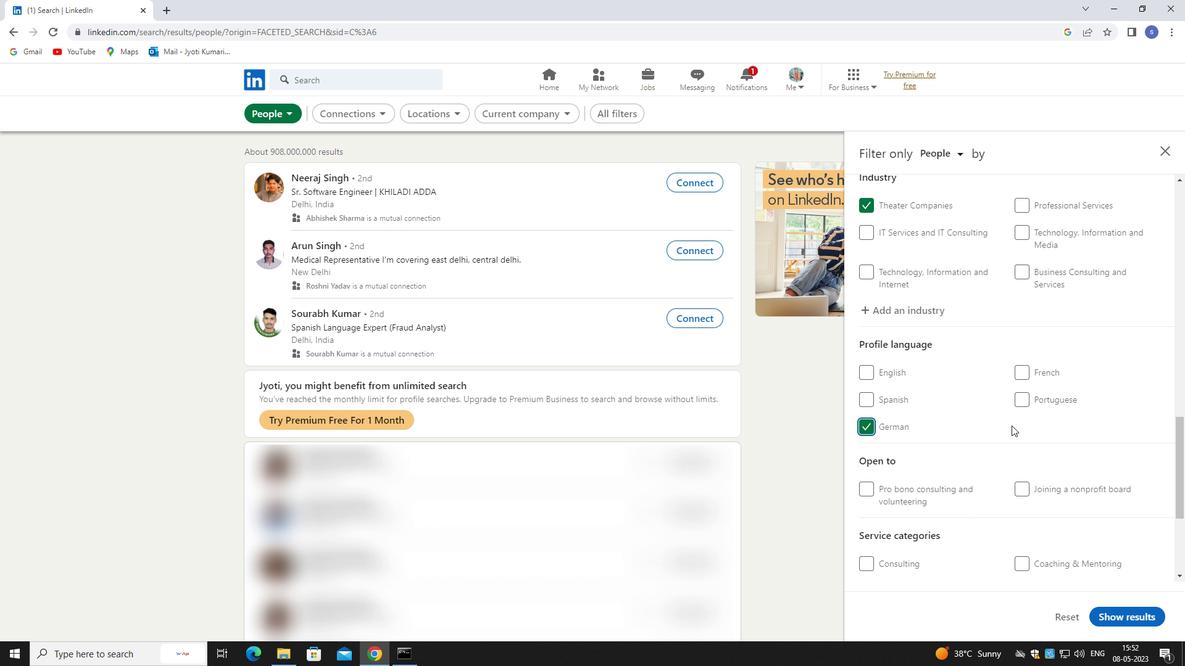 
Action: Mouse scrolled (1013, 427) with delta (0, 0)
Screenshot: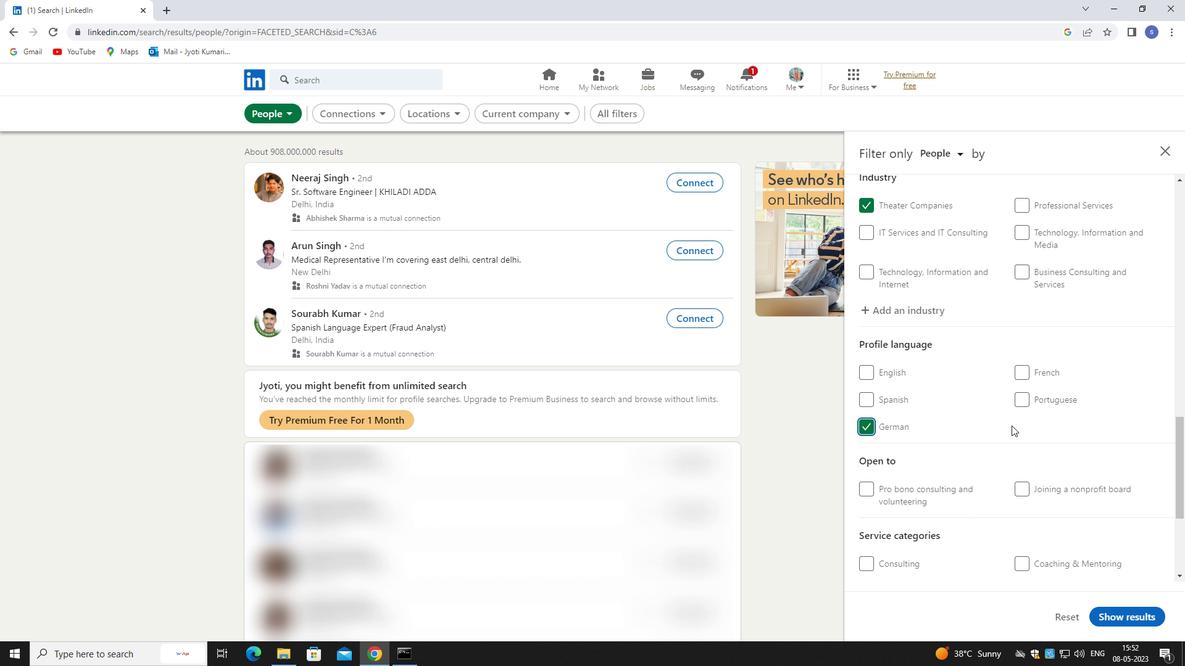 
Action: Mouse moved to (1015, 430)
Screenshot: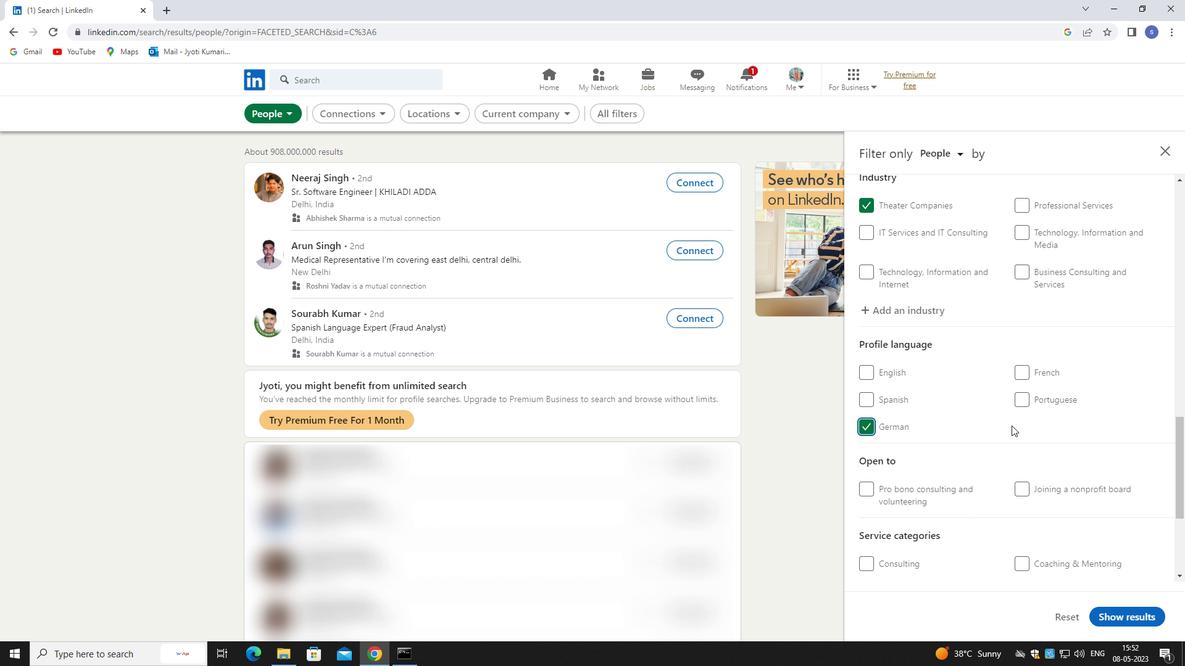 
Action: Mouse scrolled (1015, 430) with delta (0, 0)
Screenshot: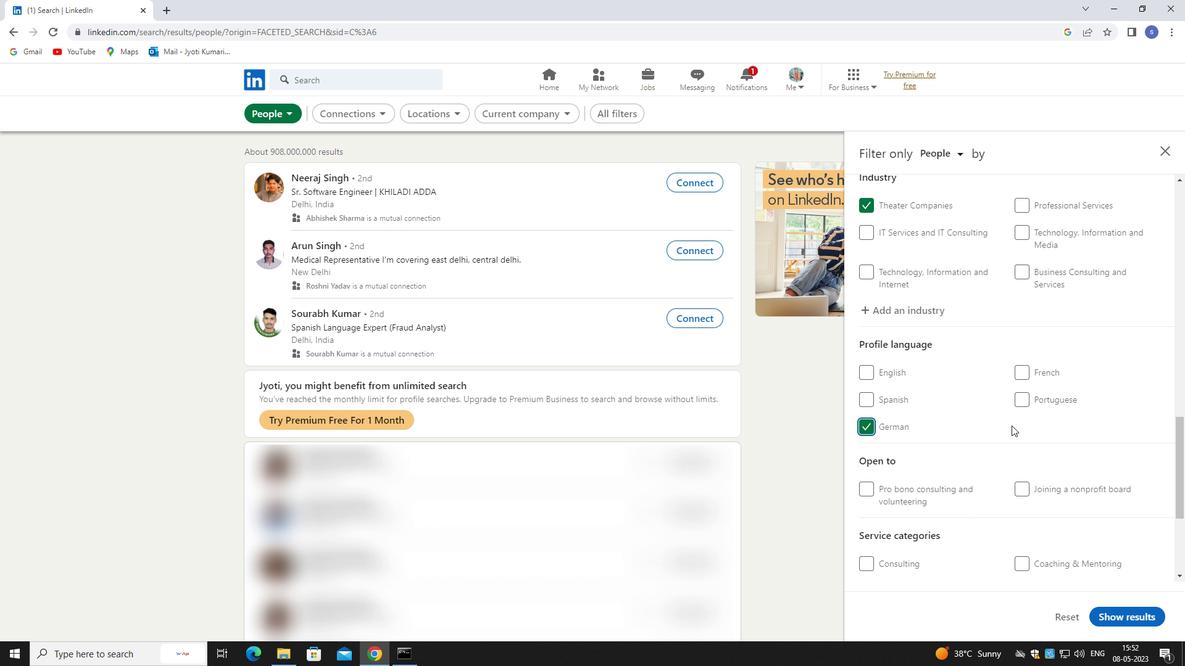 
Action: Mouse moved to (1043, 432)
Screenshot: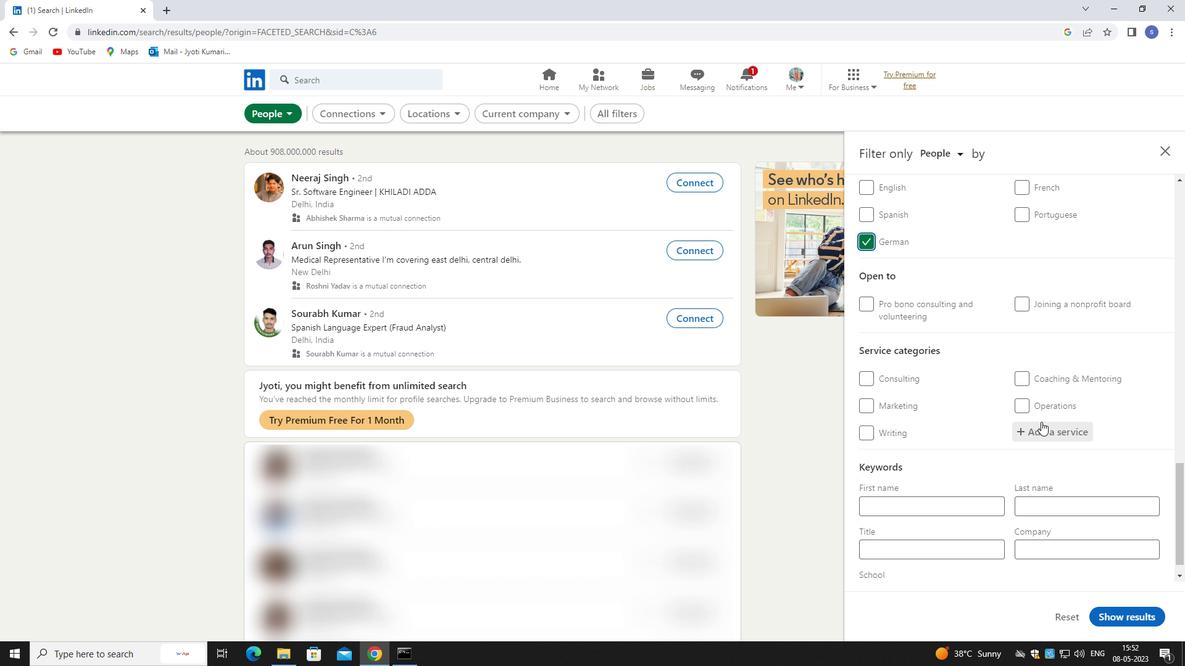 
Action: Mouse pressed left at (1043, 432)
Screenshot: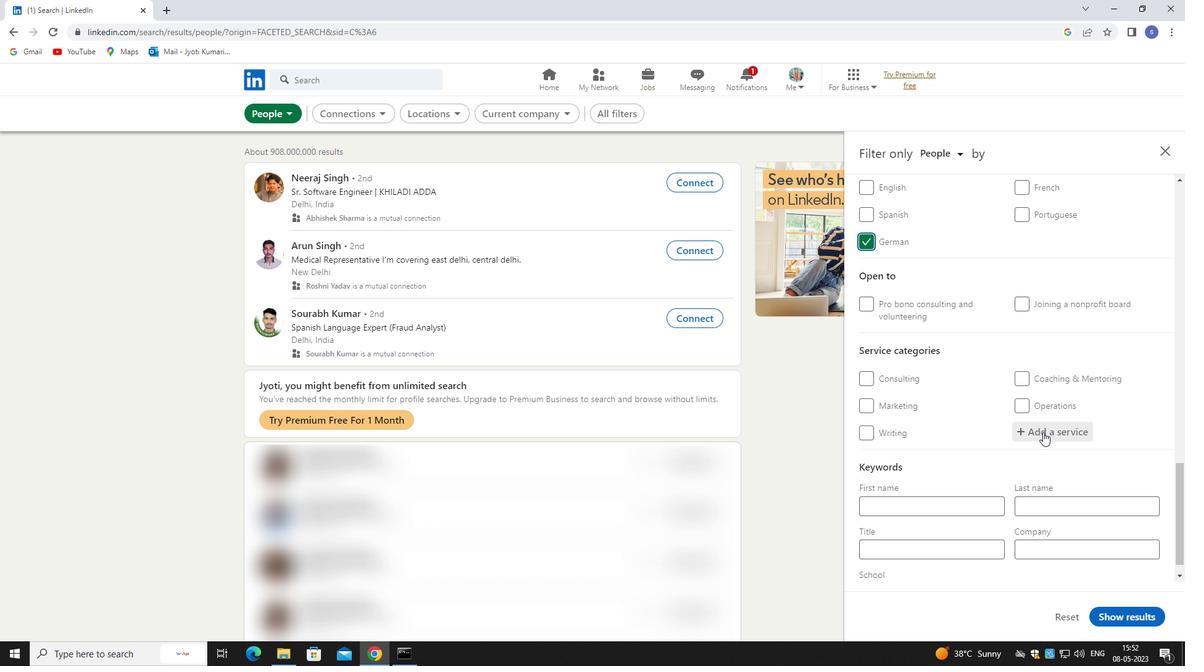 
Action: Mouse moved to (1047, 436)
Screenshot: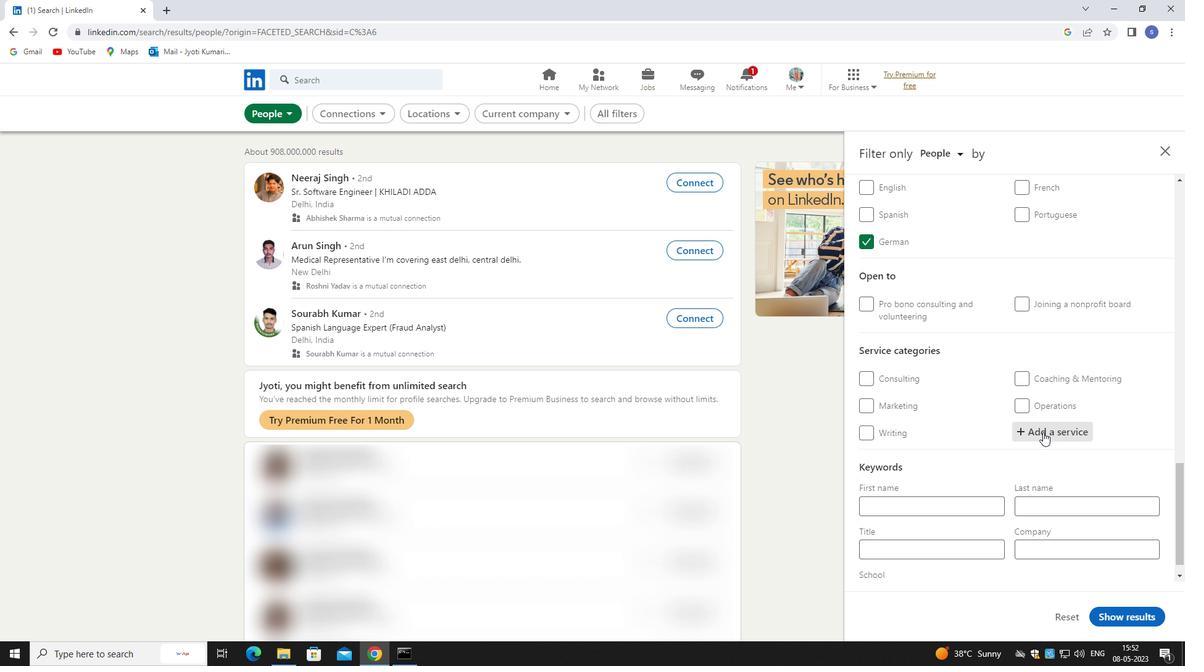 
Action: Key pressed LIFE
Screenshot: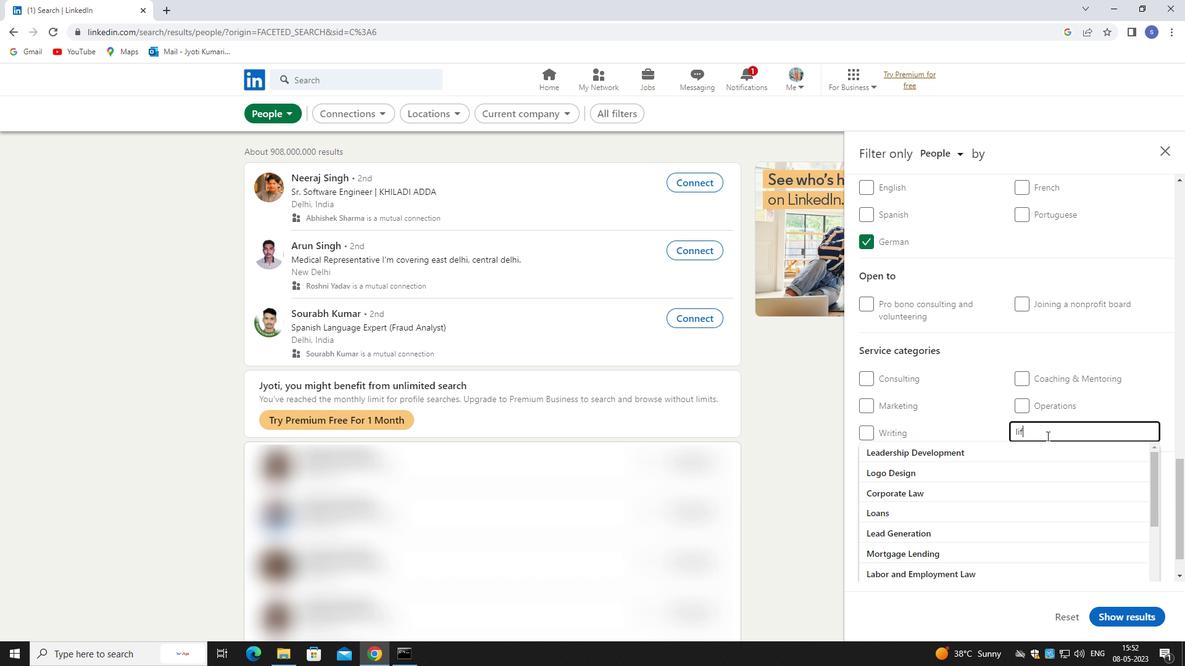 
Action: Mouse moved to (1042, 453)
Screenshot: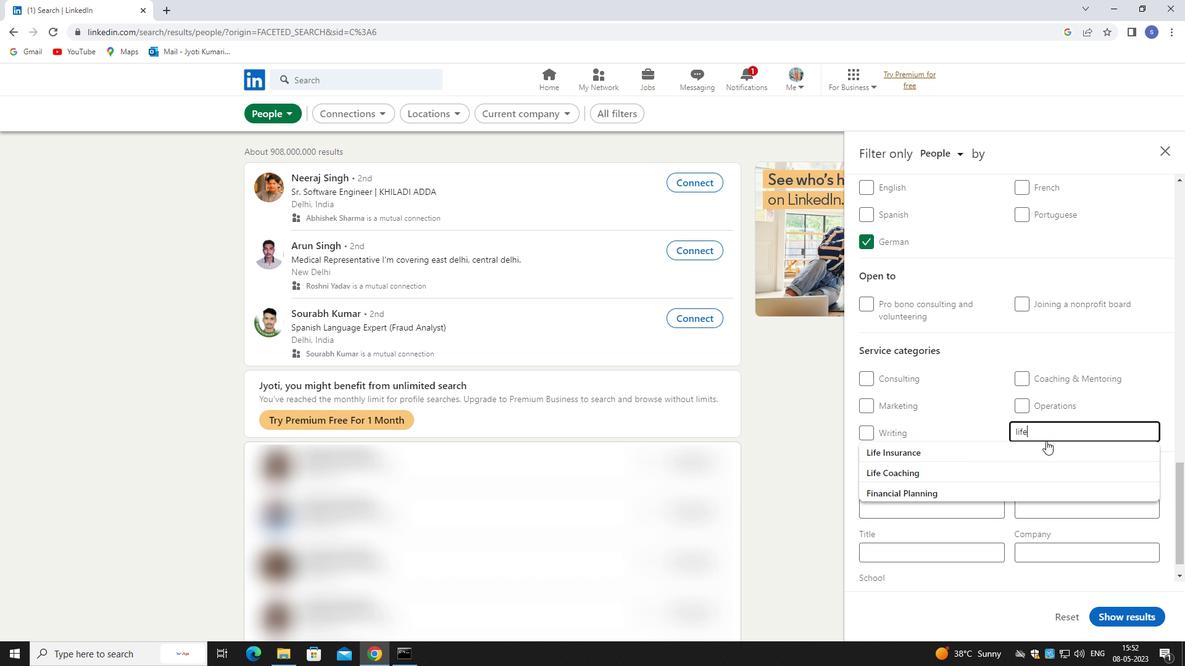 
Action: Mouse pressed left at (1042, 453)
Screenshot: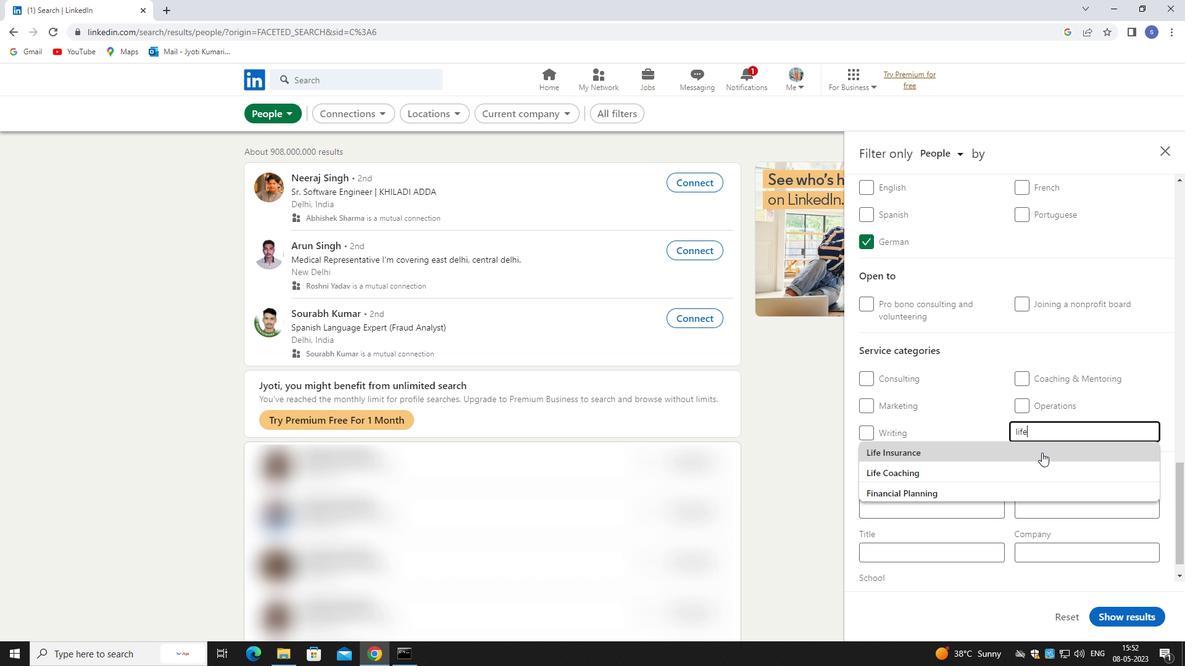 
Action: Mouse moved to (1038, 460)
Screenshot: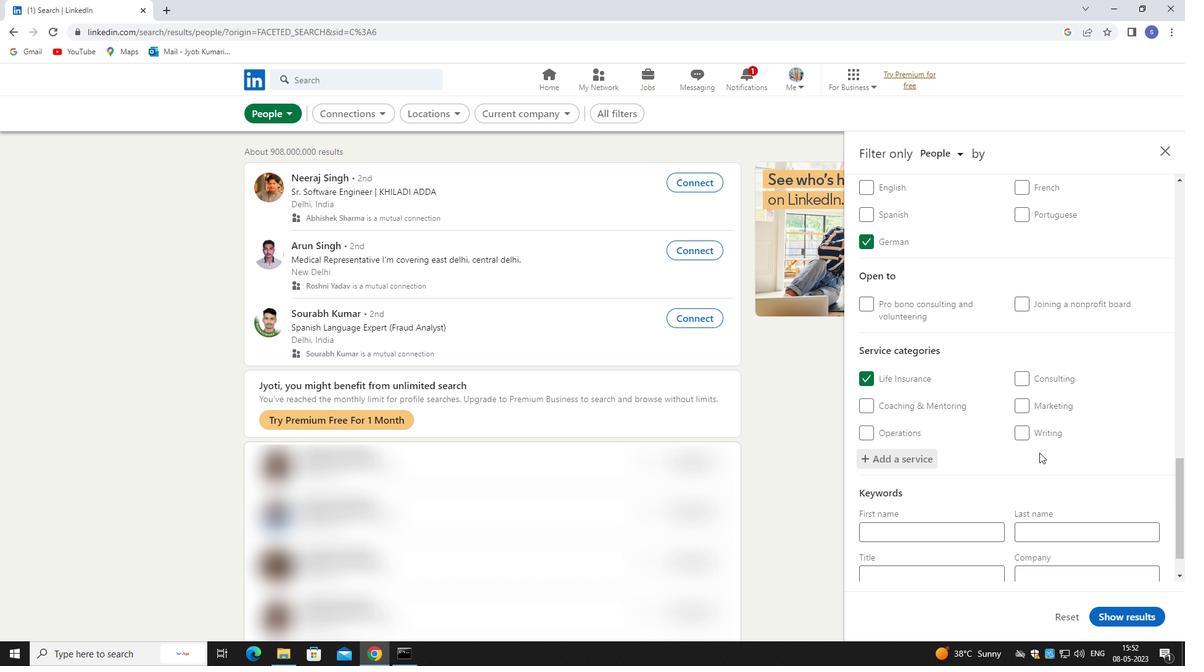 
Action: Mouse scrolled (1038, 459) with delta (0, 0)
Screenshot: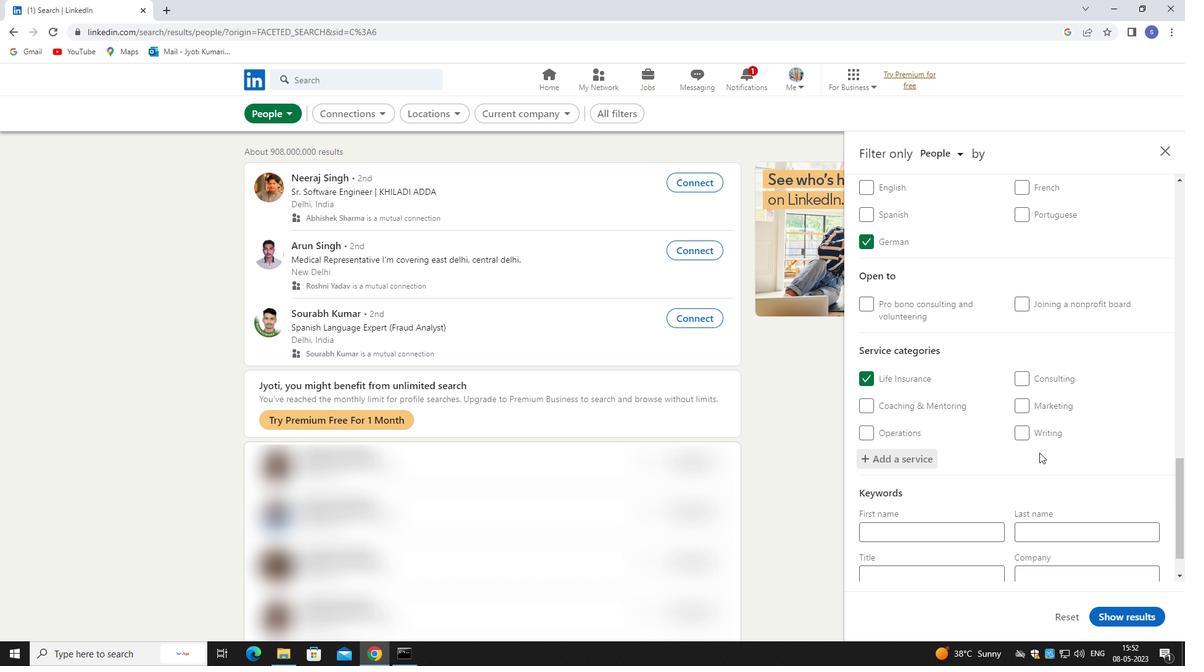 
Action: Mouse moved to (1038, 469)
Screenshot: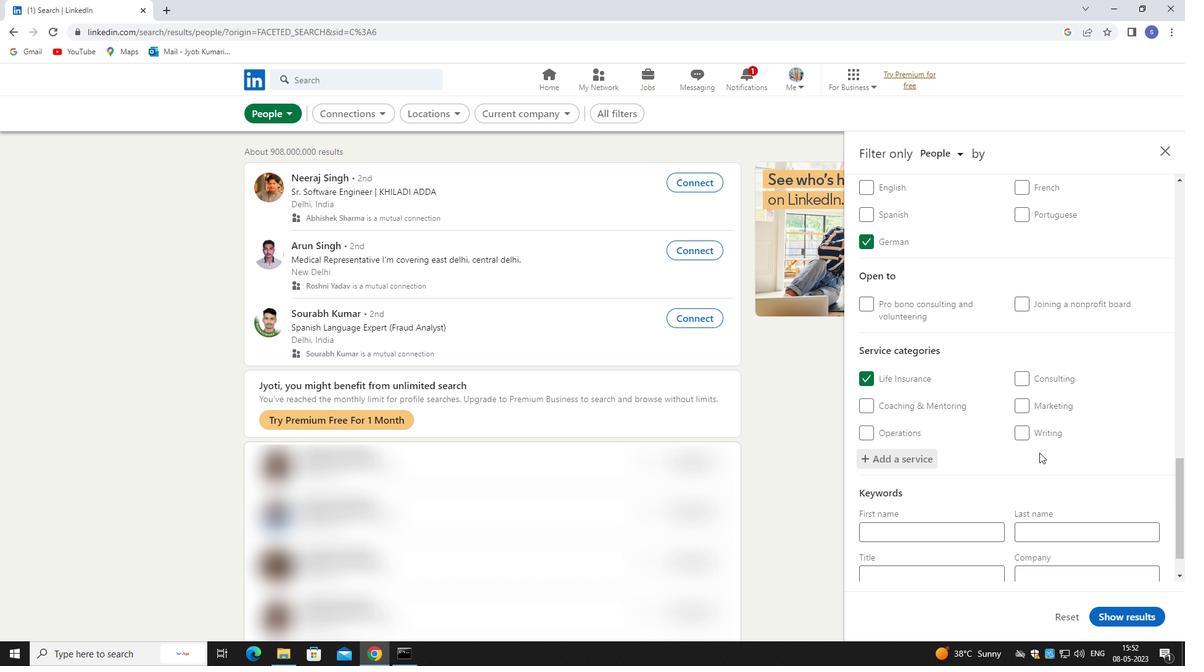 
Action: Mouse scrolled (1038, 468) with delta (0, 0)
Screenshot: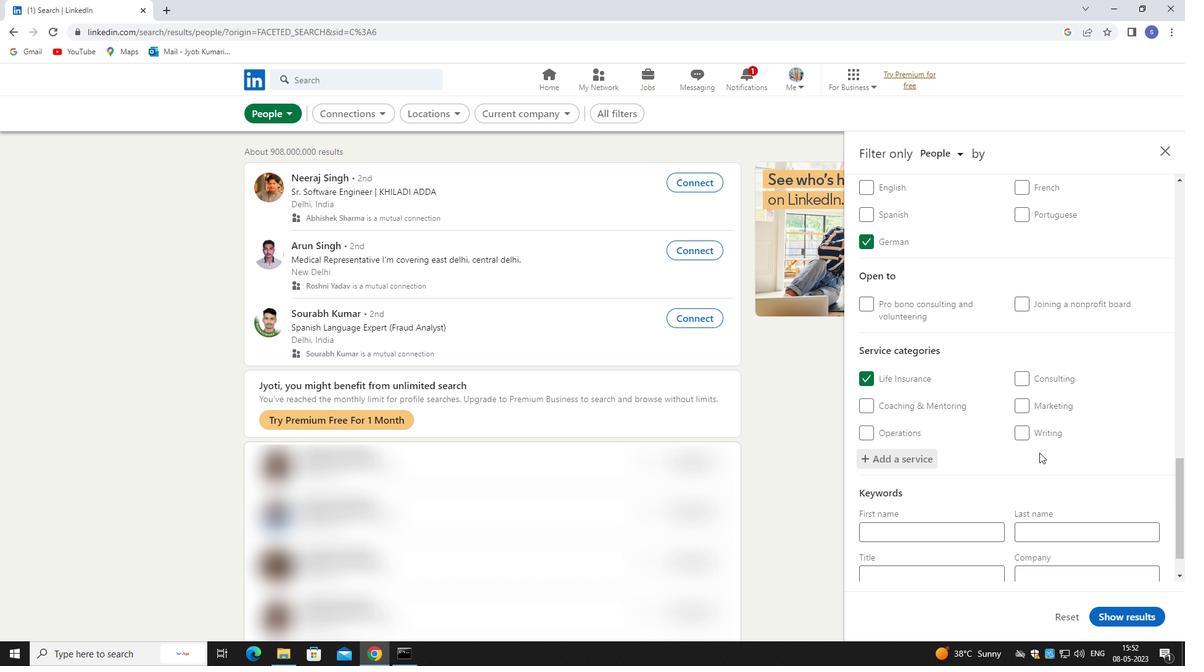 
Action: Mouse moved to (1038, 472)
Screenshot: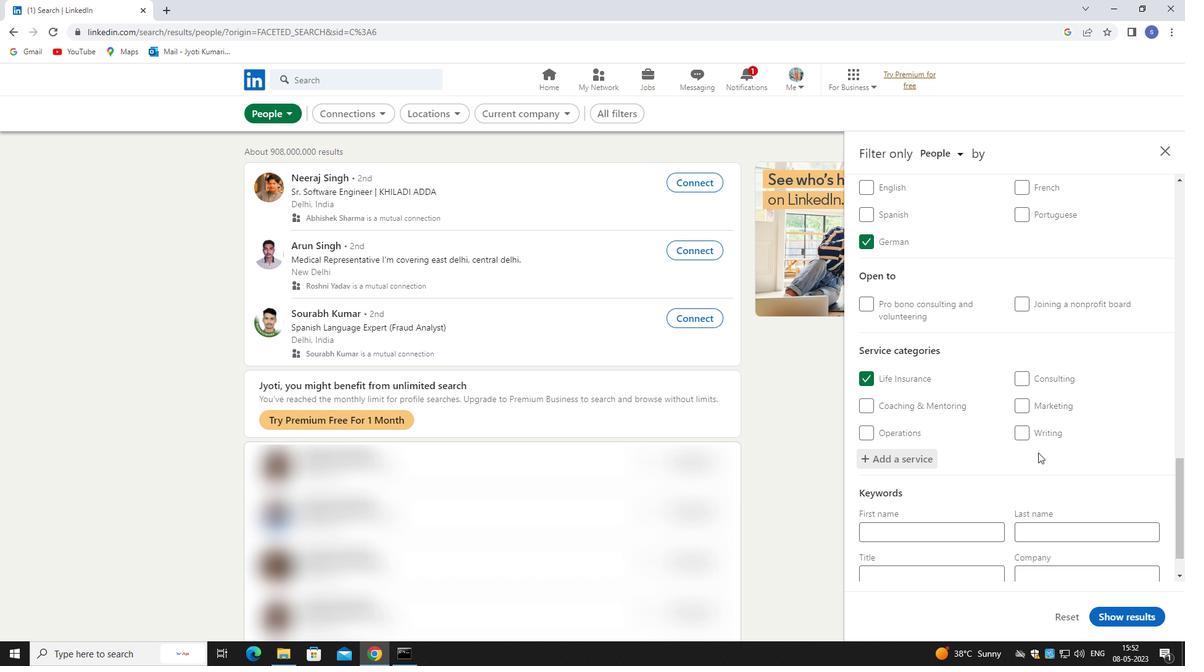 
Action: Mouse scrolled (1038, 471) with delta (0, 0)
Screenshot: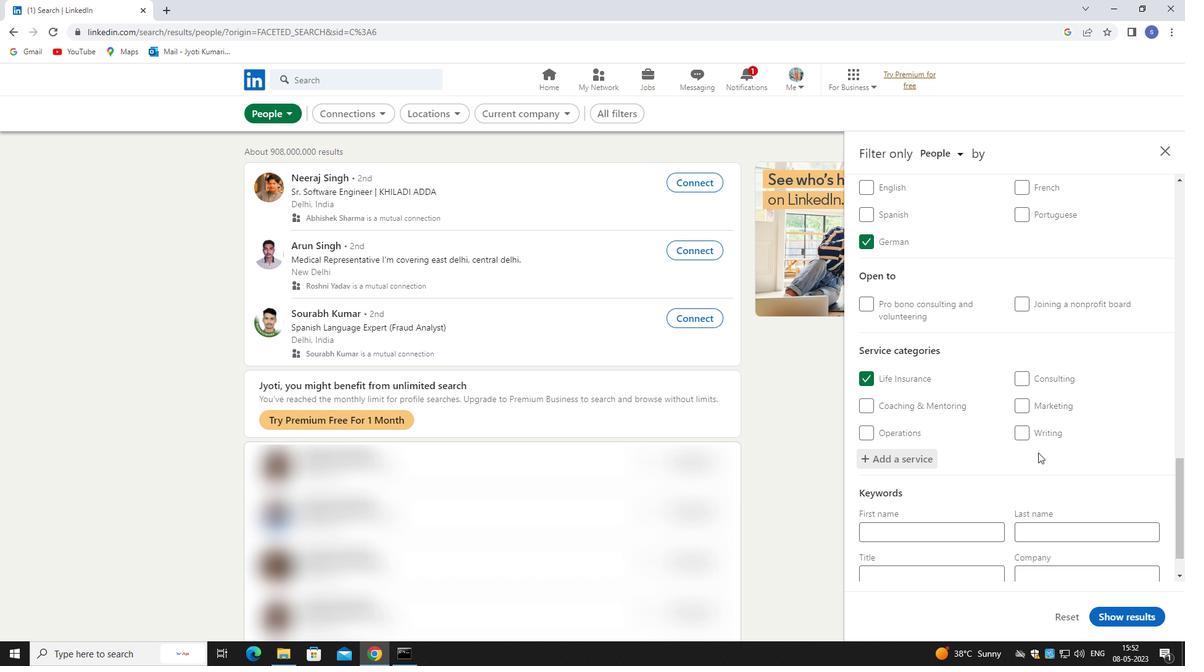 
Action: Mouse moved to (1035, 480)
Screenshot: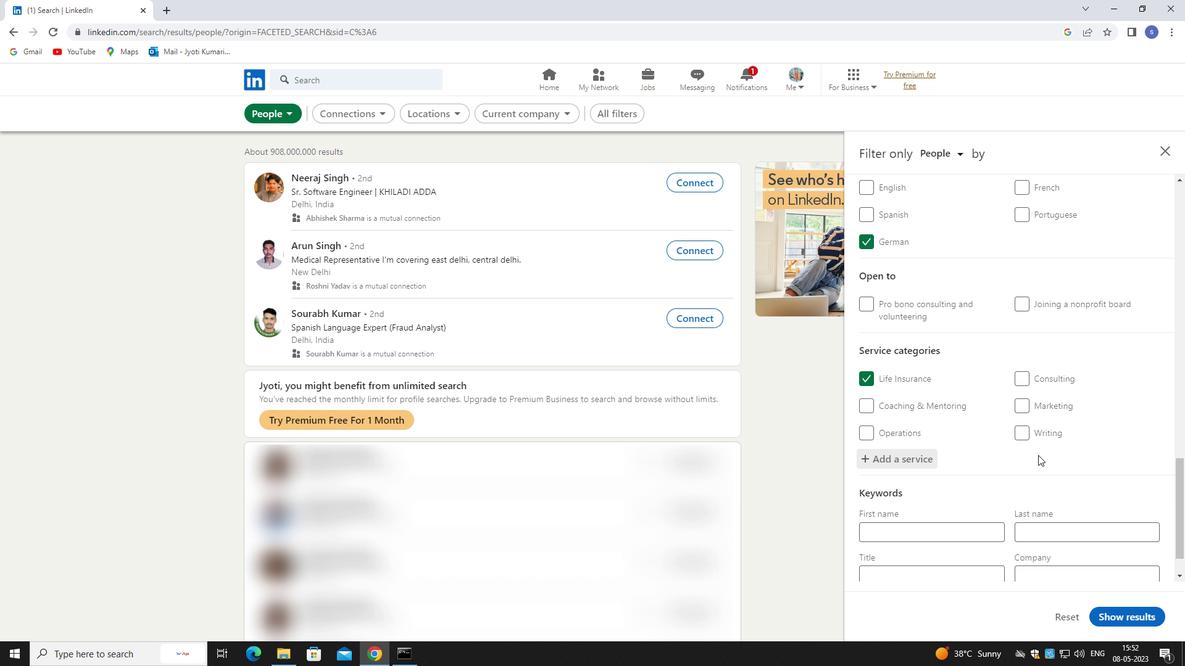 
Action: Mouse scrolled (1035, 480) with delta (0, 0)
Screenshot: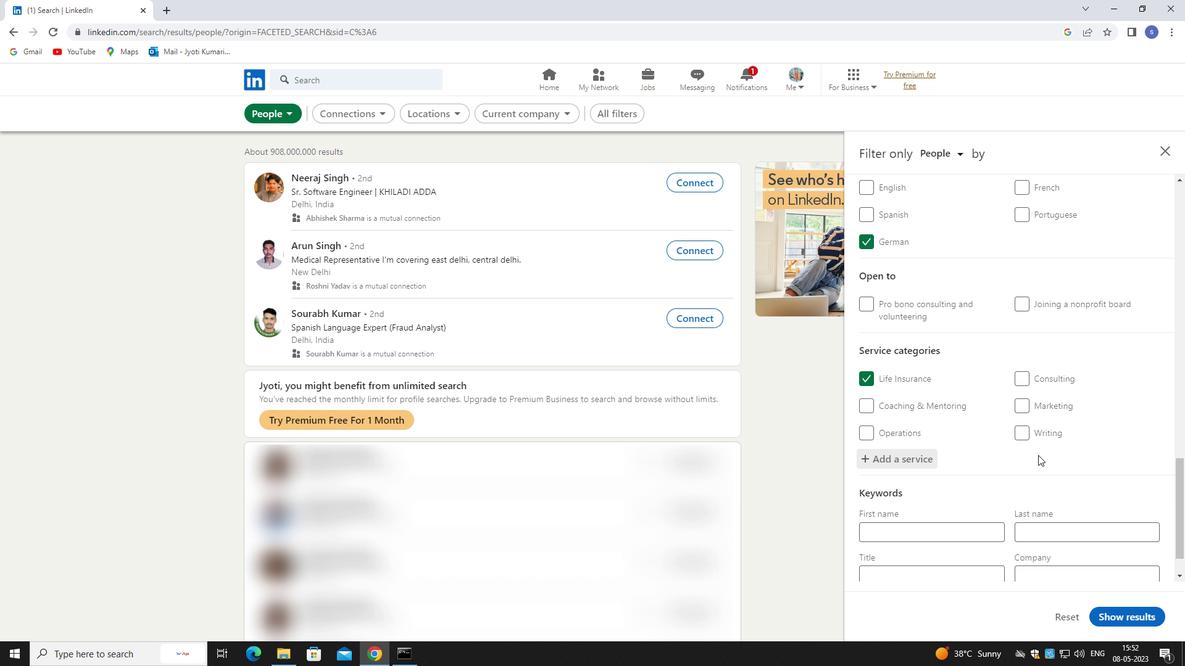 
Action: Mouse moved to (975, 524)
Screenshot: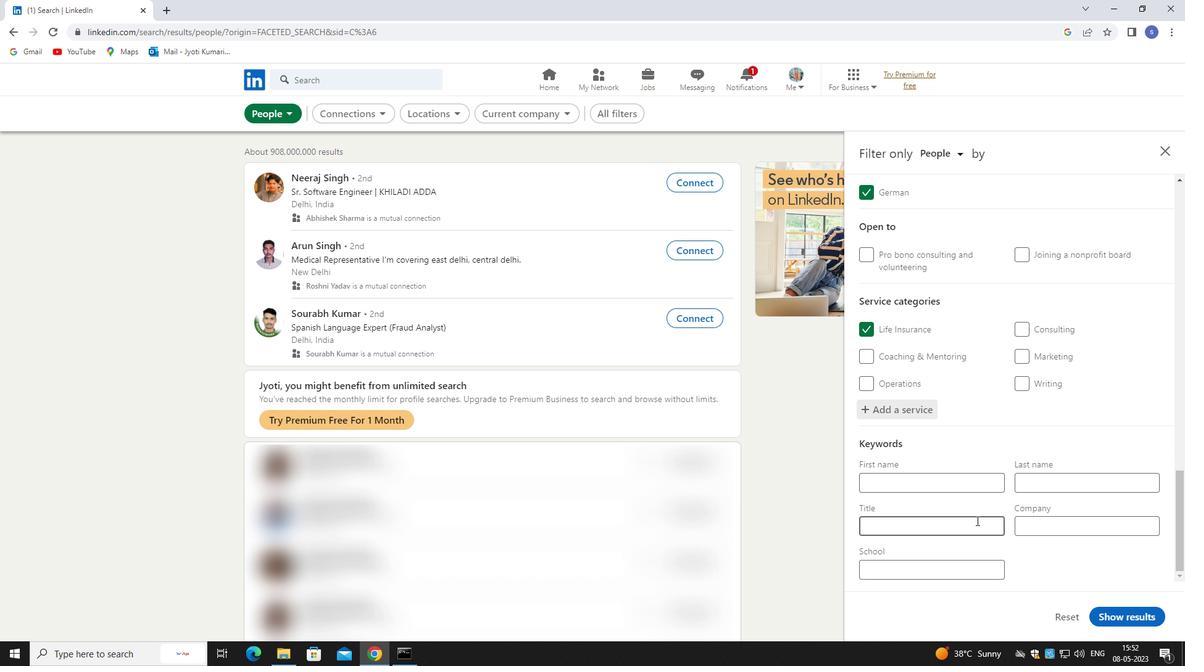 
Action: Mouse pressed left at (975, 524)
Screenshot: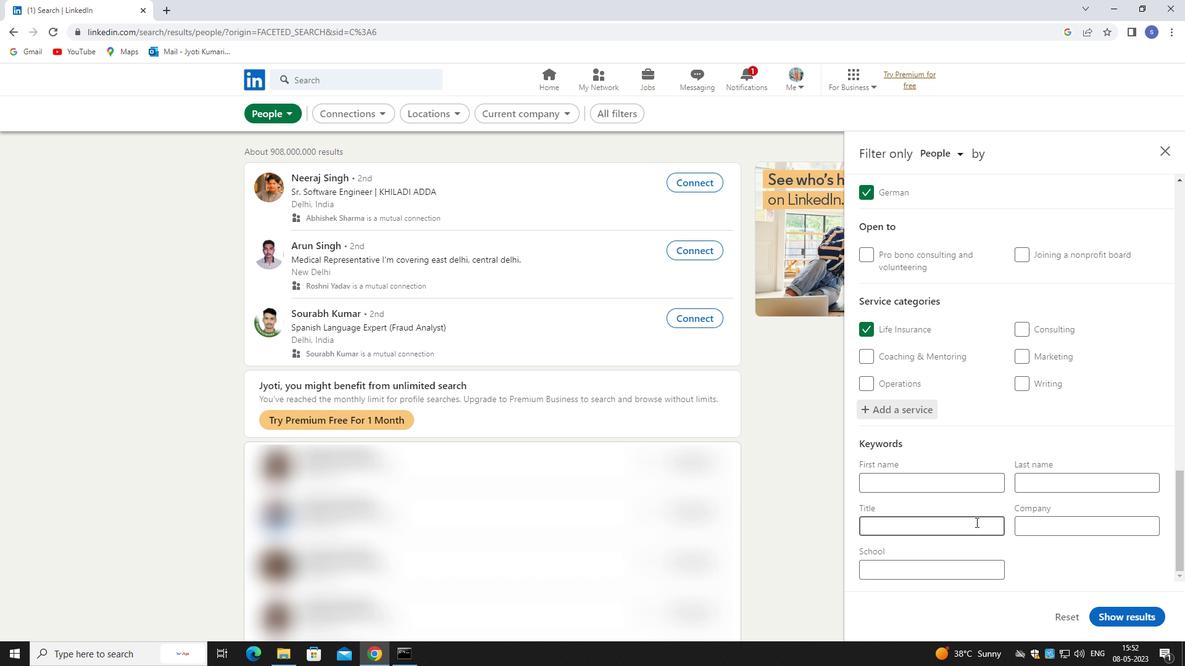 
Action: Mouse moved to (980, 522)
Screenshot: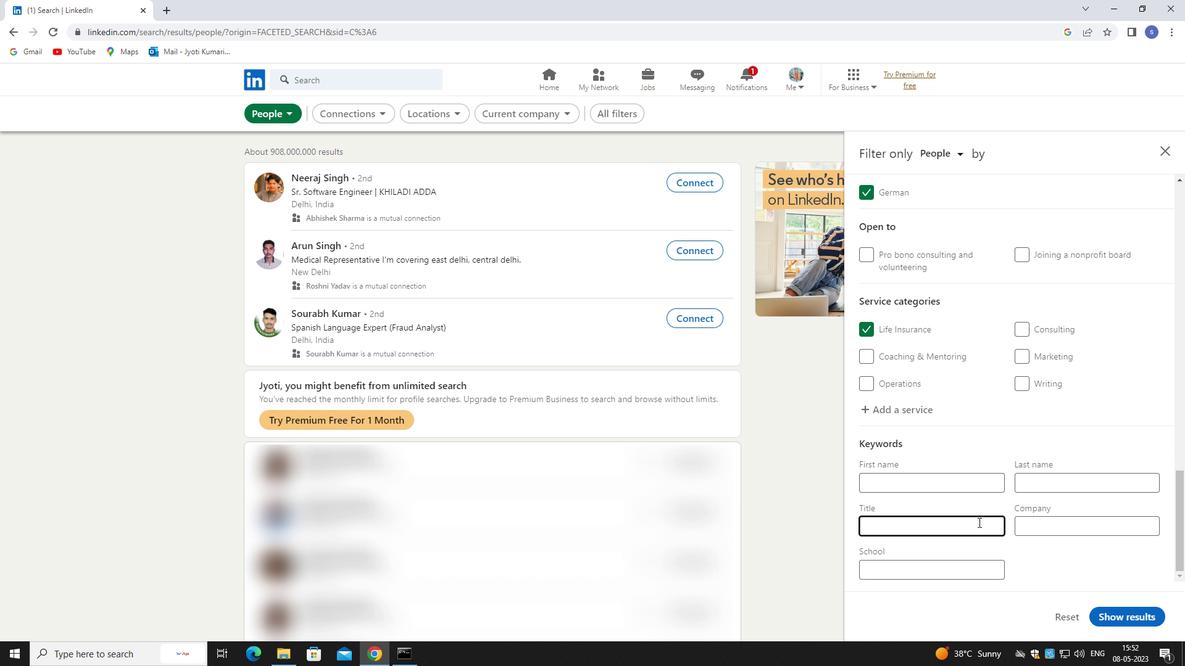 
Action: Key pressed <Key.shift><Key.shift><Key.shift>CASHIER
Screenshot: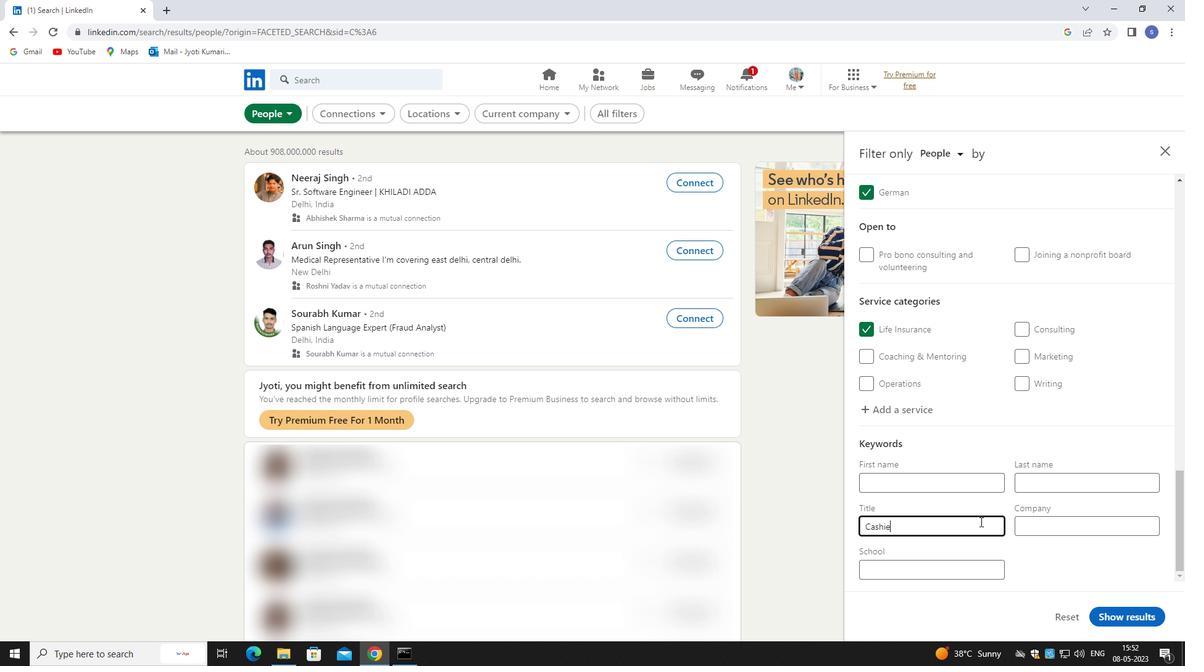 
Action: Mouse moved to (1115, 617)
Screenshot: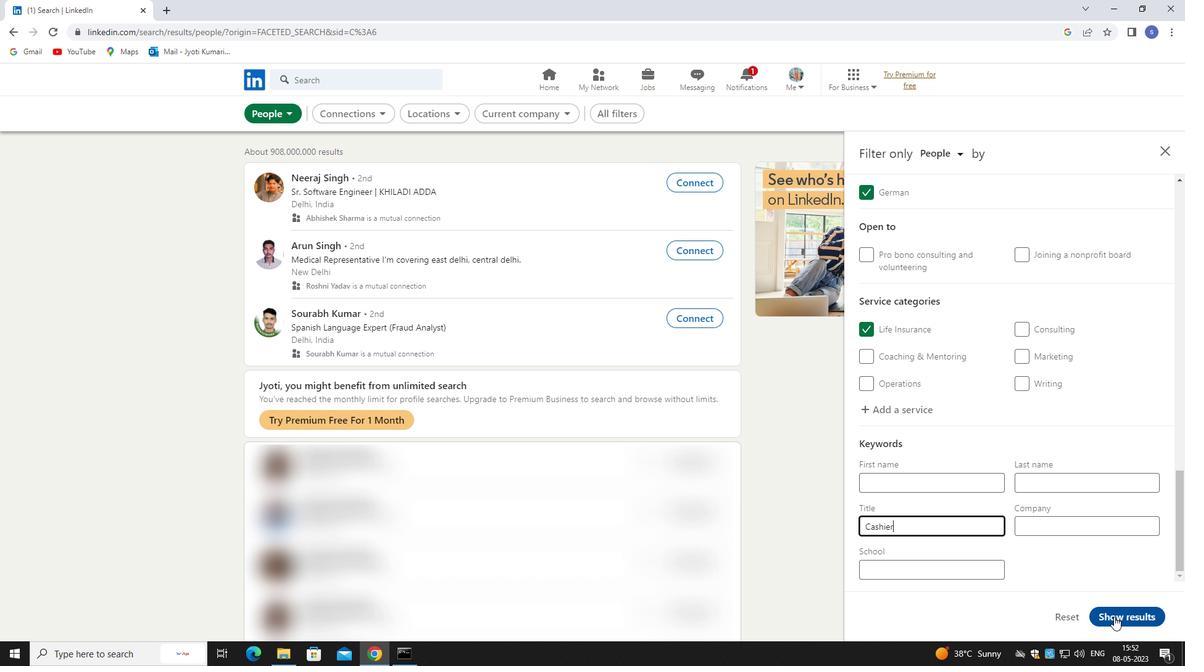 
Action: Mouse pressed left at (1115, 617)
Screenshot: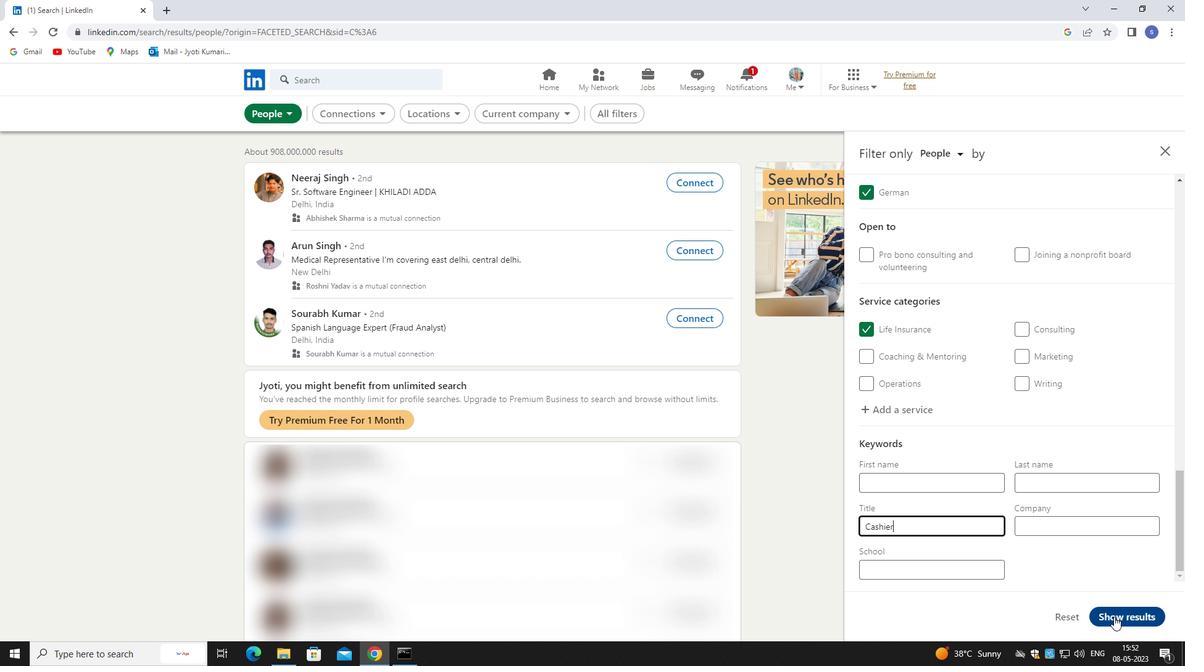 
Action: Mouse moved to (1089, 592)
Screenshot: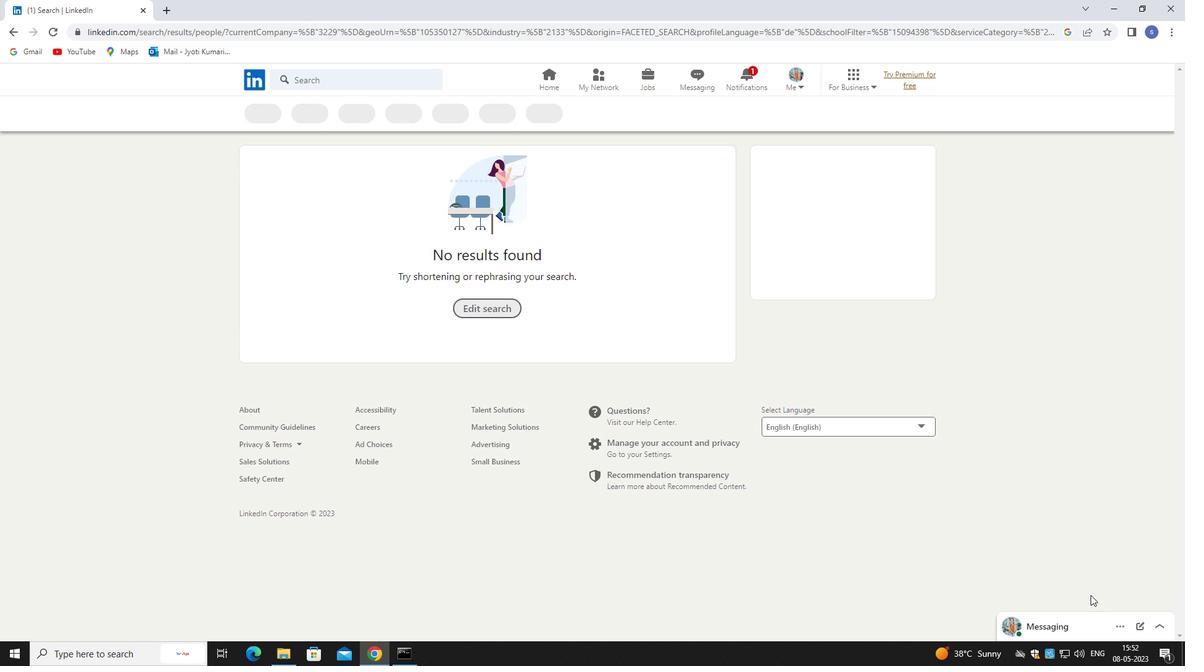 
